 Task: Create permission sets for the users.
Action: Mouse moved to (963, 67)
Screenshot: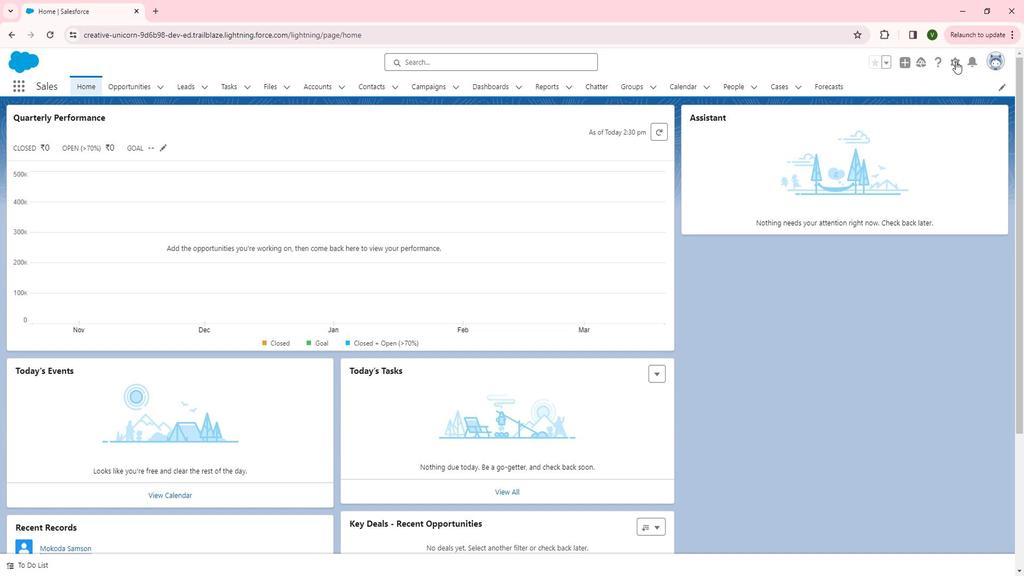 
Action: Mouse pressed left at (963, 67)
Screenshot: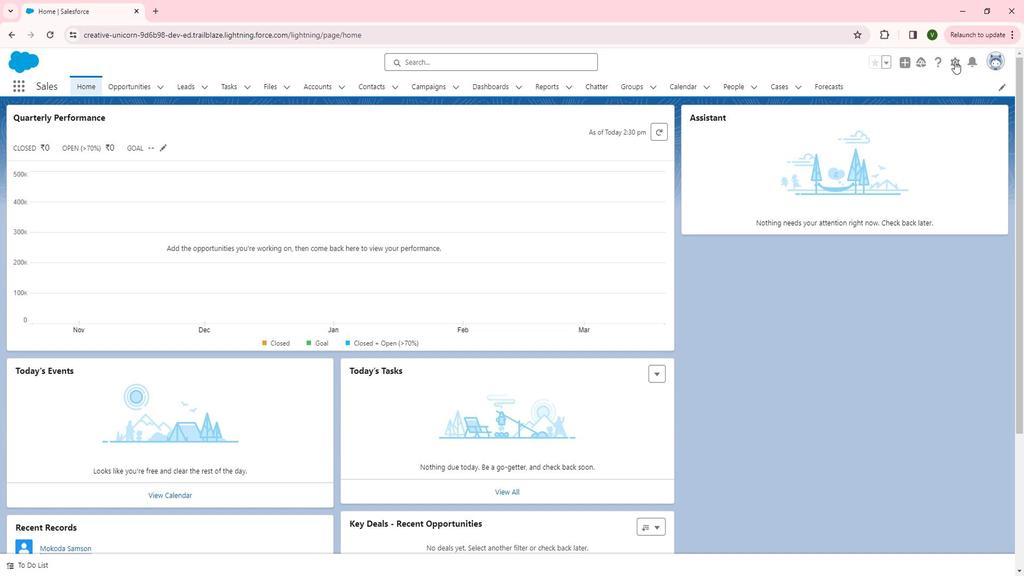 
Action: Mouse moved to (924, 140)
Screenshot: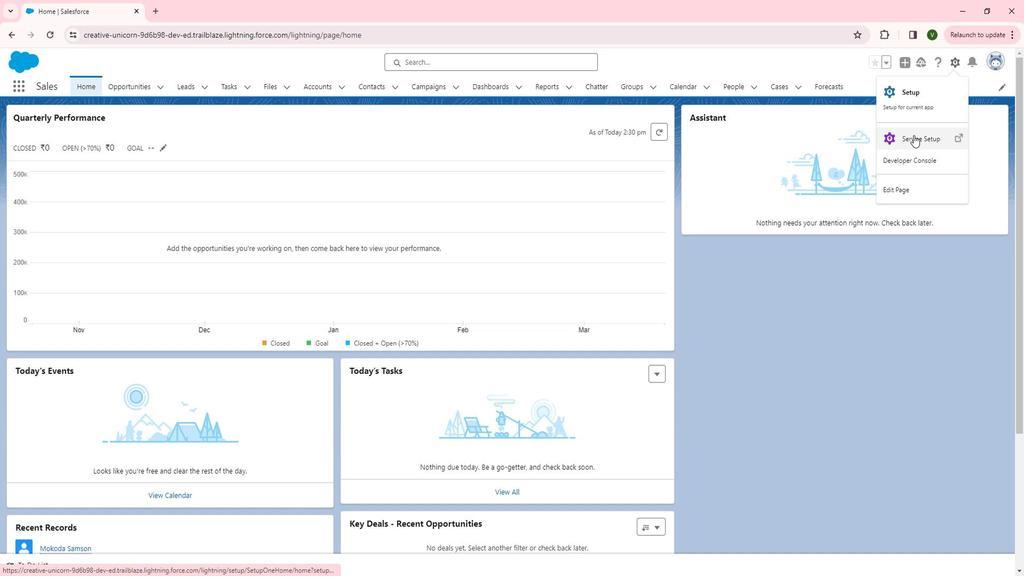 
Action: Mouse pressed left at (924, 140)
Screenshot: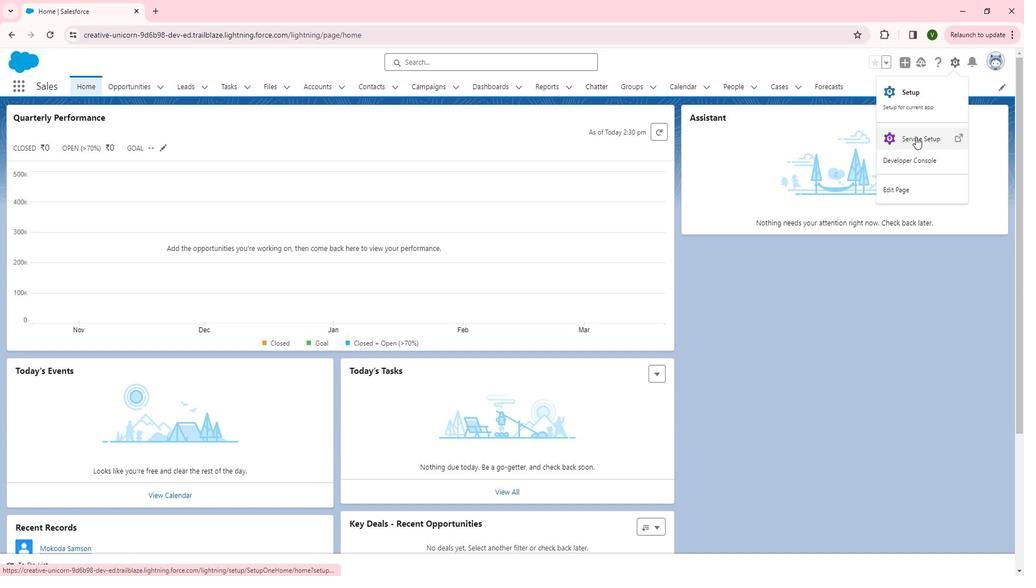 
Action: Mouse moved to (16, 218)
Screenshot: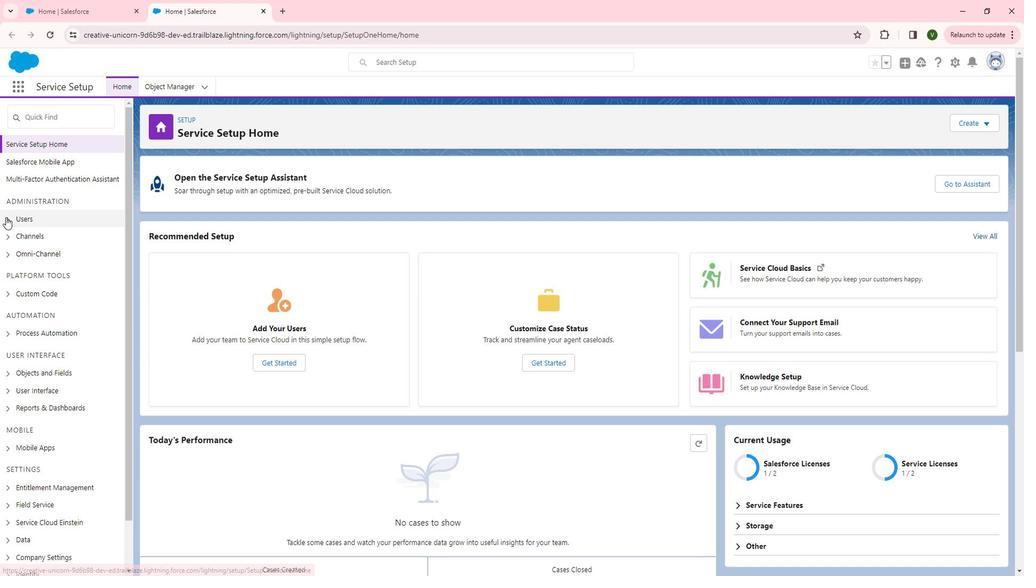 
Action: Mouse pressed left at (16, 218)
Screenshot: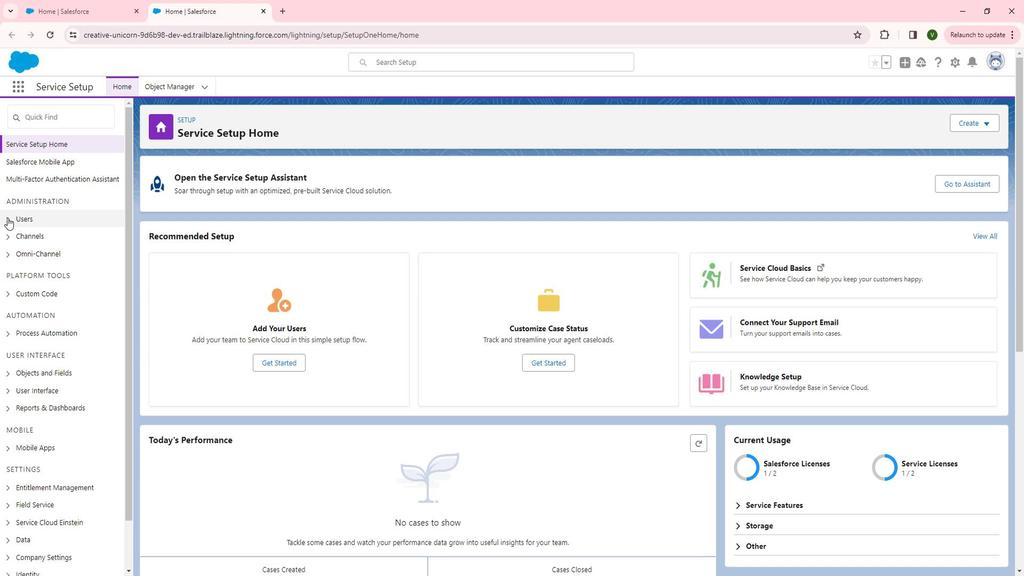 
Action: Mouse moved to (60, 252)
Screenshot: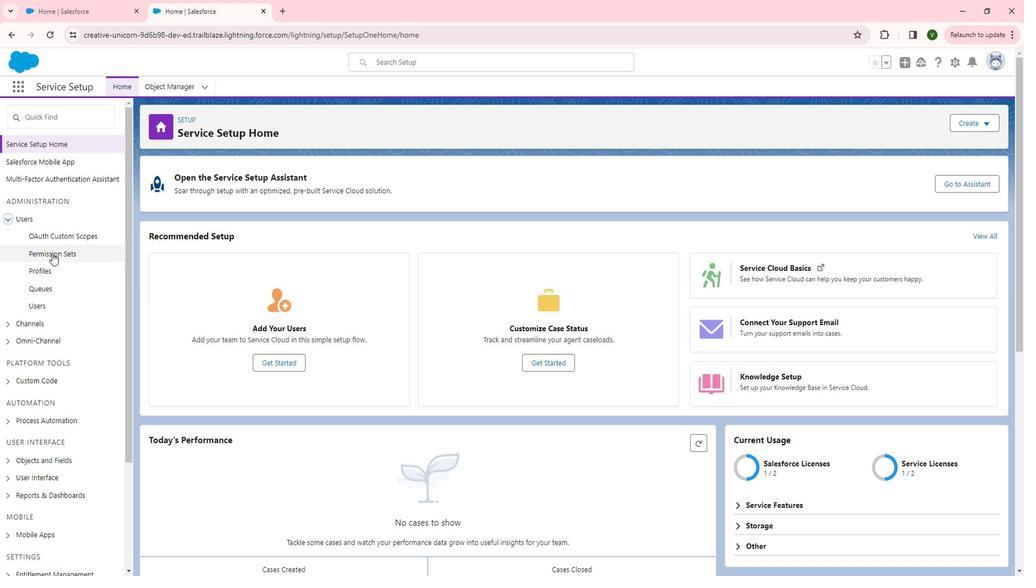 
Action: Mouse pressed left at (60, 252)
Screenshot: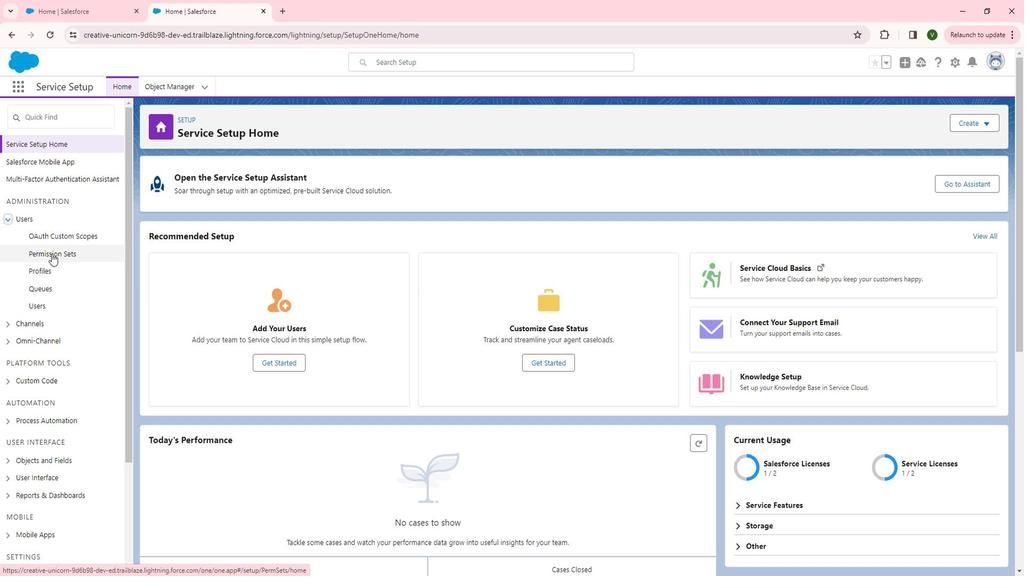 
Action: Mouse moved to (168, 233)
Screenshot: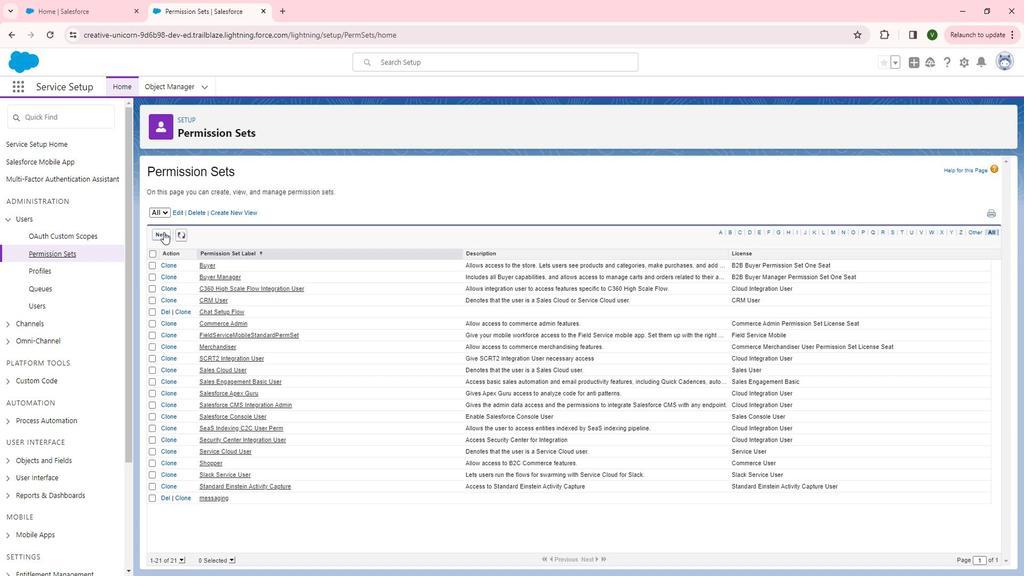 
Action: Mouse pressed left at (168, 233)
Screenshot: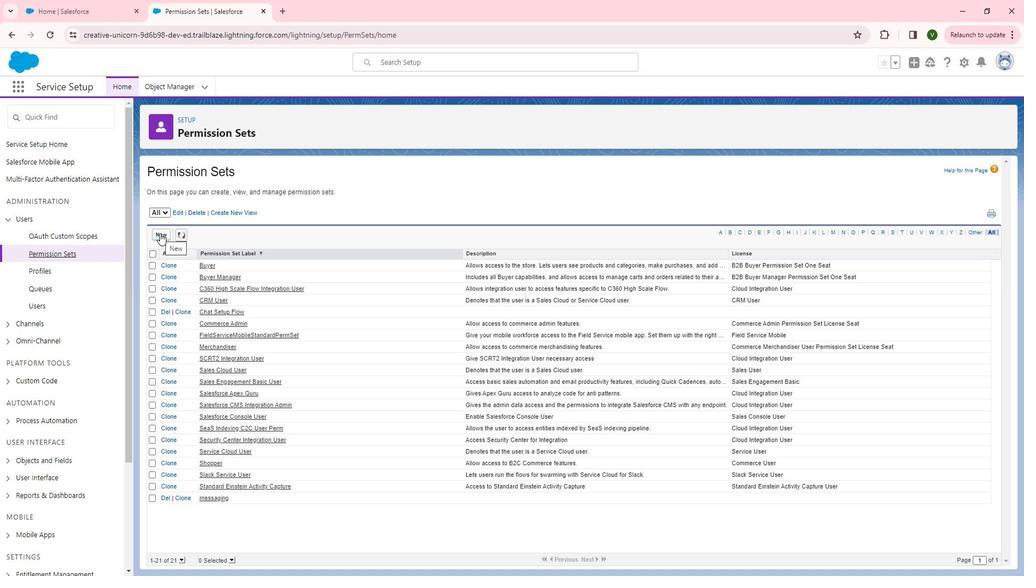 
Action: Mouse moved to (377, 250)
Screenshot: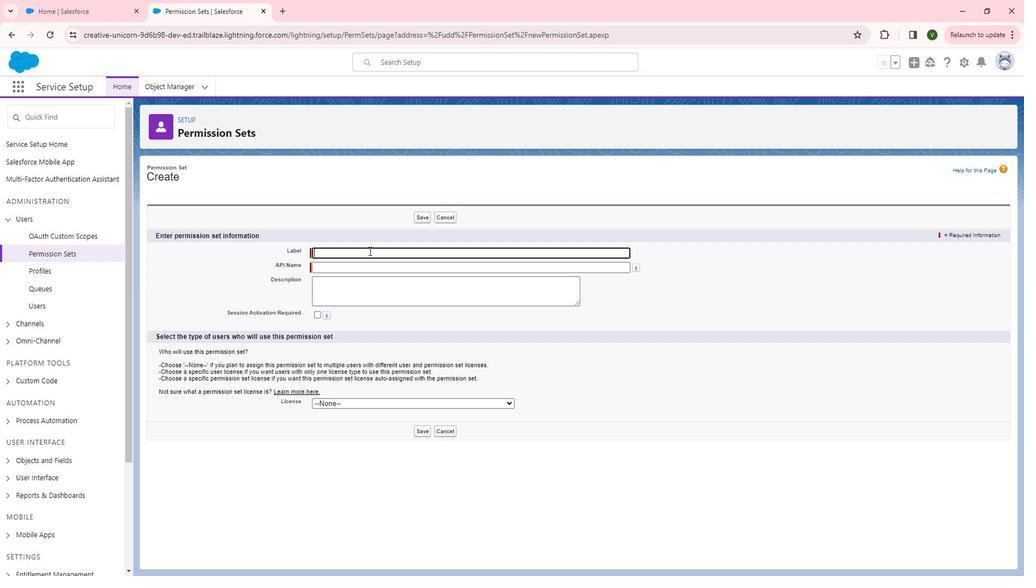 
Action: Mouse pressed left at (377, 250)
Screenshot: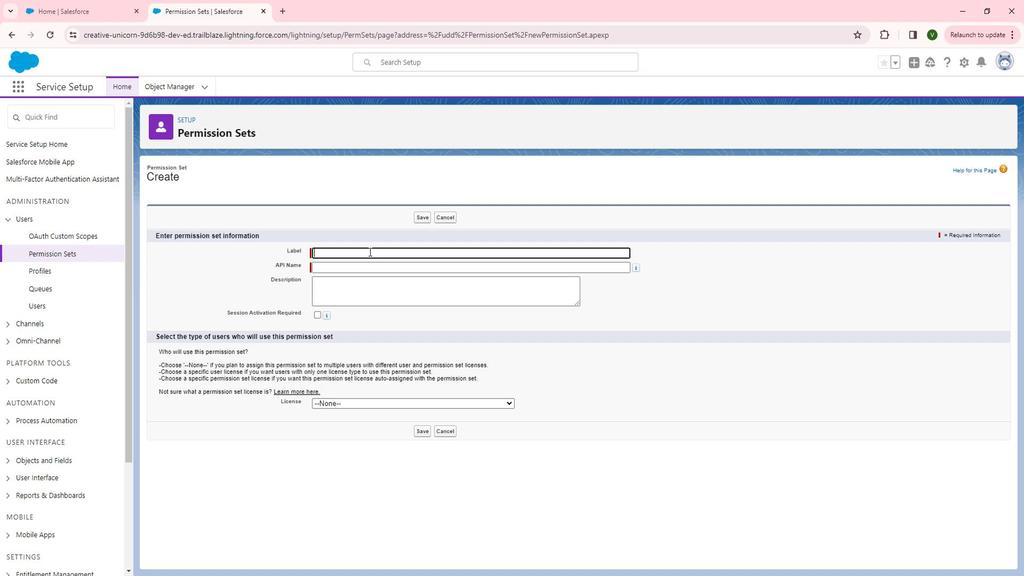 
Action: Key pressed <Key.shift>Key<Key.space><Key.shift>Enscription
Screenshot: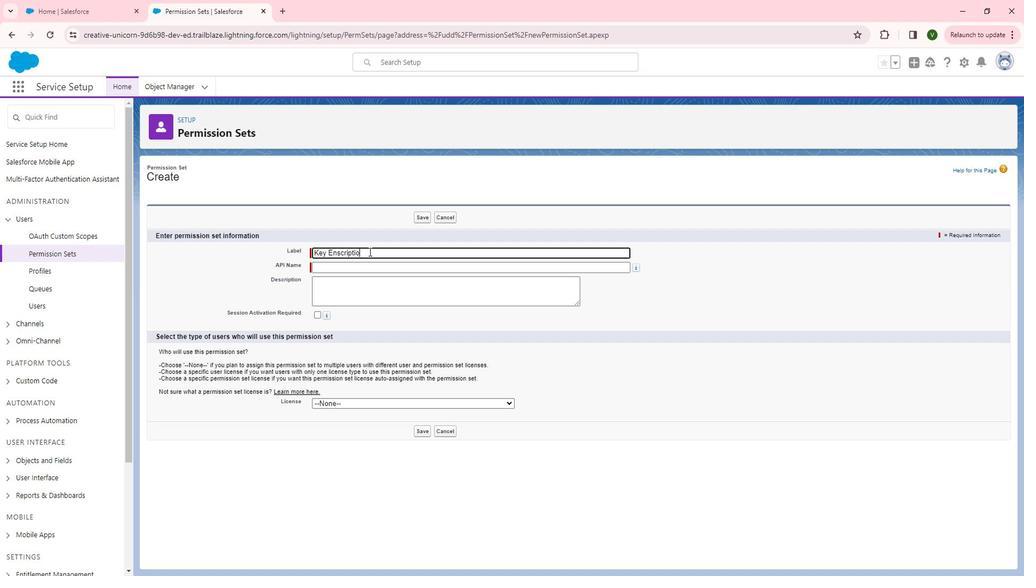 
Action: Mouse moved to (591, 309)
Screenshot: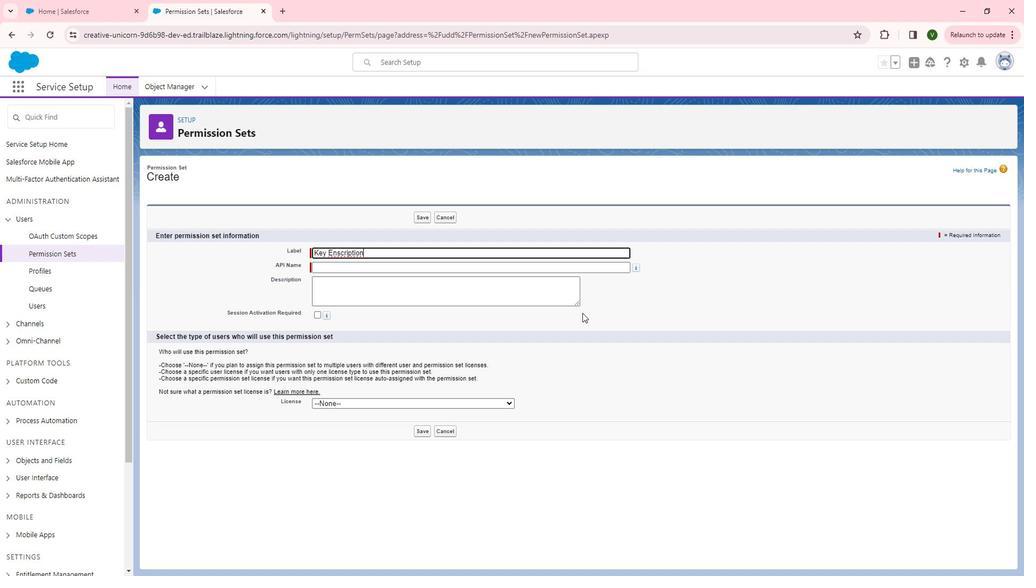 
Action: Mouse pressed left at (591, 309)
Screenshot: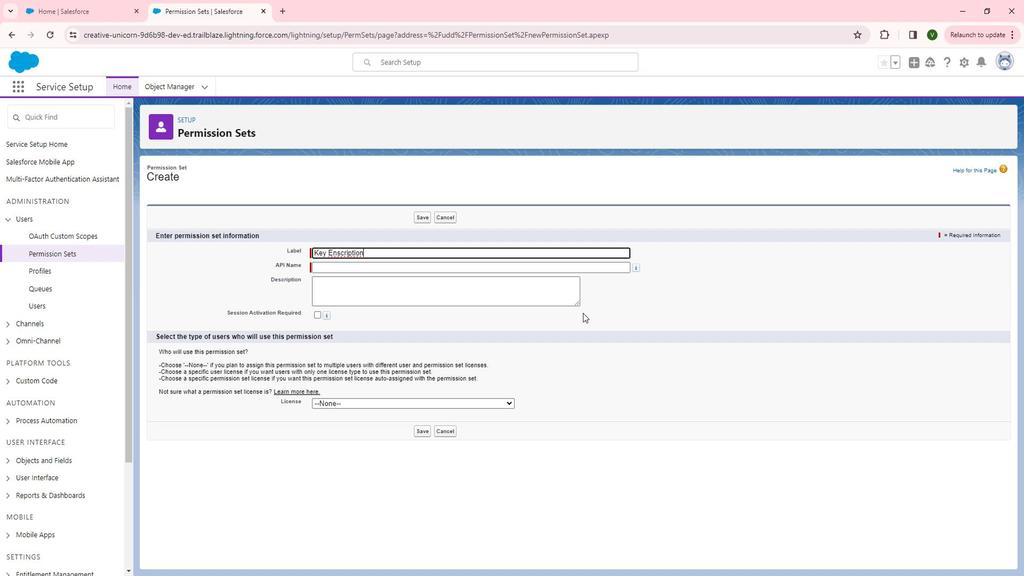 
Action: Mouse moved to (431, 217)
Screenshot: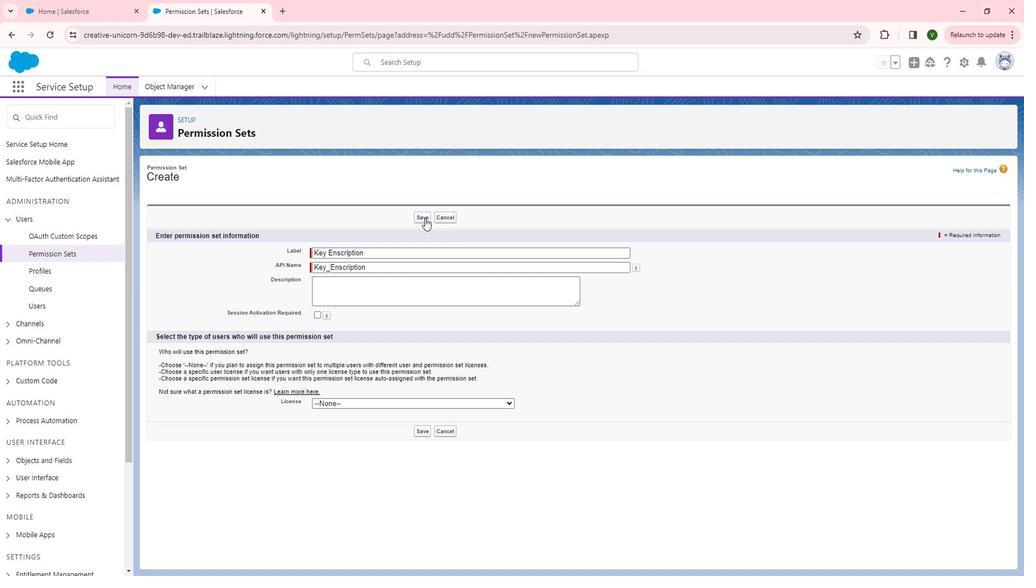 
Action: Mouse pressed left at (431, 217)
Screenshot: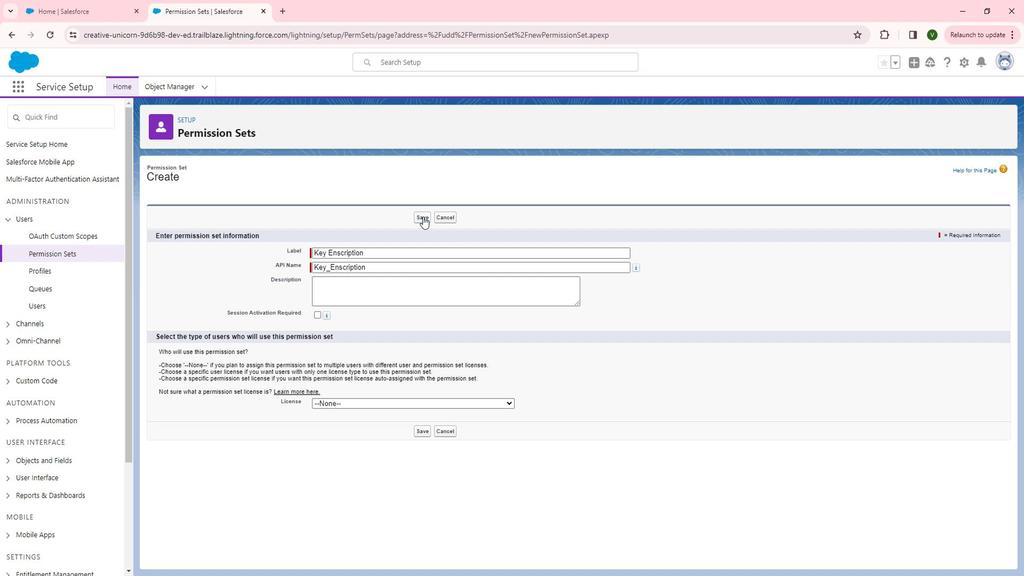 
Action: Mouse moved to (403, 263)
Screenshot: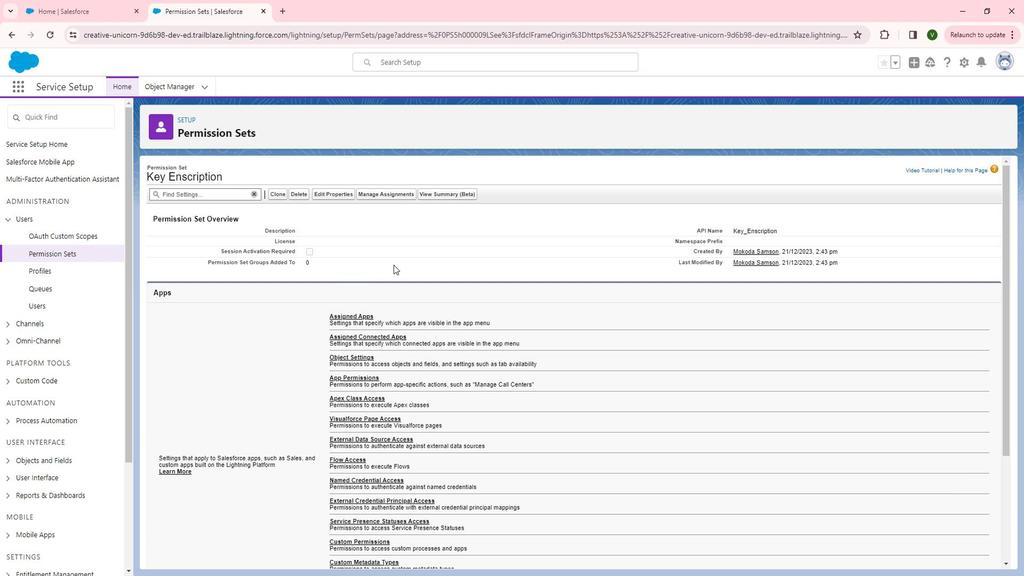 
Action: Mouse scrolled (403, 262) with delta (0, 0)
Screenshot: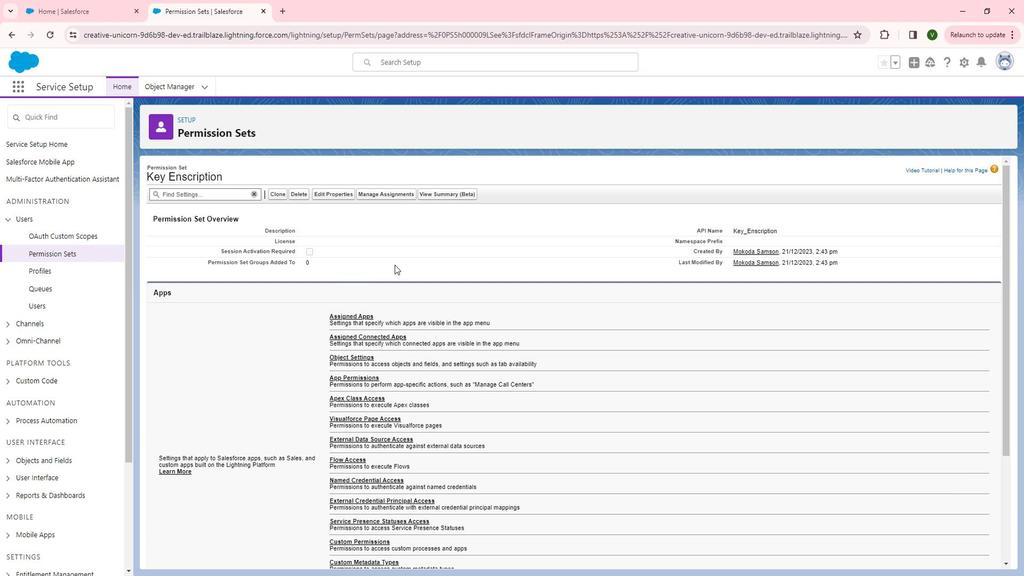
Action: Mouse moved to (403, 263)
Screenshot: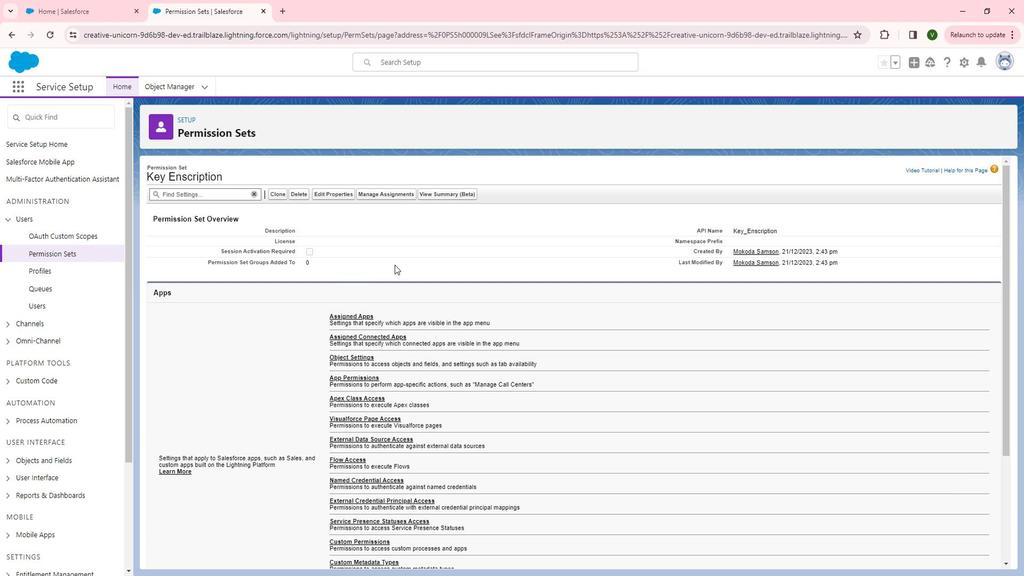 
Action: Mouse scrolled (403, 262) with delta (0, 0)
Screenshot: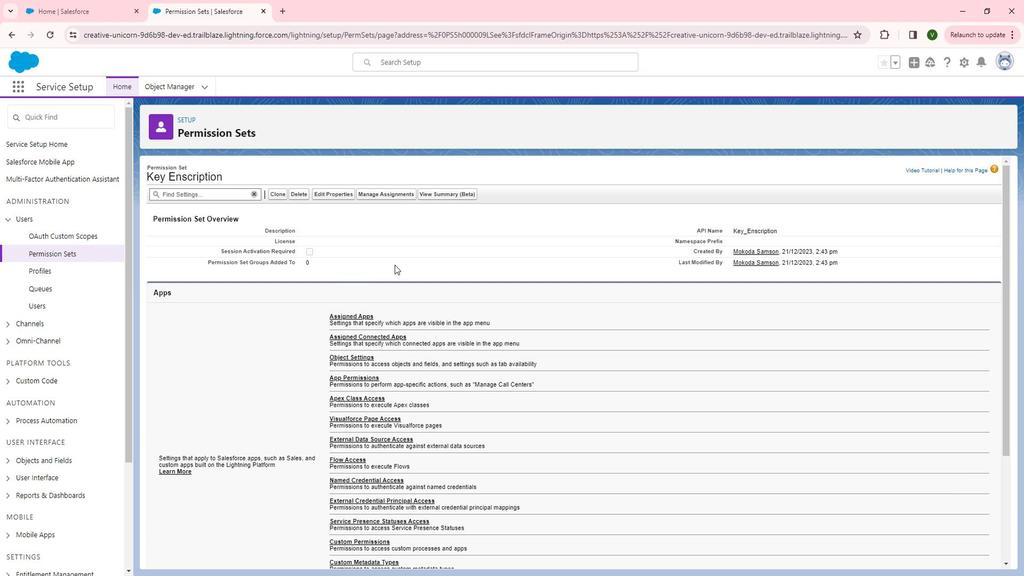 
Action: Mouse moved to (404, 263)
Screenshot: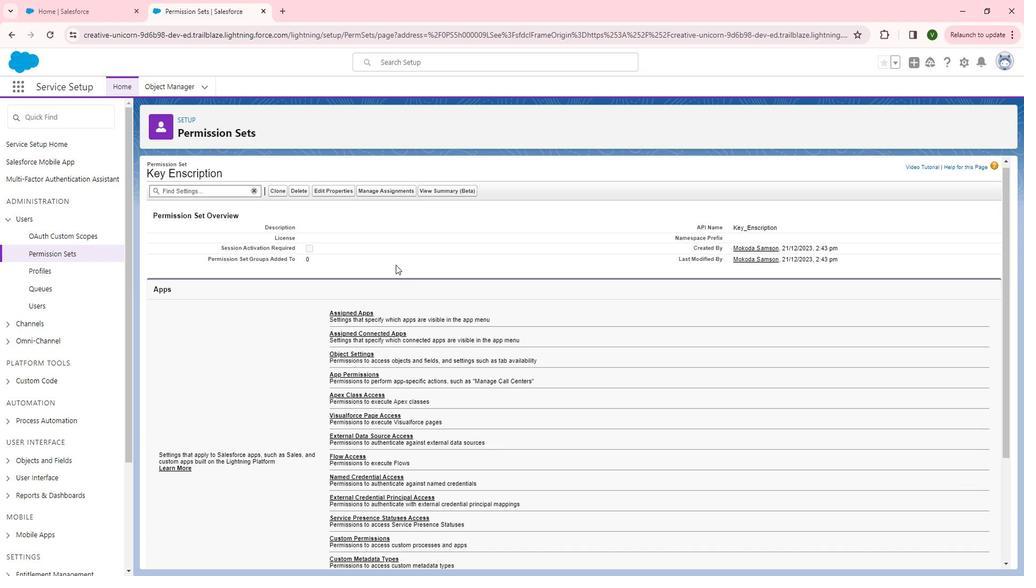 
Action: Mouse scrolled (404, 262) with delta (0, 0)
Screenshot: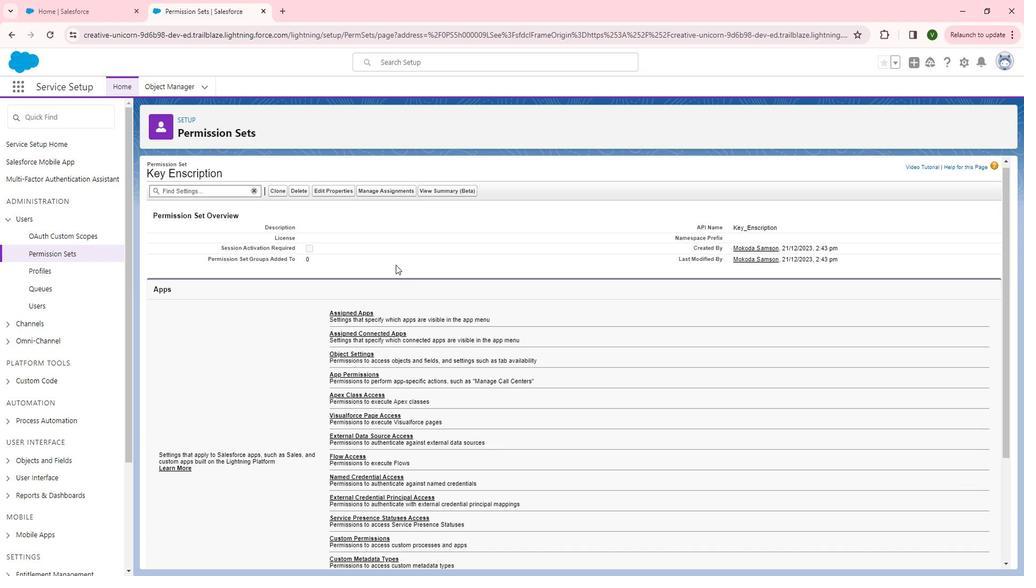 
Action: Mouse scrolled (404, 262) with delta (0, 0)
Screenshot: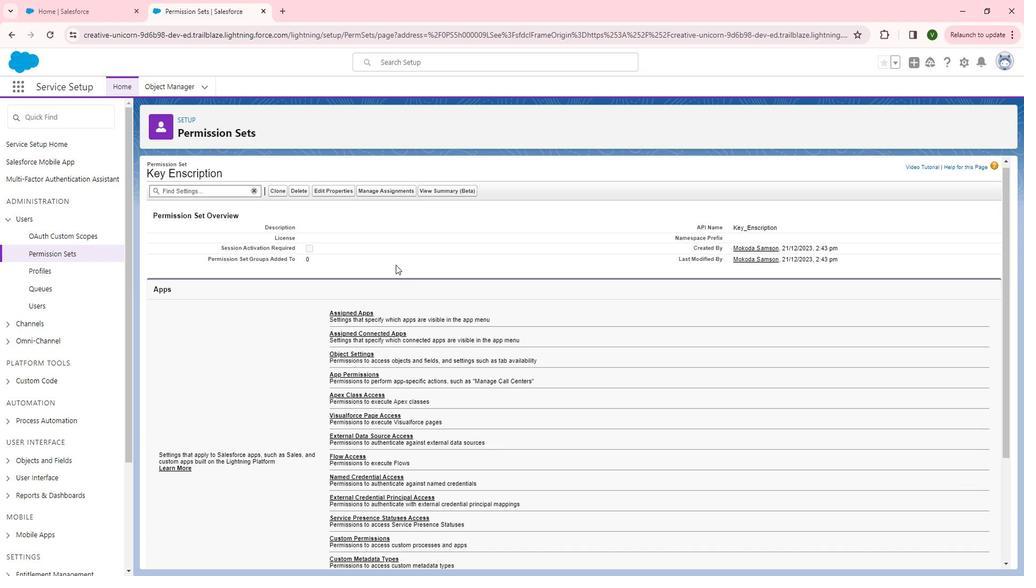 
Action: Mouse moved to (404, 263)
Screenshot: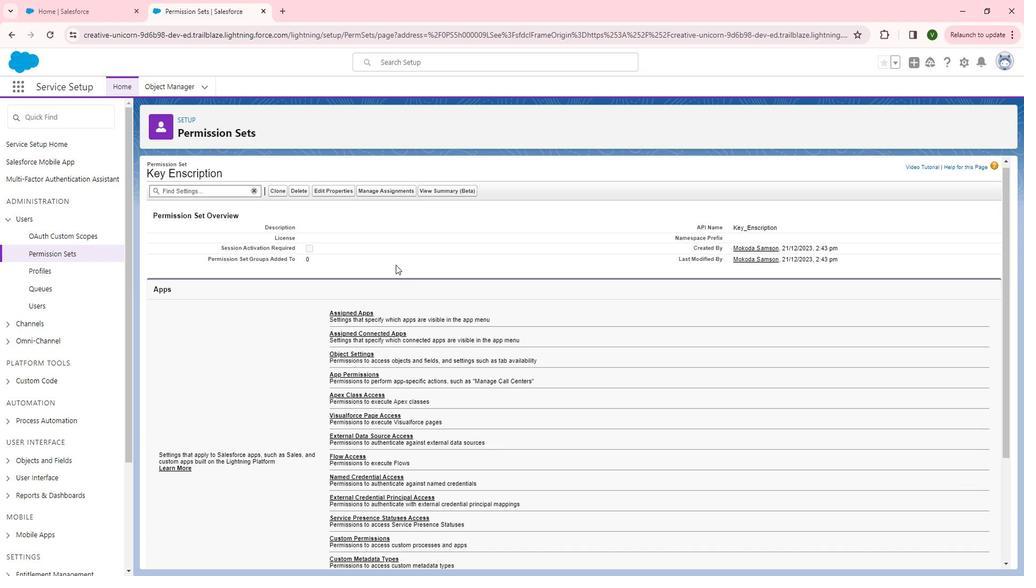 
Action: Mouse scrolled (404, 262) with delta (0, 0)
Screenshot: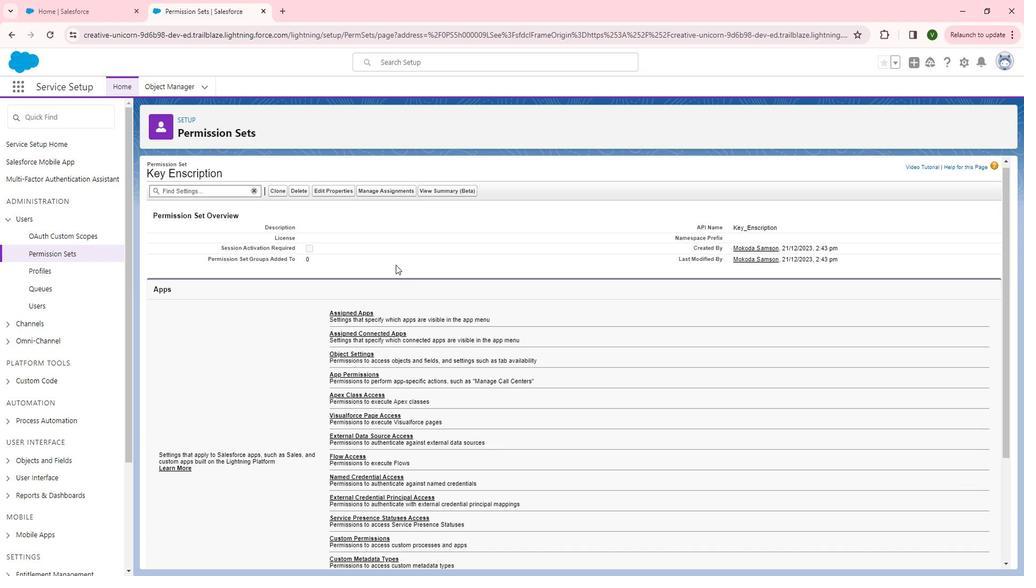 
Action: Mouse moved to (362, 506)
Screenshot: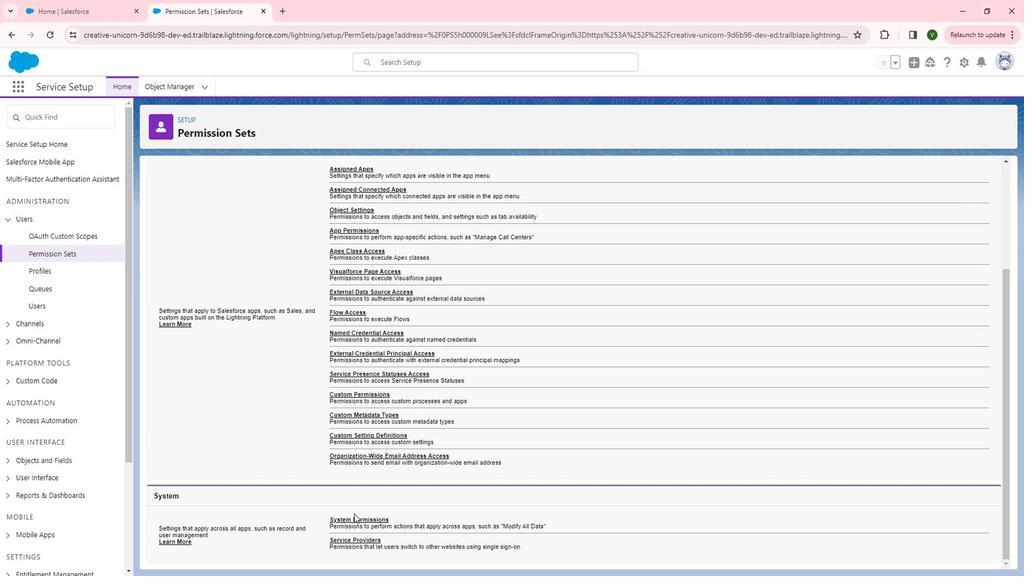 
Action: Mouse pressed left at (362, 506)
Screenshot: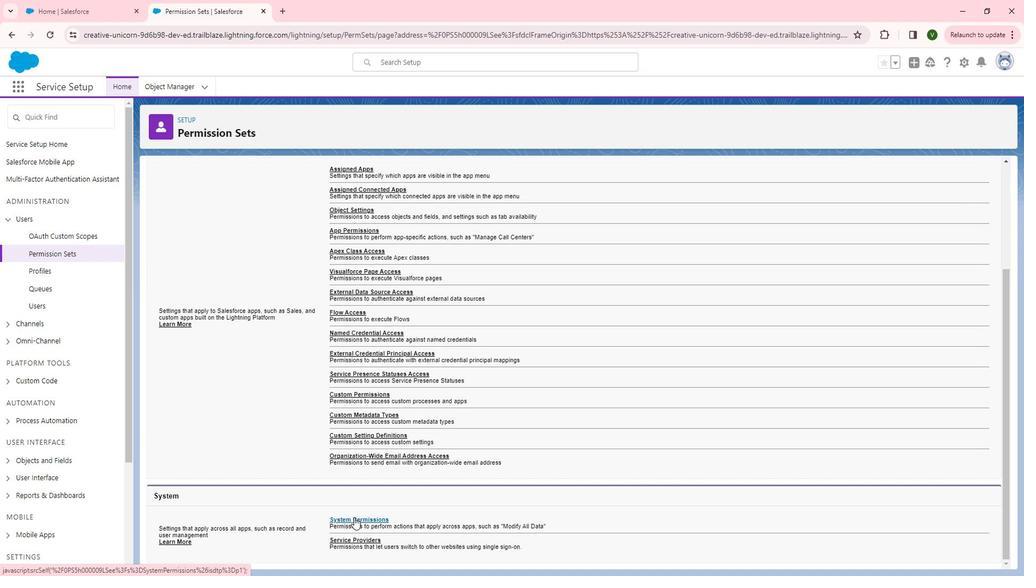 
Action: Mouse moved to (424, 239)
Screenshot: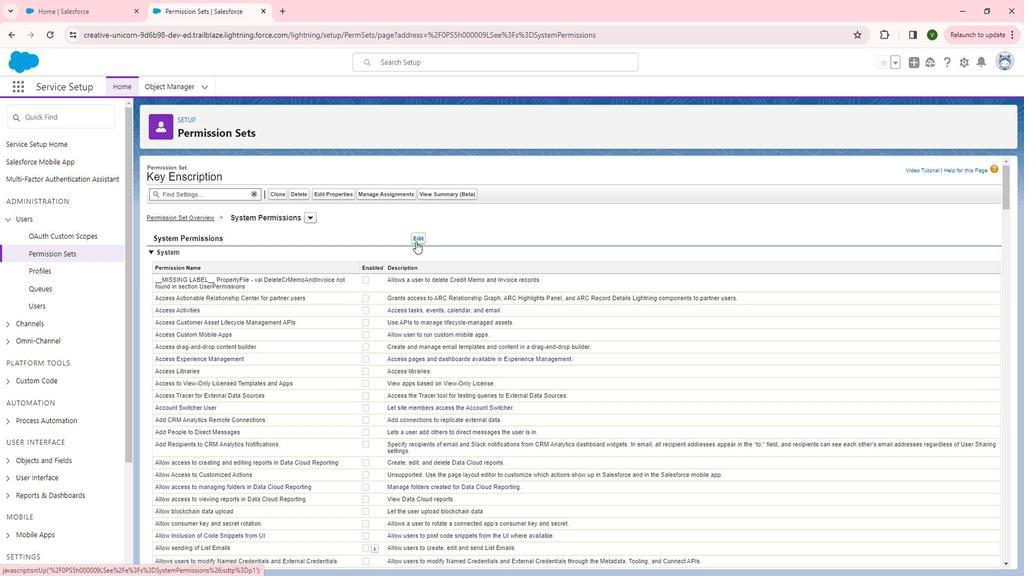 
Action: Mouse pressed left at (424, 239)
Screenshot: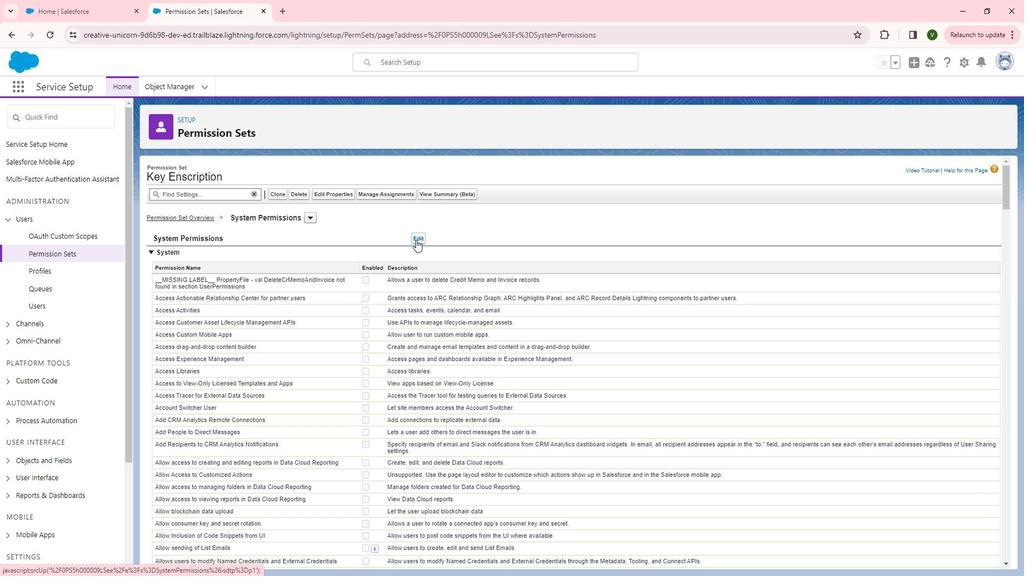 
Action: Mouse moved to (342, 419)
Screenshot: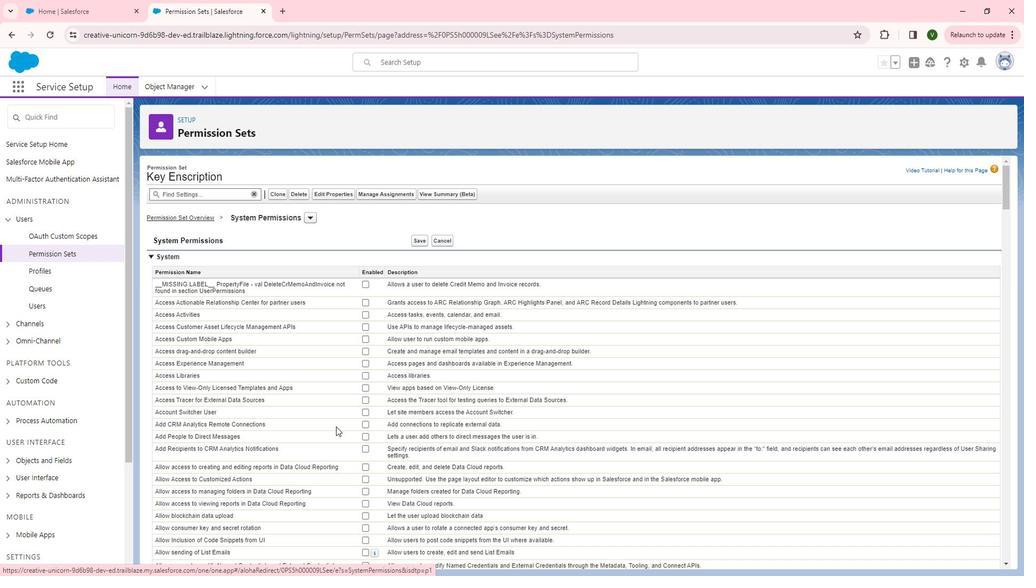 
Action: Mouse scrolled (342, 419) with delta (0, 0)
Screenshot: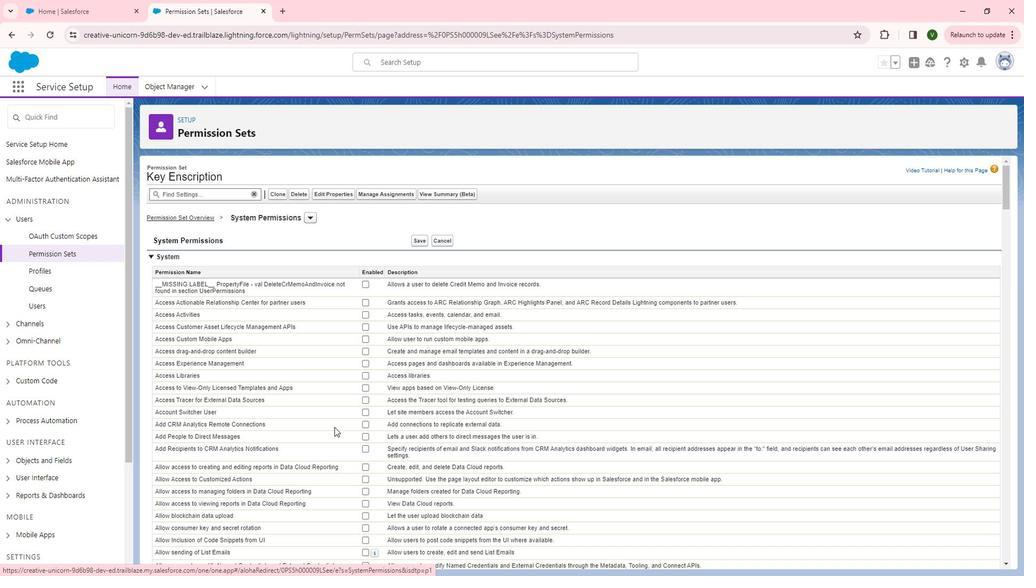 
Action: Mouse scrolled (342, 419) with delta (0, 0)
Screenshot: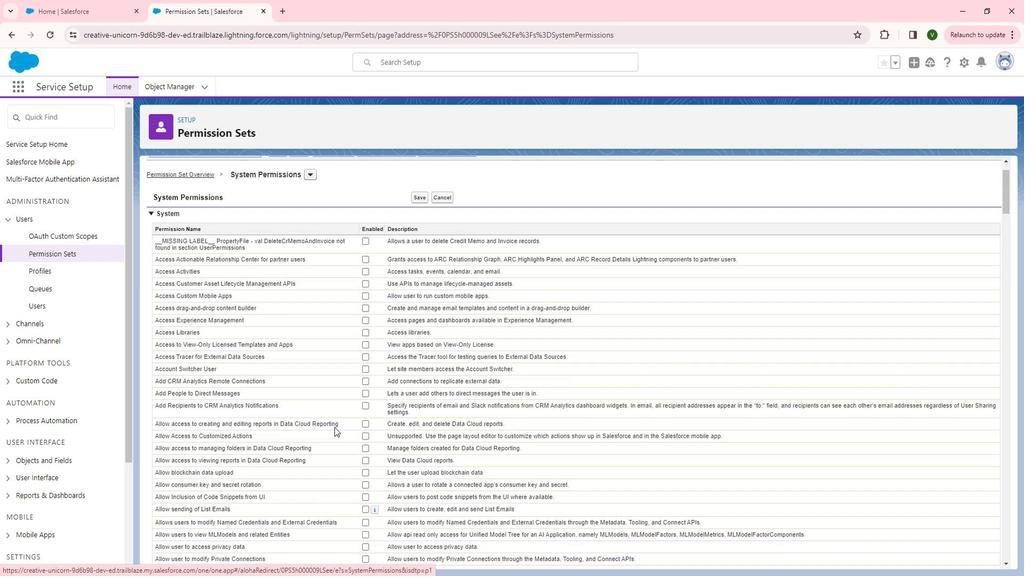 
Action: Mouse moved to (315, 328)
Screenshot: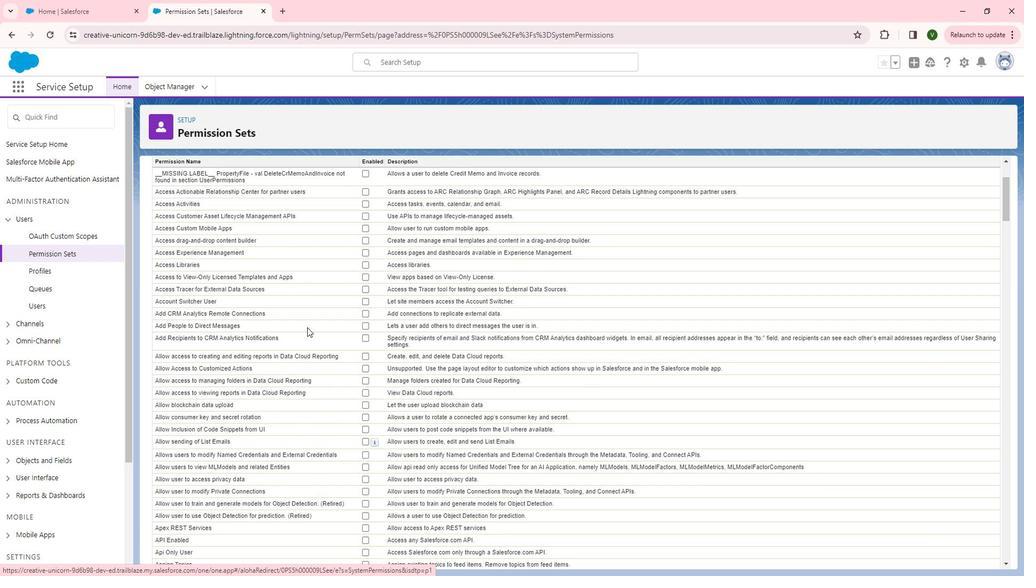 
Action: Mouse scrolled (315, 327) with delta (0, 0)
Screenshot: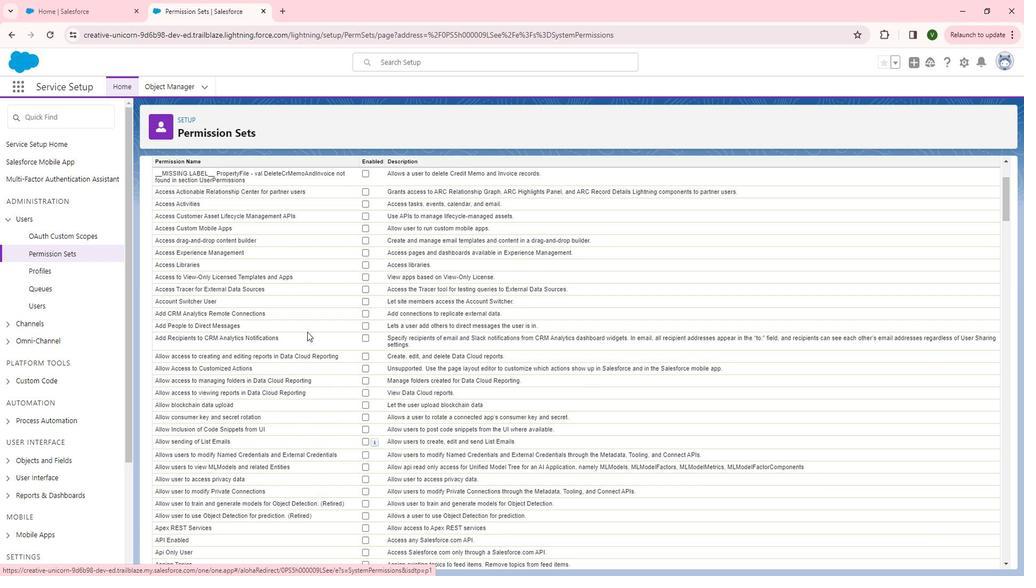 
Action: Mouse scrolled (315, 327) with delta (0, 0)
Screenshot: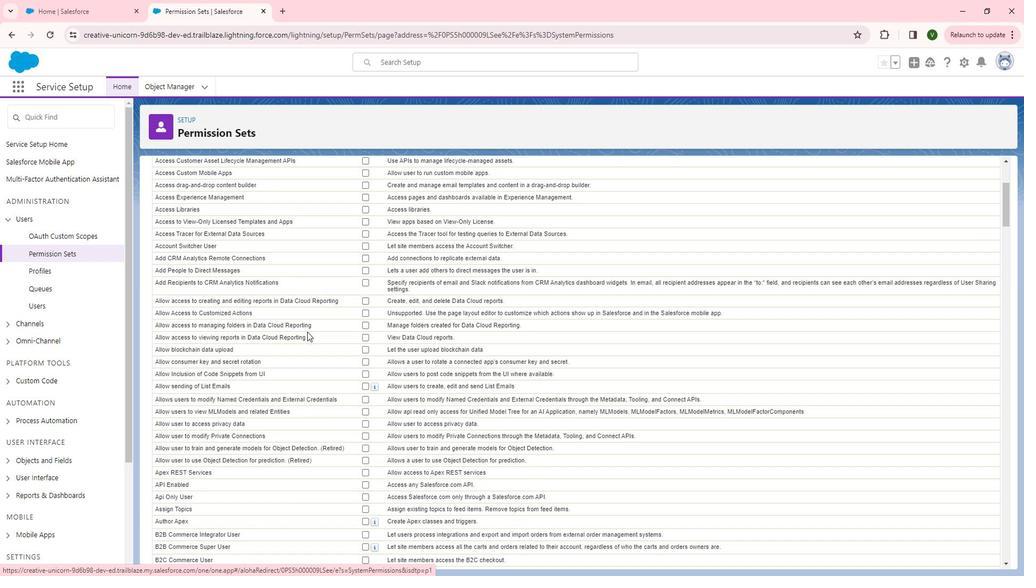 
Action: Mouse moved to (320, 332)
Screenshot: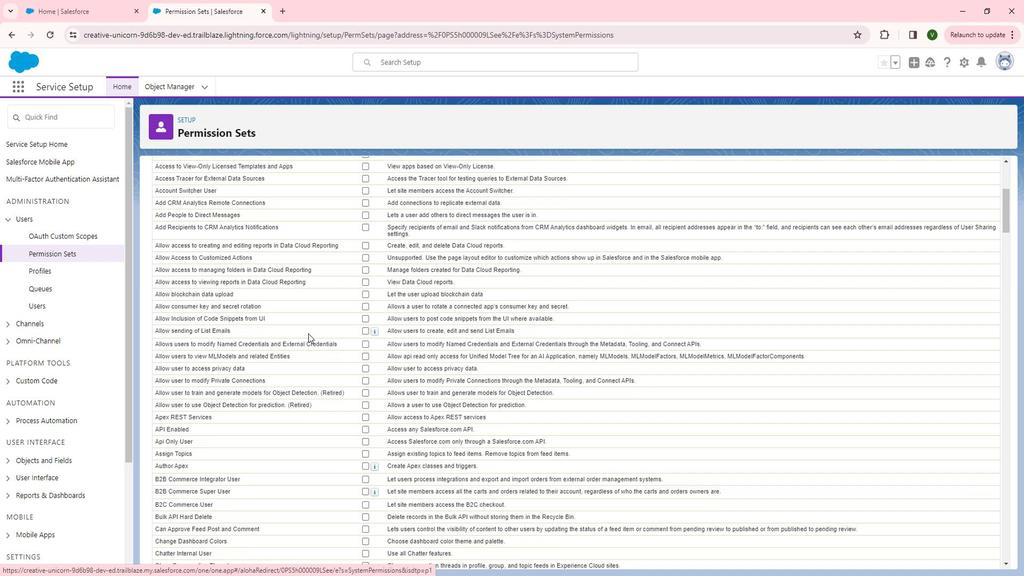 
Action: Mouse scrolled (320, 332) with delta (0, 0)
Screenshot: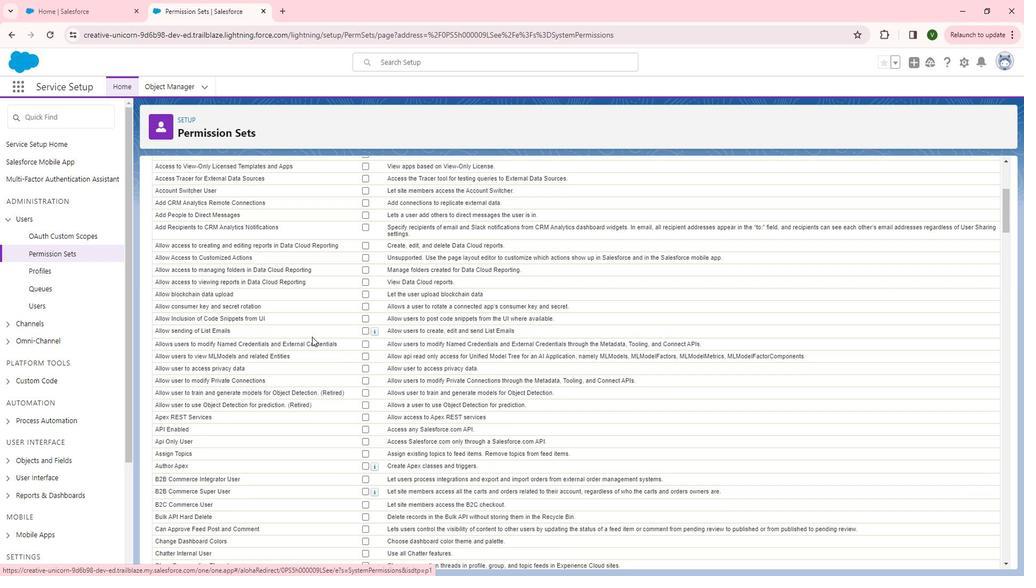 
Action: Mouse scrolled (320, 332) with delta (0, 0)
Screenshot: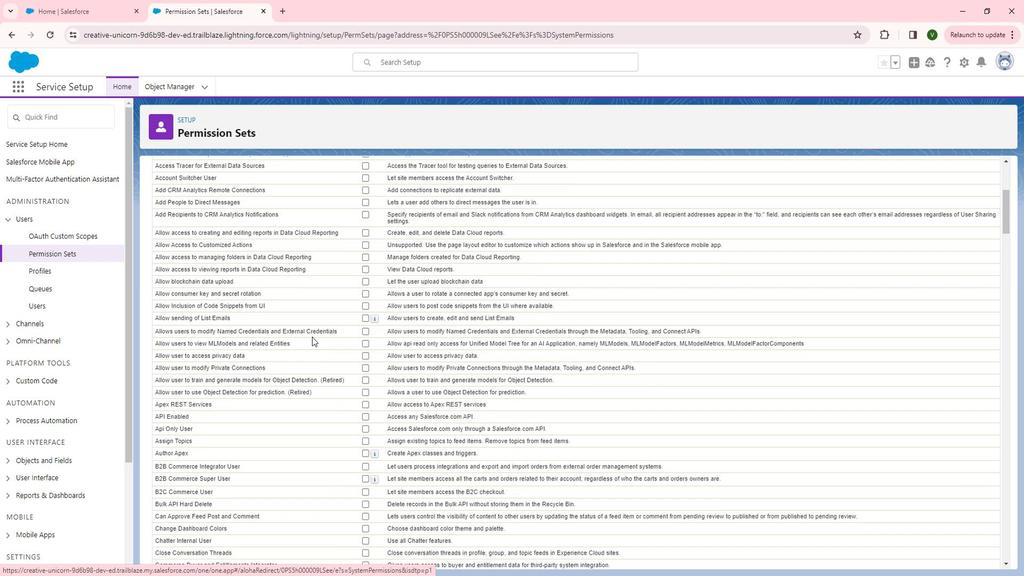 
Action: Mouse scrolled (320, 332) with delta (0, 0)
Screenshot: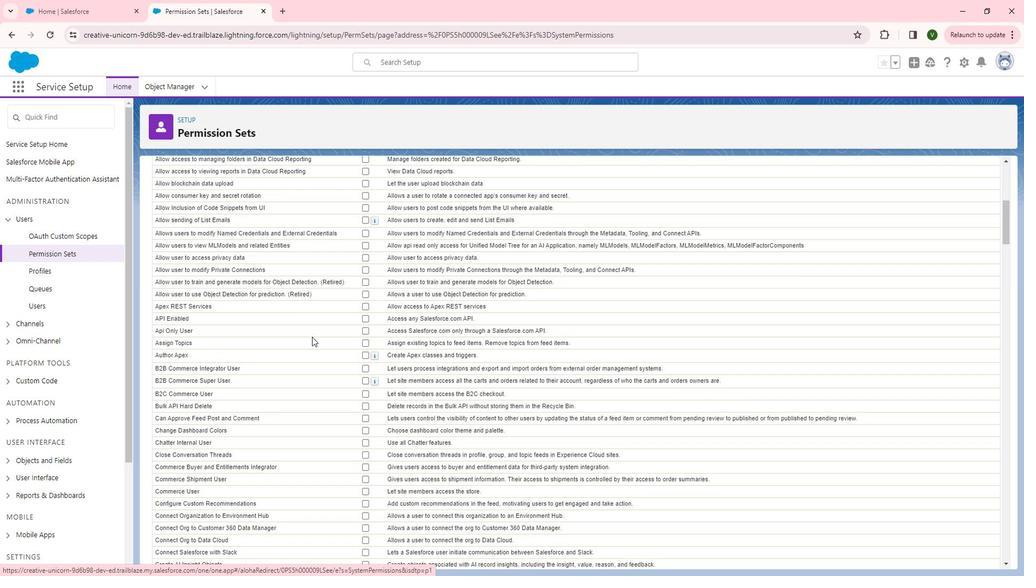 
Action: Mouse scrolled (320, 332) with delta (0, 0)
Screenshot: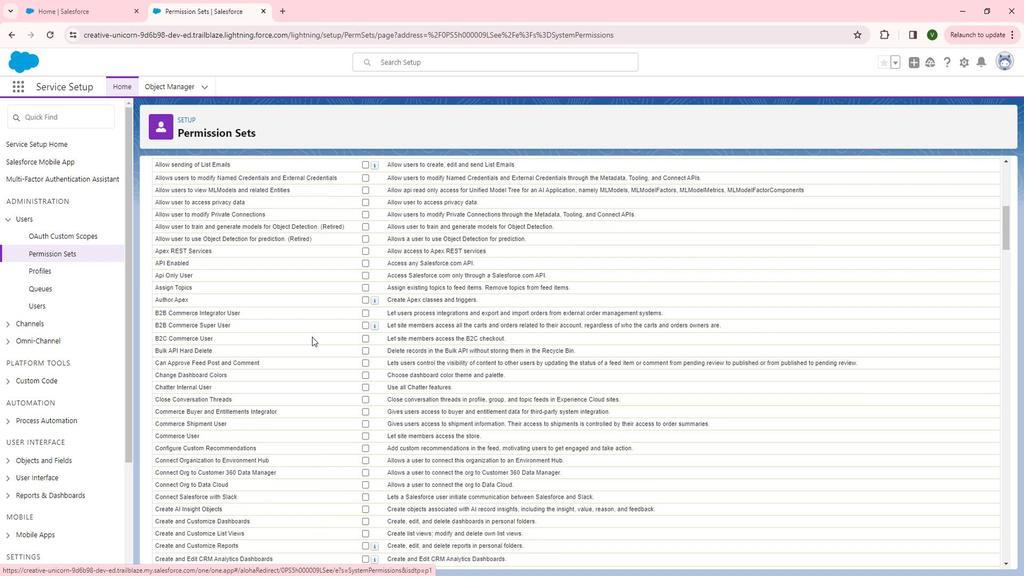 
Action: Mouse moved to (321, 332)
Screenshot: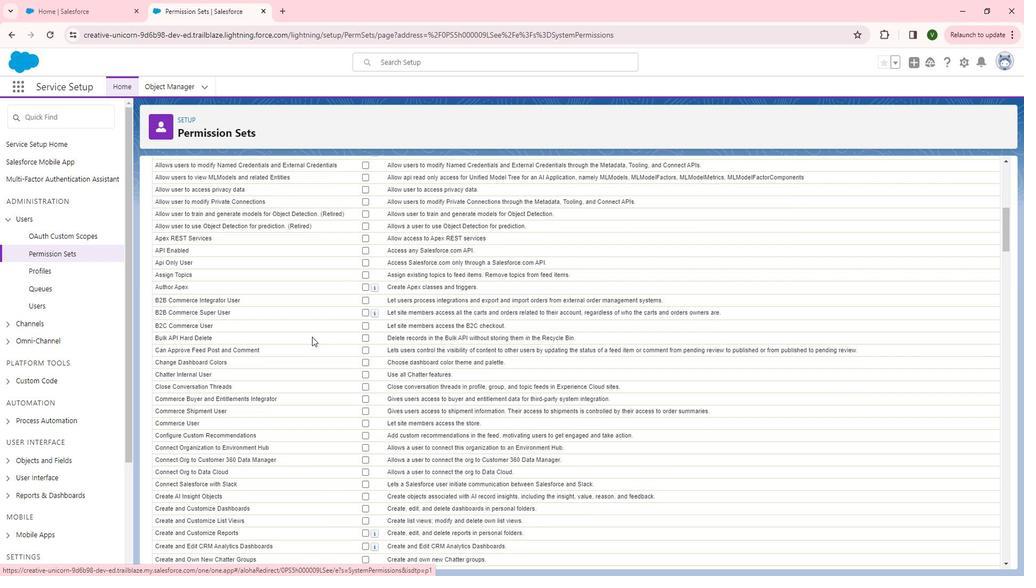 
Action: Mouse scrolled (321, 332) with delta (0, 0)
Screenshot: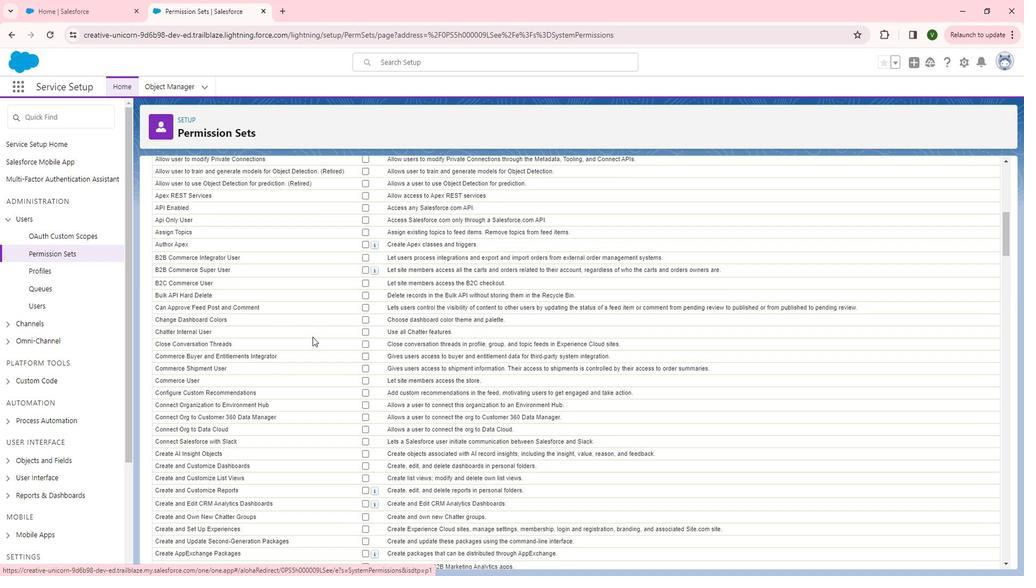 
Action: Mouse moved to (271, 369)
Screenshot: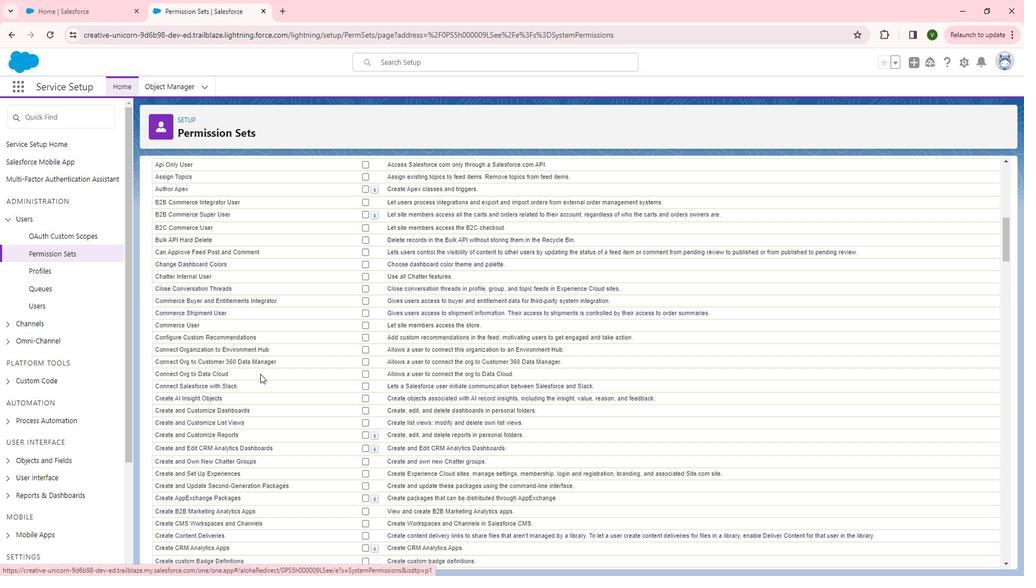 
Action: Mouse scrolled (271, 369) with delta (0, 0)
Screenshot: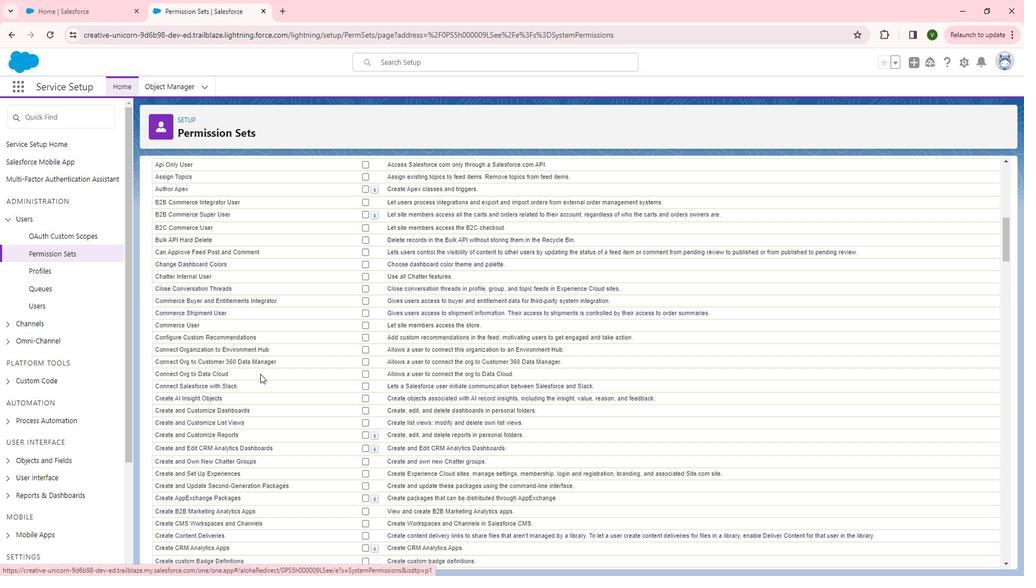 
Action: Mouse moved to (273, 369)
Screenshot: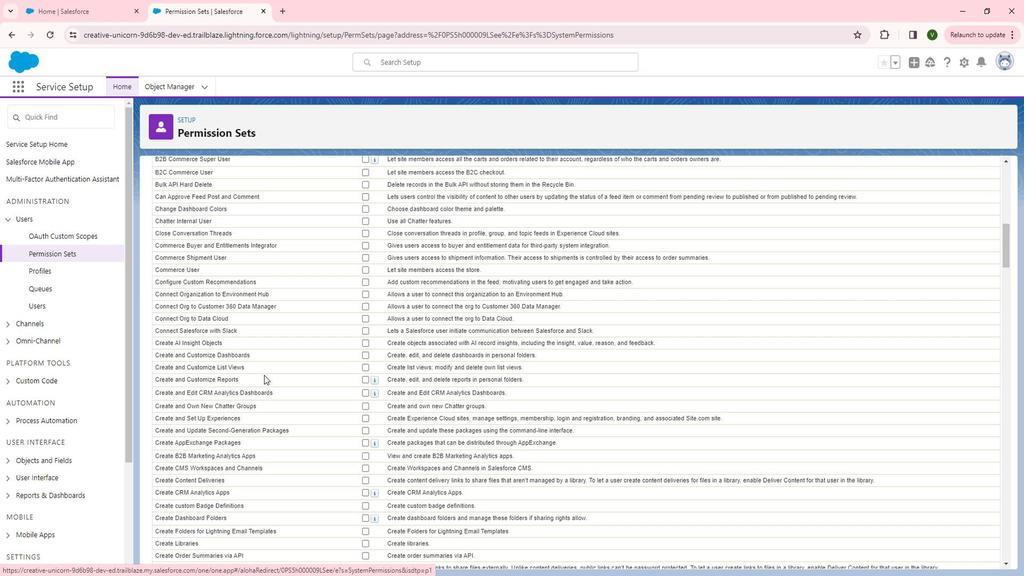 
Action: Mouse scrolled (273, 369) with delta (0, 0)
Screenshot: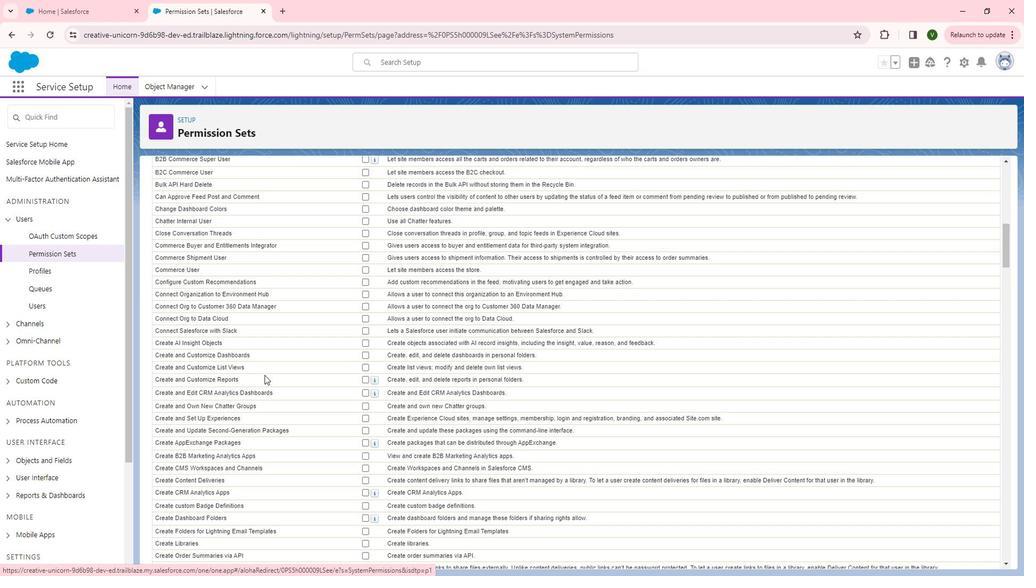 
Action: Mouse scrolled (273, 369) with delta (0, 0)
Screenshot: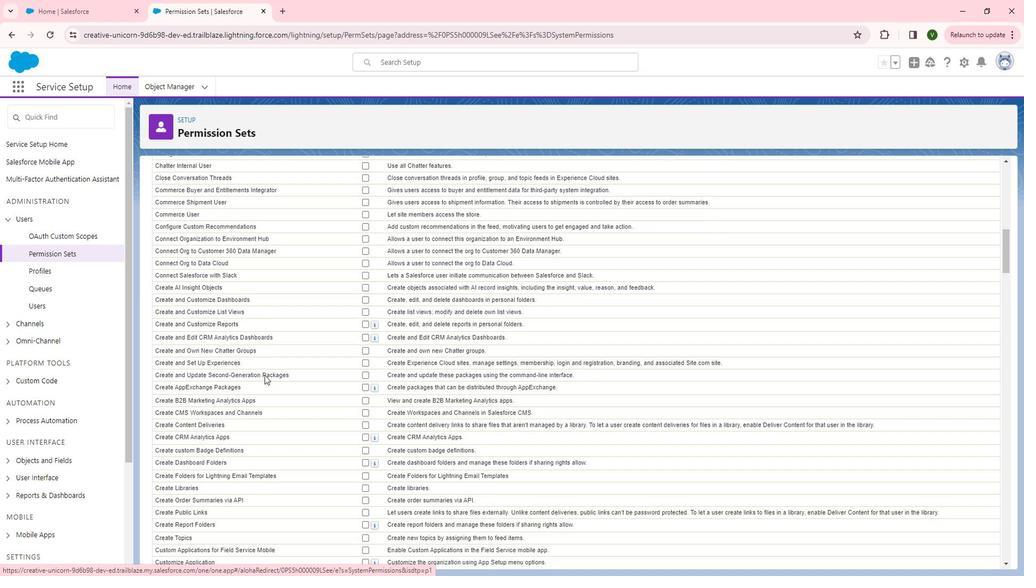 
Action: Mouse scrolled (273, 369) with delta (0, 0)
Screenshot: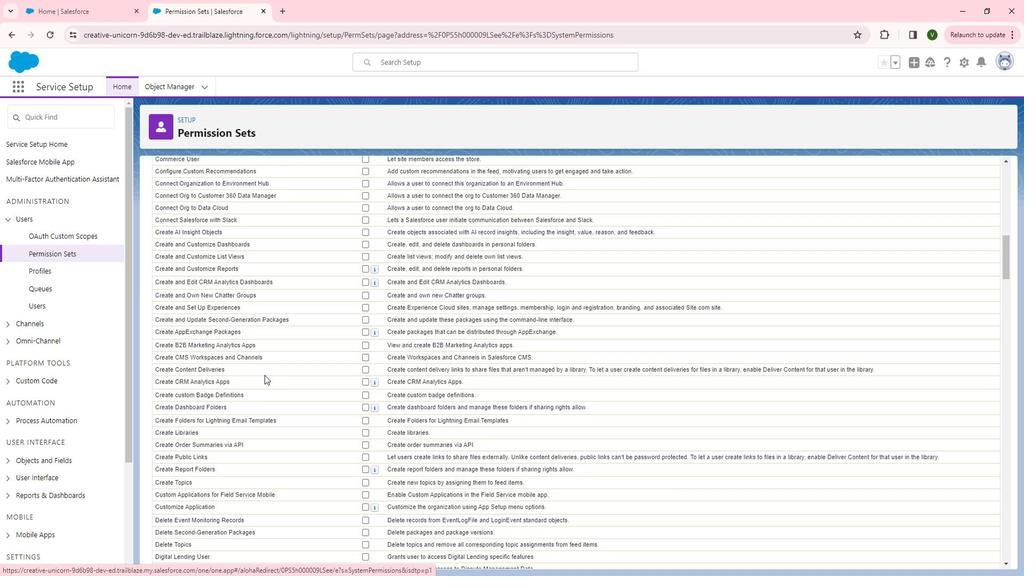 
Action: Mouse moved to (323, 386)
Screenshot: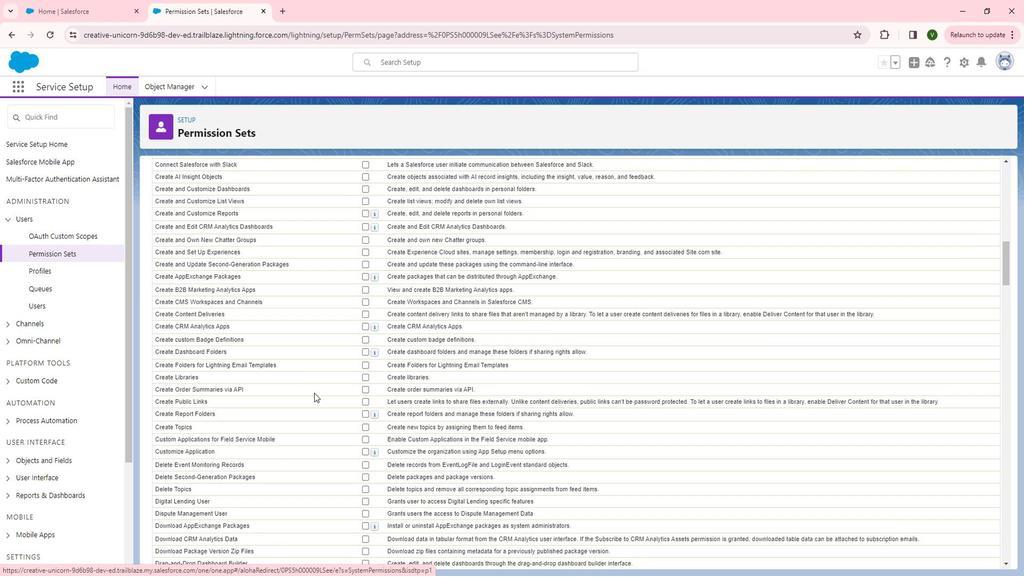 
Action: Mouse scrolled (323, 386) with delta (0, 0)
Screenshot: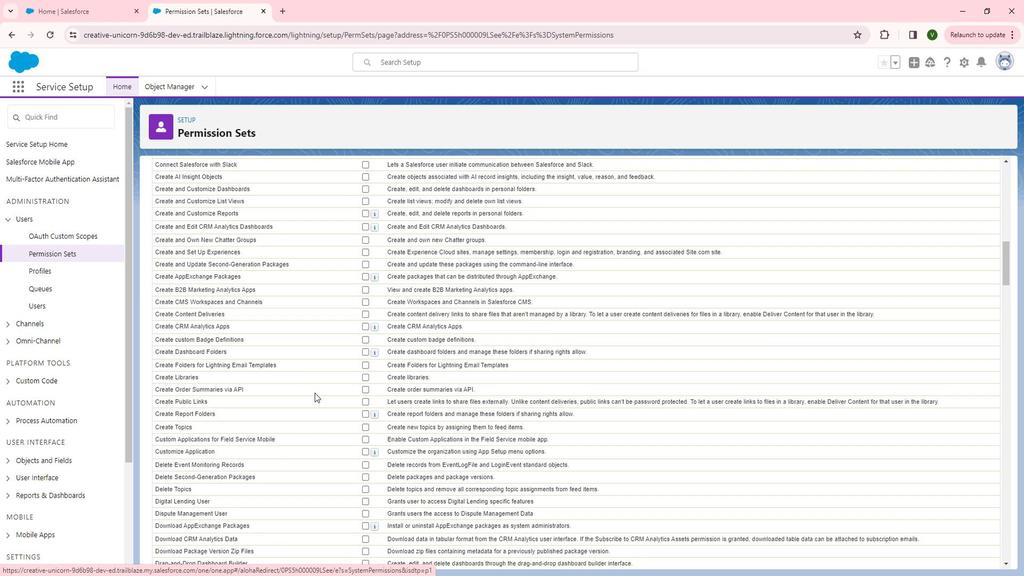 
Action: Mouse moved to (372, 353)
Screenshot: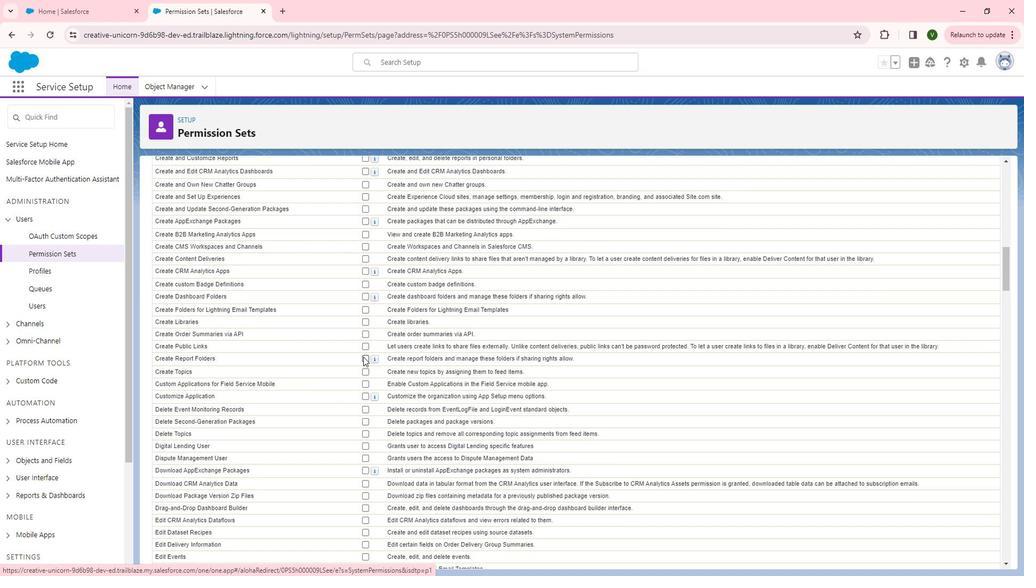 
Action: Mouse pressed left at (372, 353)
Screenshot: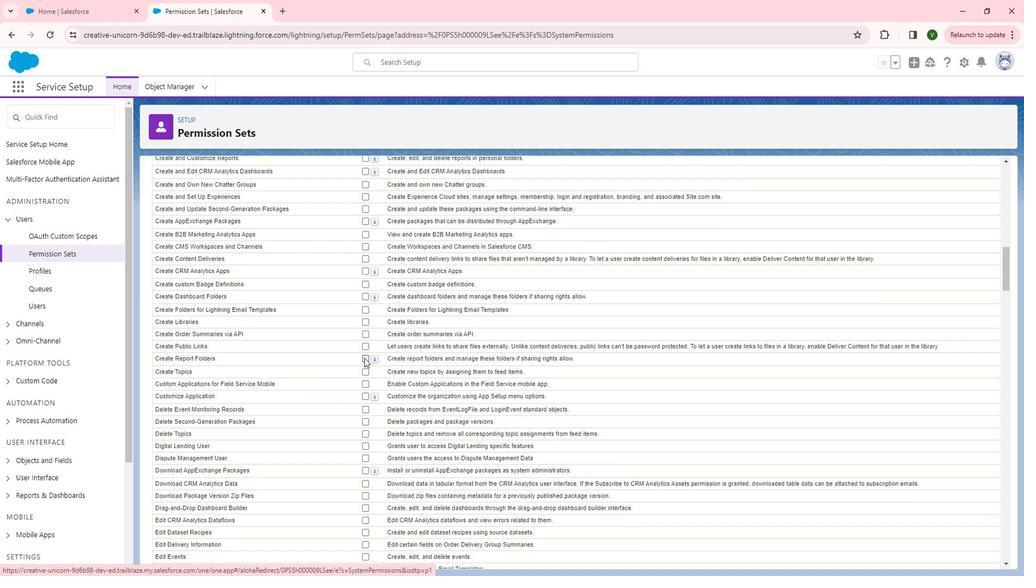 
Action: Mouse moved to (357, 371)
Screenshot: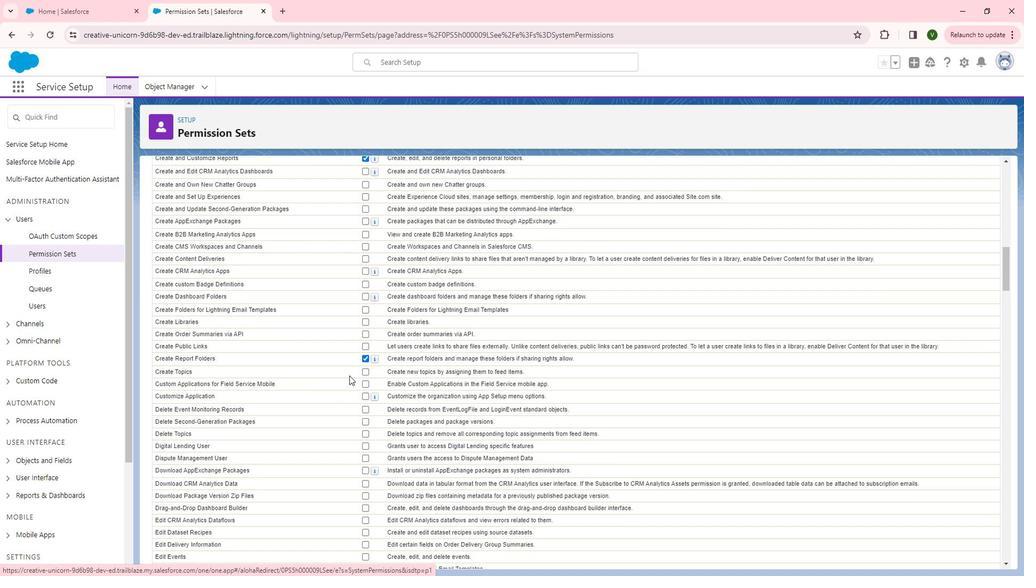 
Action: Mouse scrolled (357, 371) with delta (0, 0)
Screenshot: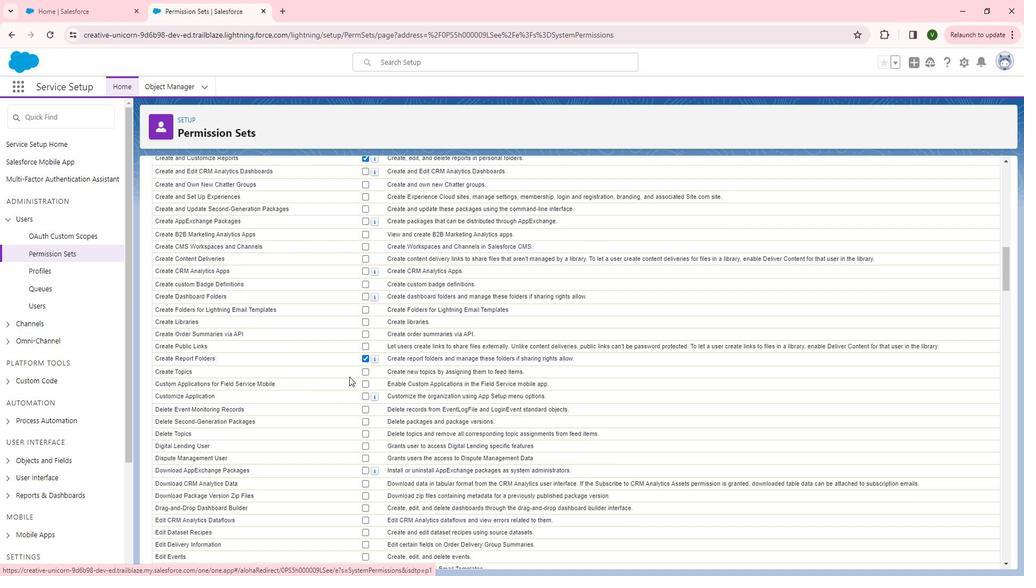 
Action: Mouse scrolled (357, 371) with delta (0, 0)
Screenshot: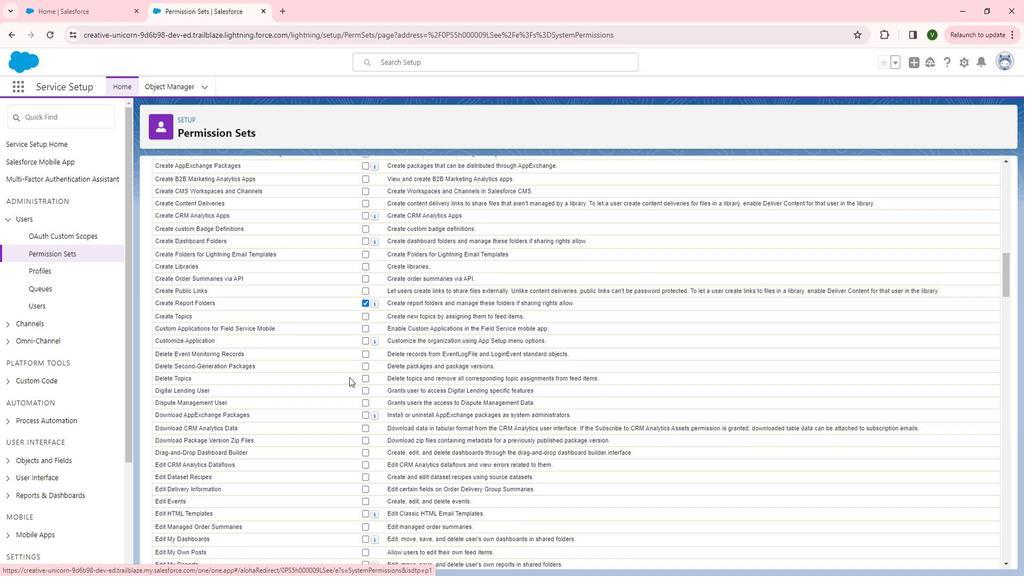 
Action: Mouse moved to (314, 377)
Screenshot: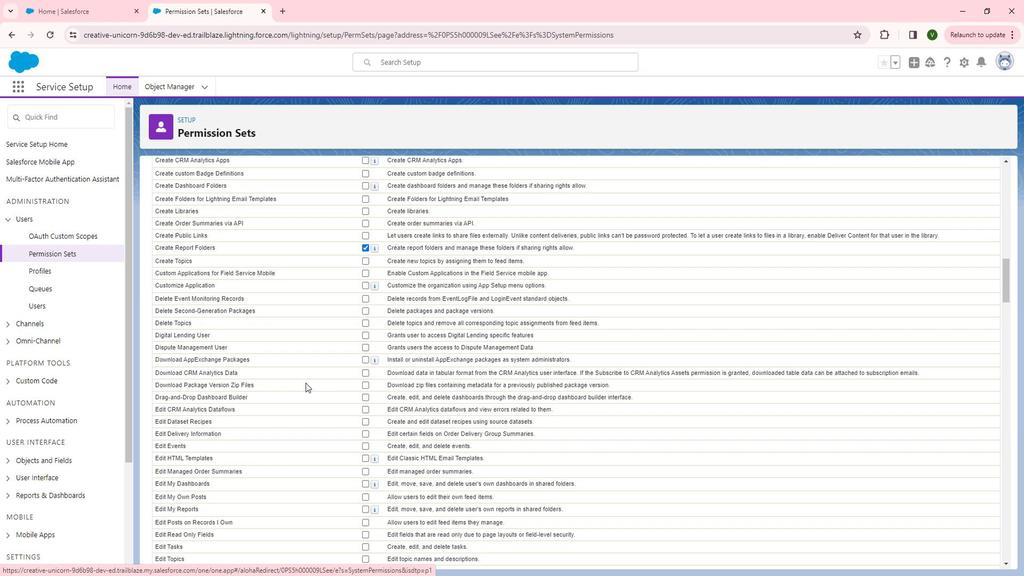 
Action: Mouse scrolled (314, 377) with delta (0, 0)
Screenshot: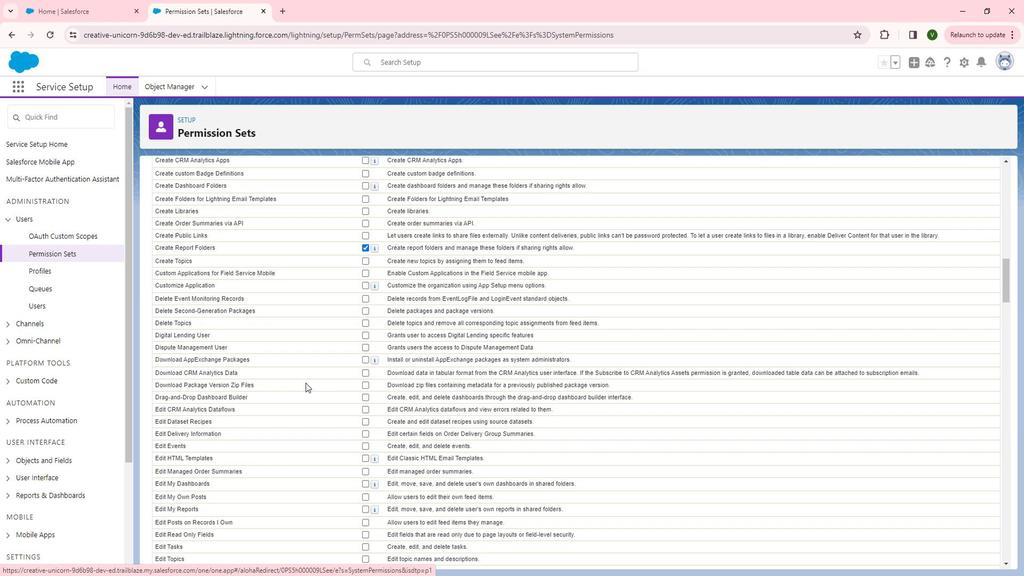
Action: Mouse scrolled (314, 377) with delta (0, 0)
Screenshot: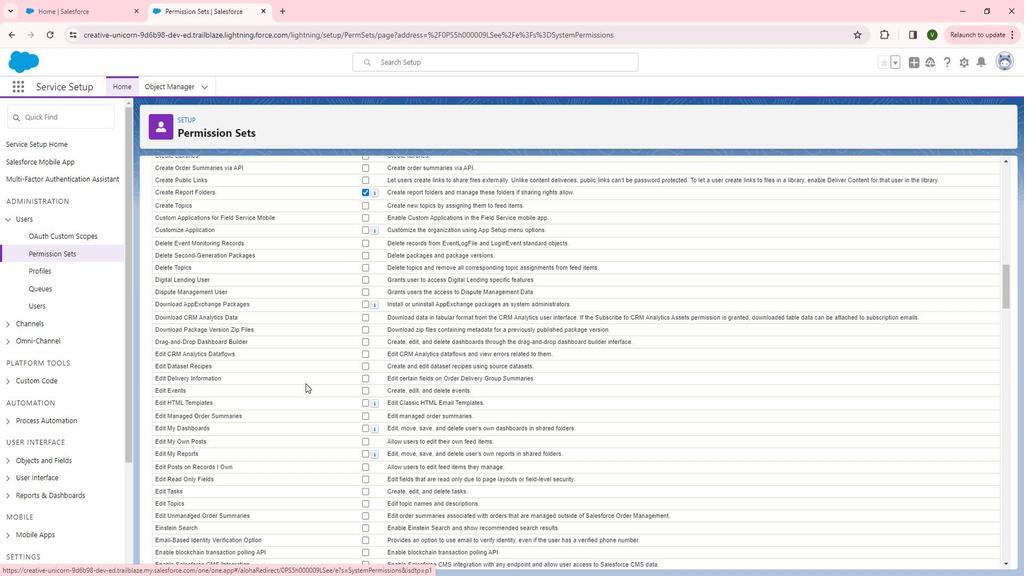 
Action: Mouse moved to (313, 330)
Screenshot: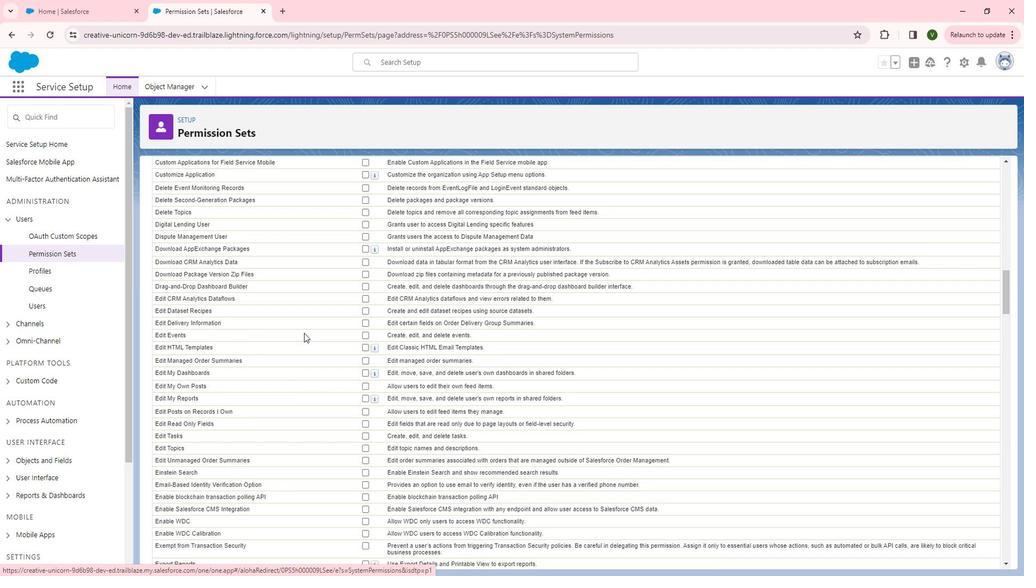 
Action: Mouse scrolled (313, 330) with delta (0, 0)
Screenshot: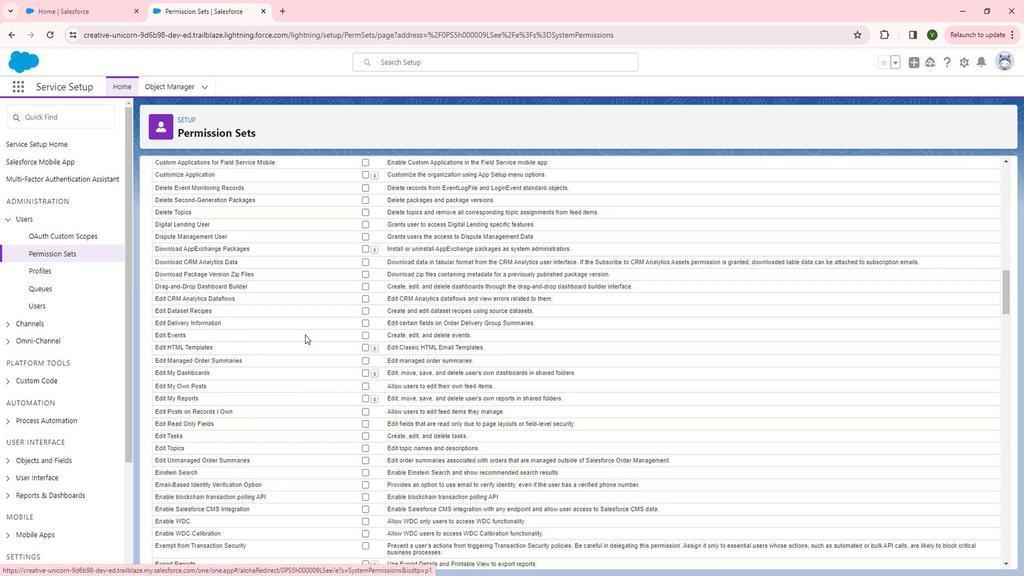 
Action: Mouse moved to (313, 331)
Screenshot: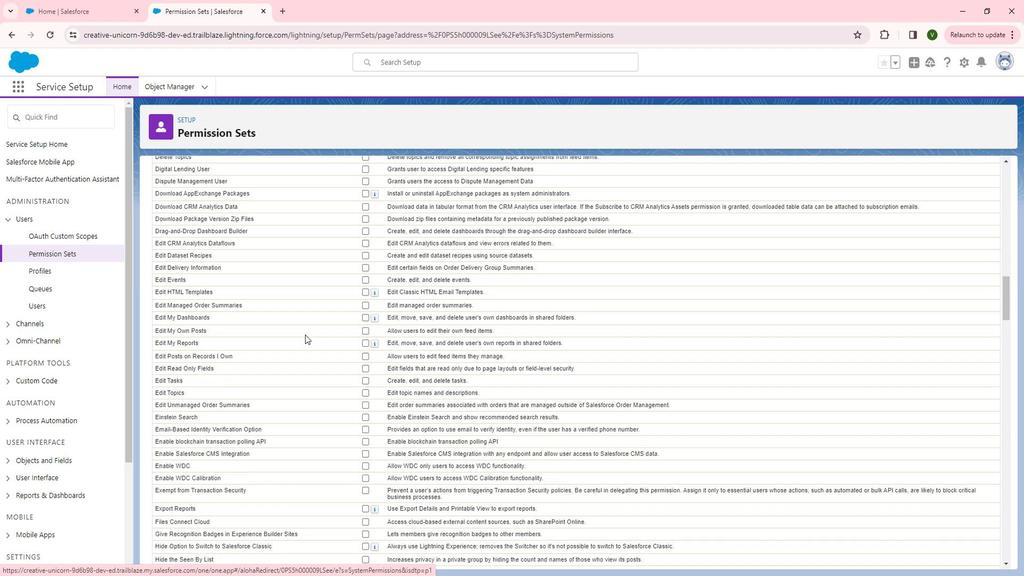 
Action: Mouse scrolled (313, 331) with delta (0, 0)
Screenshot: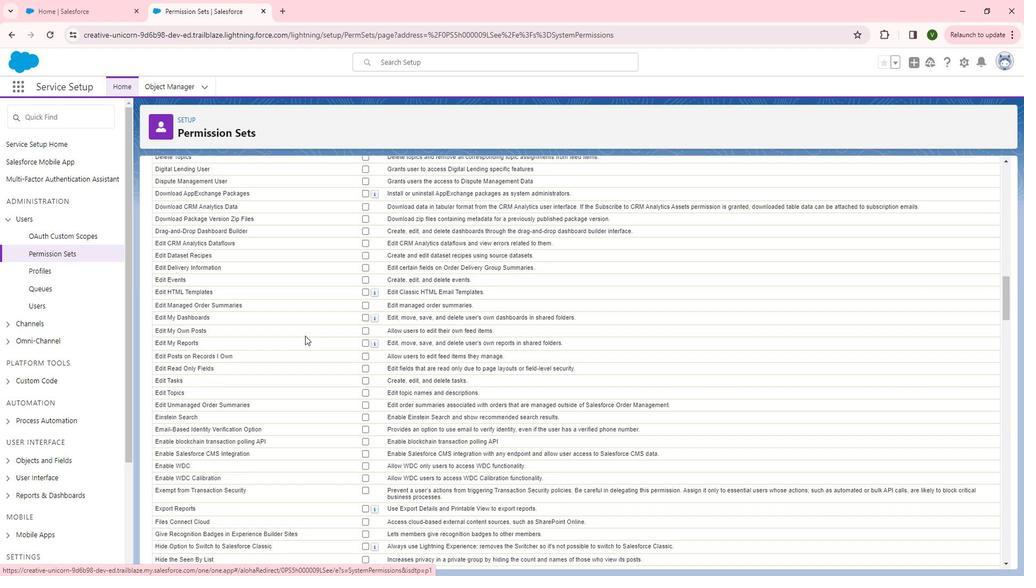 
Action: Mouse moved to (359, 331)
Screenshot: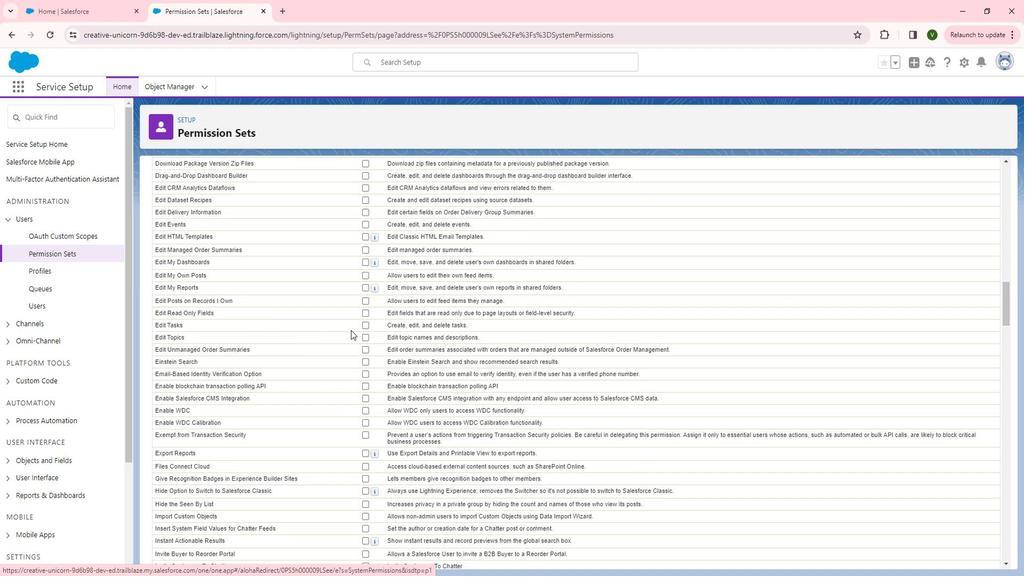 
Action: Mouse scrolled (359, 330) with delta (0, 0)
Screenshot: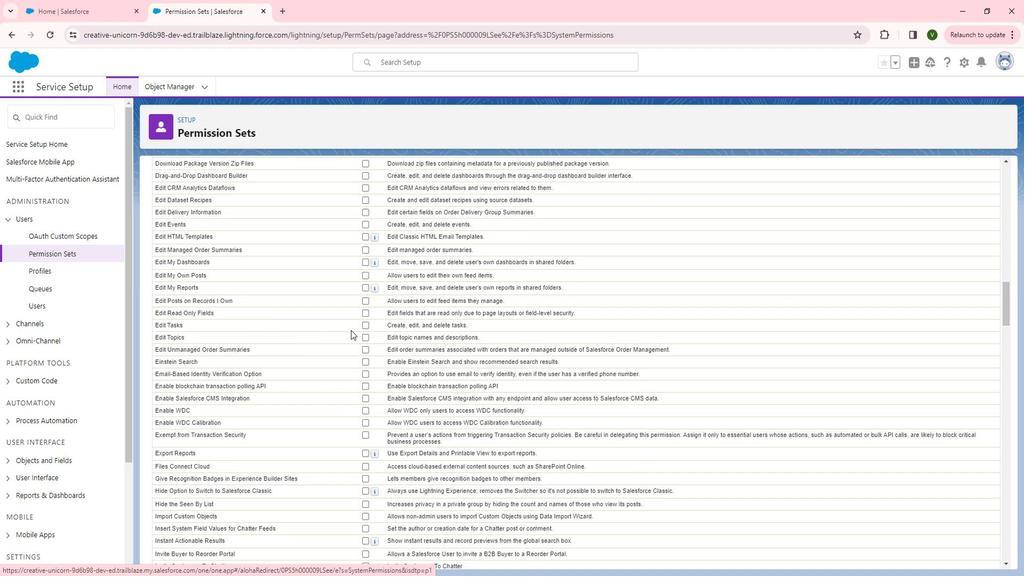 
Action: Mouse moved to (347, 341)
Screenshot: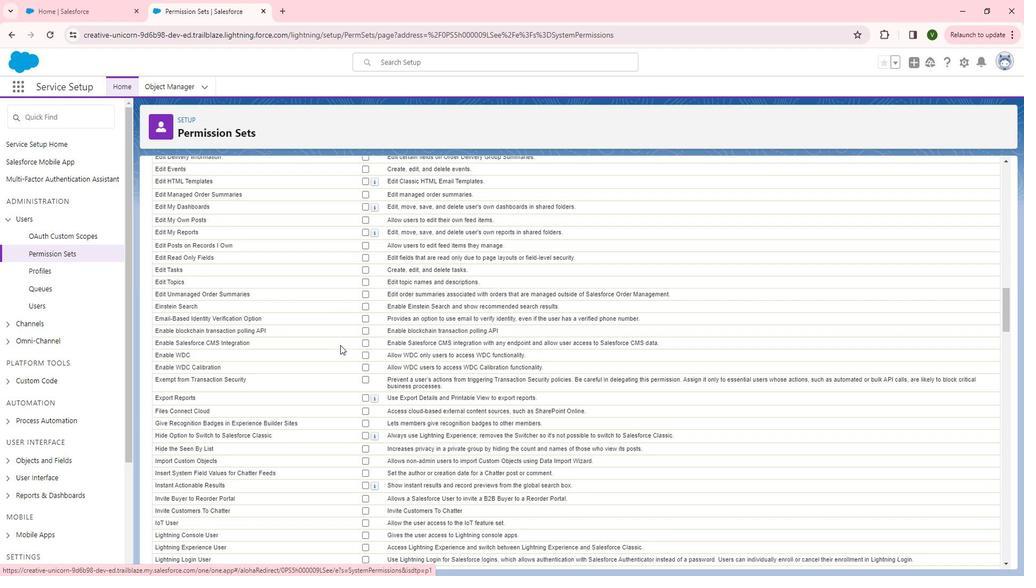 
Action: Mouse scrolled (347, 340) with delta (0, 0)
Screenshot: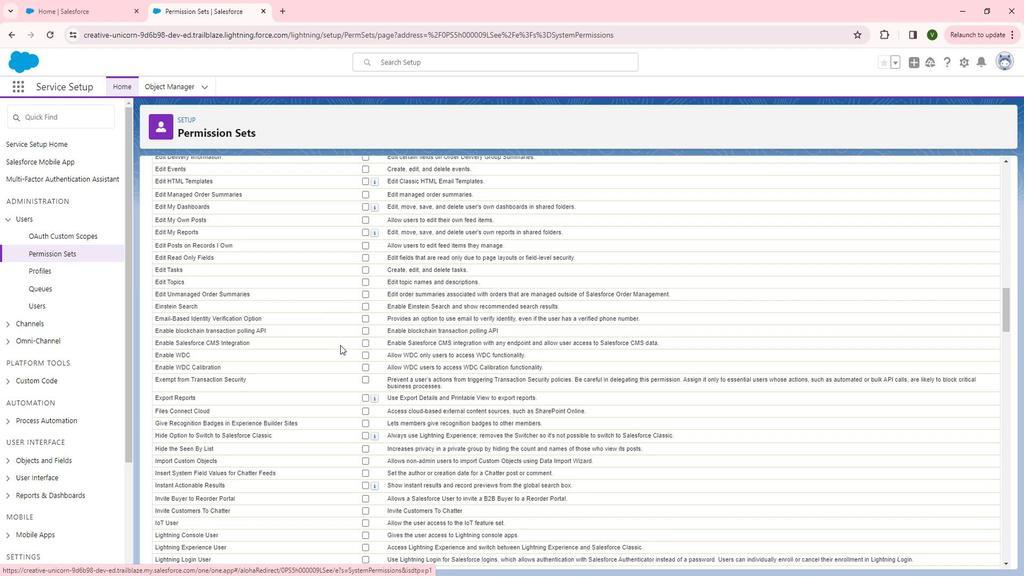 
Action: Mouse moved to (346, 342)
Screenshot: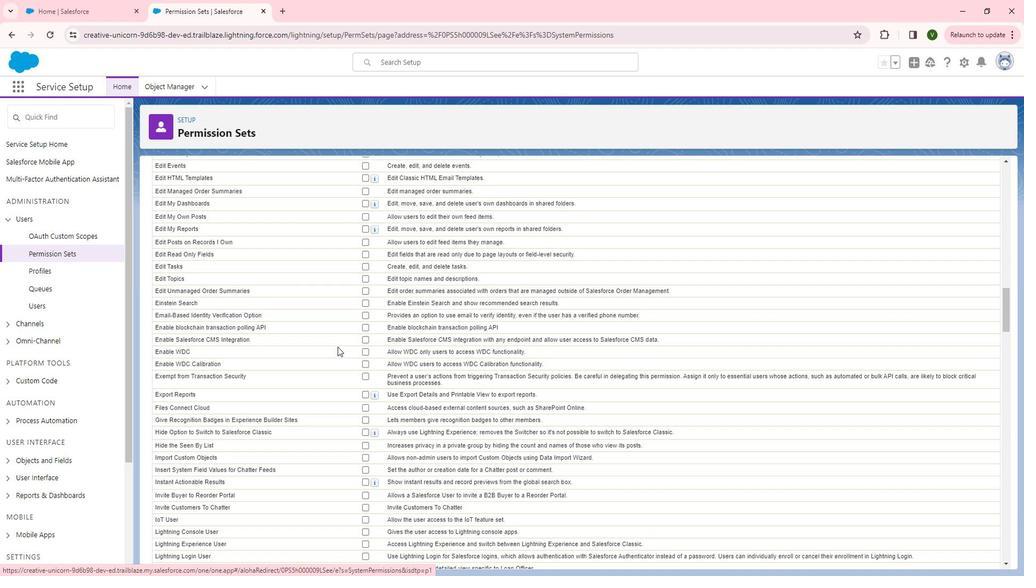 
Action: Mouse scrolled (346, 341) with delta (0, 0)
Screenshot: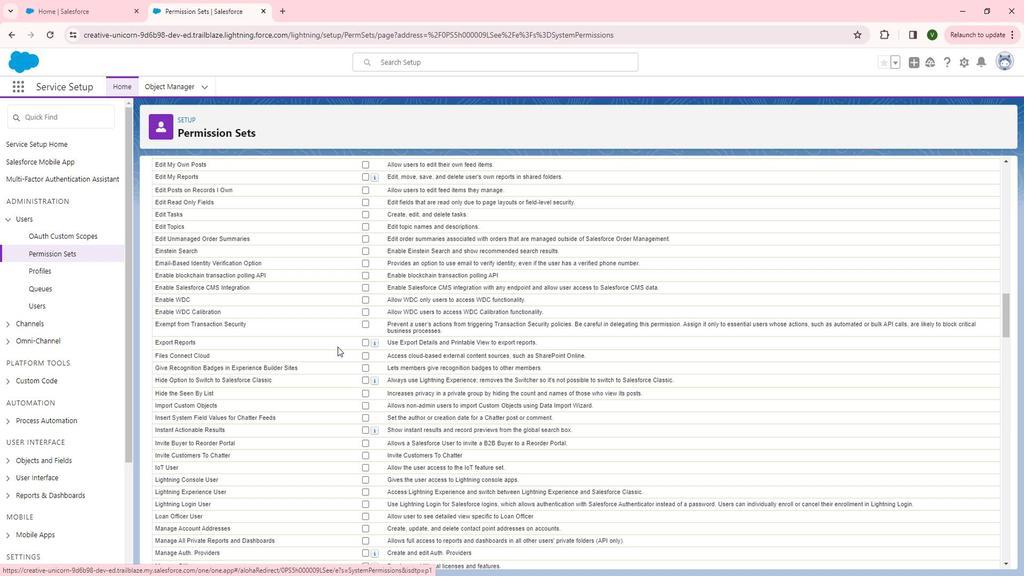 
Action: Mouse scrolled (346, 341) with delta (0, 0)
Screenshot: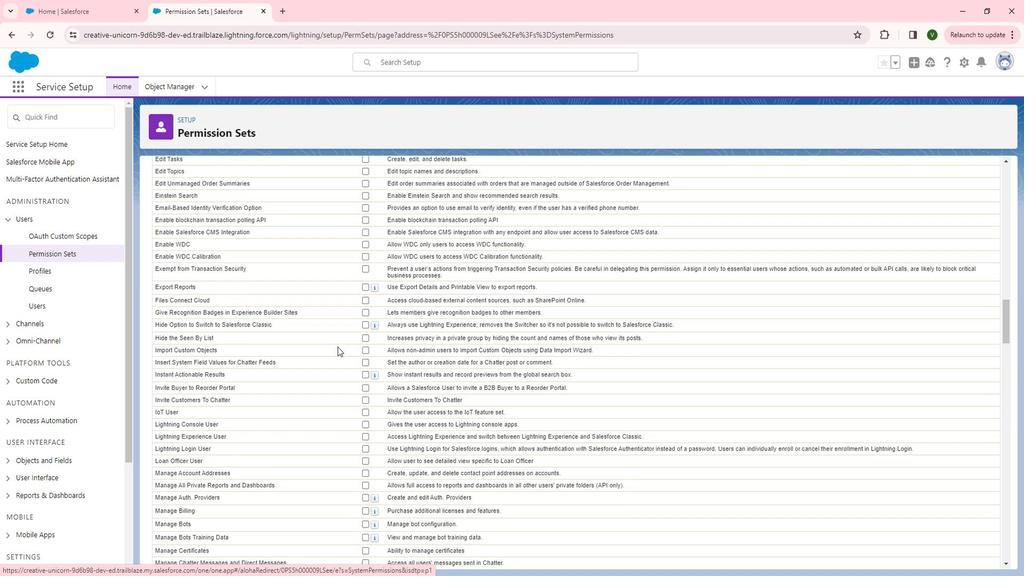 
Action: Mouse scrolled (346, 341) with delta (0, 0)
Screenshot: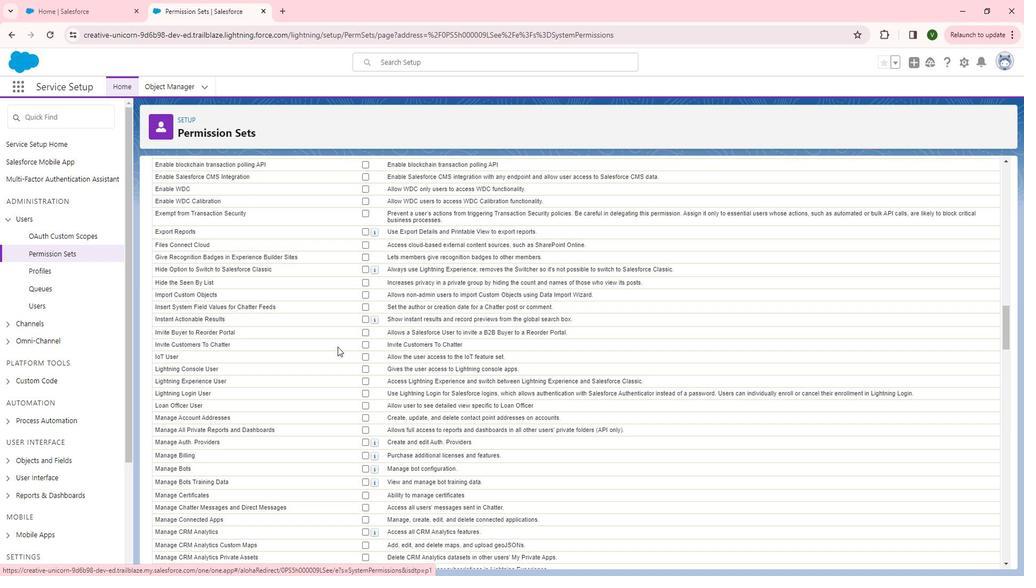 
Action: Mouse scrolled (346, 341) with delta (0, 0)
Screenshot: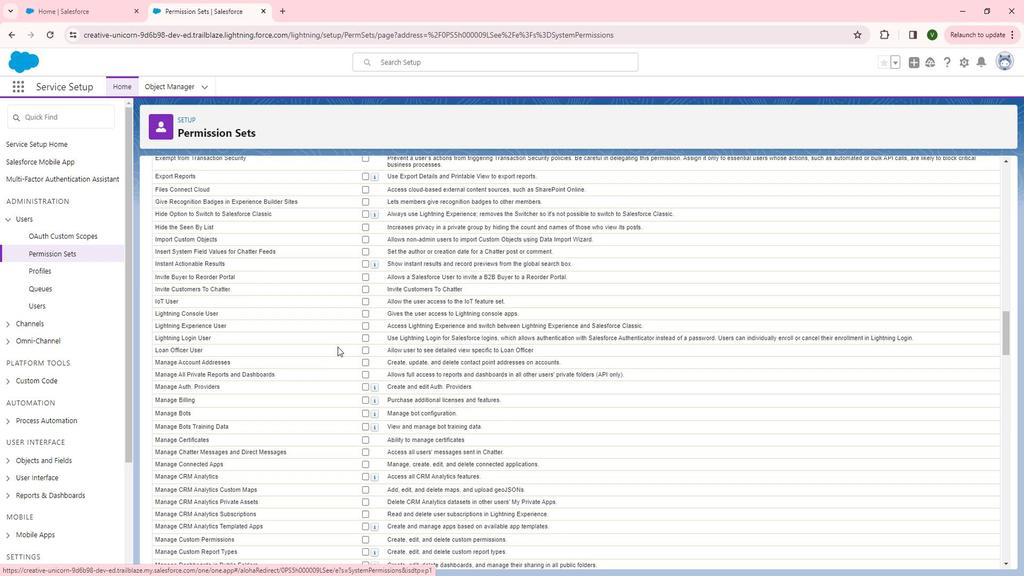 
Action: Mouse scrolled (346, 341) with delta (0, 0)
Screenshot: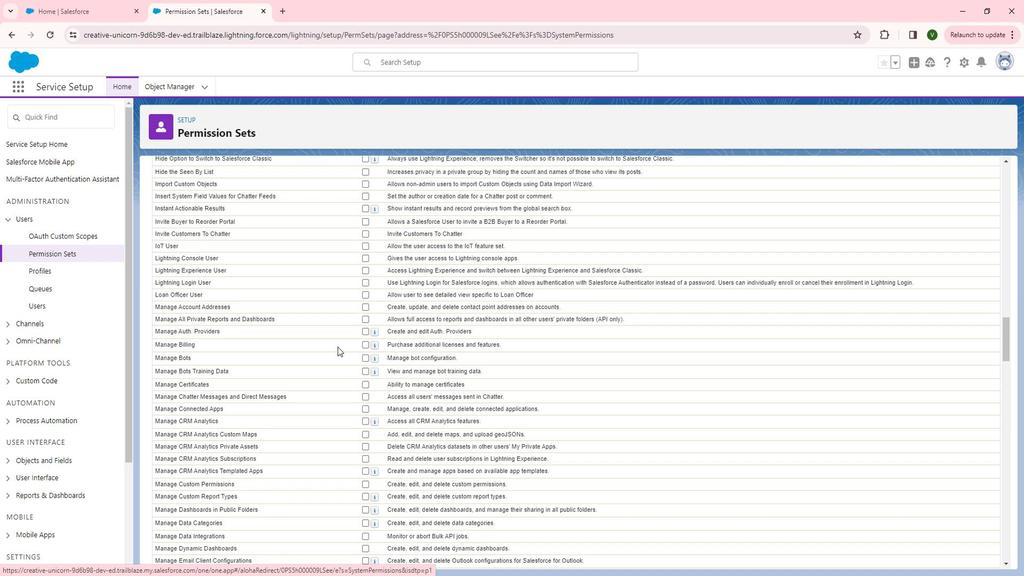 
Action: Mouse moved to (372, 320)
Screenshot: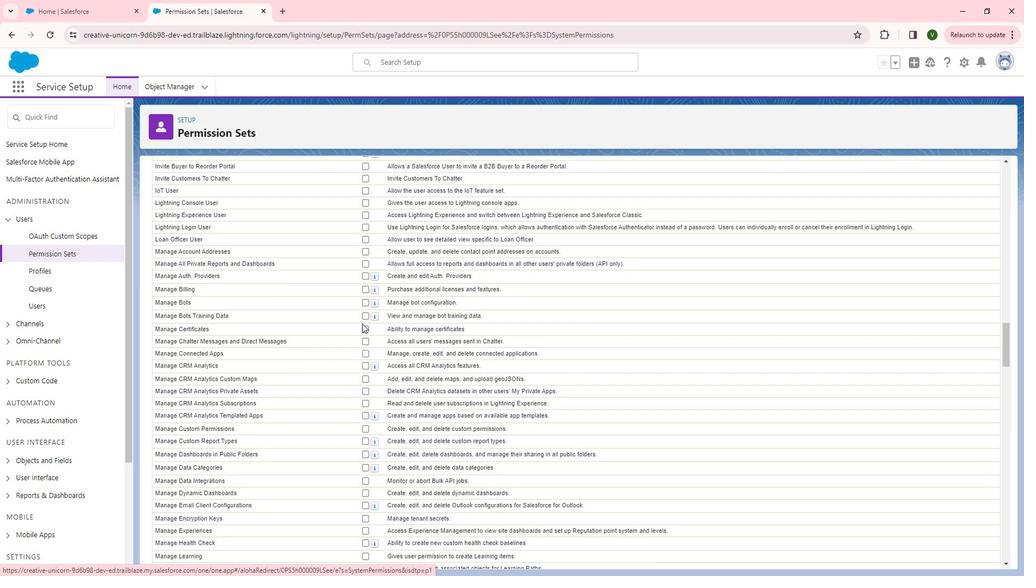 
Action: Mouse pressed left at (372, 320)
Screenshot: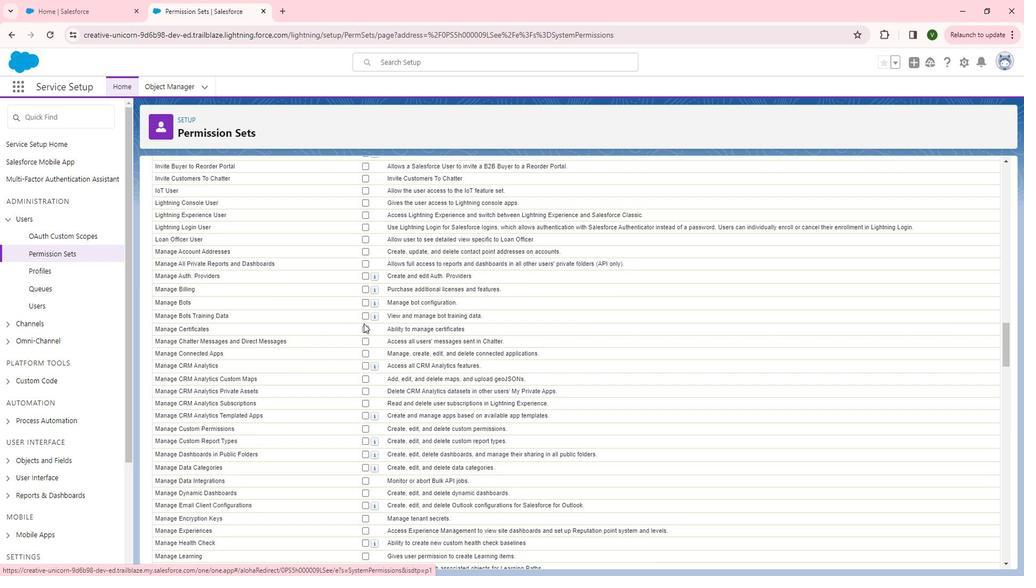 
Action: Mouse moved to (374, 325)
Screenshot: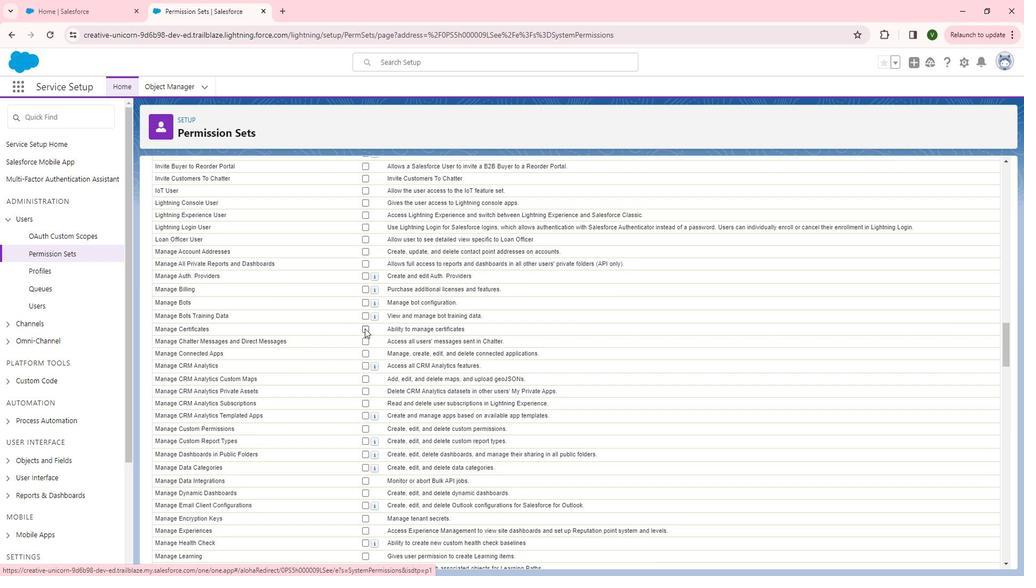 
Action: Mouse pressed left at (374, 325)
Screenshot: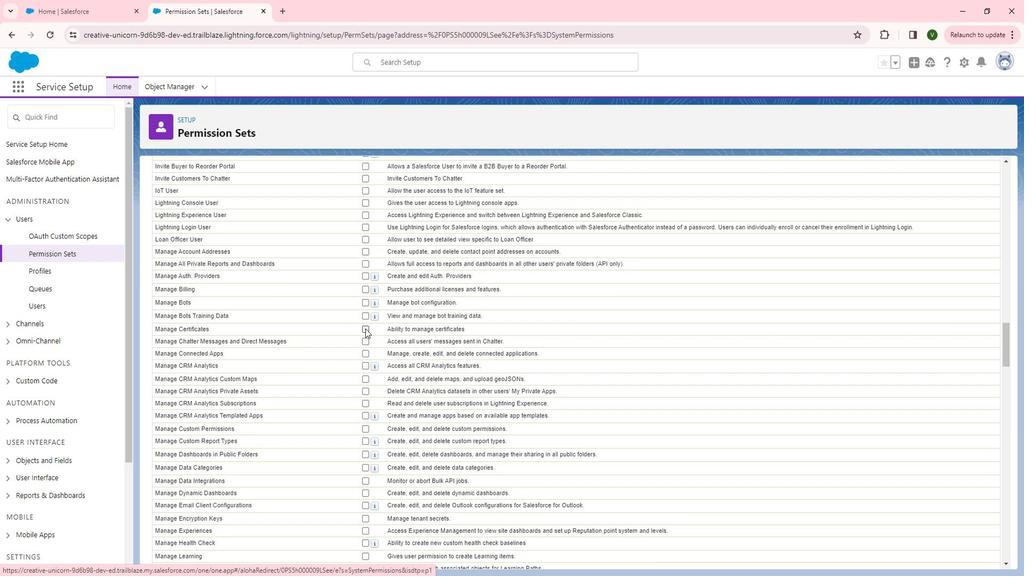 
Action: Mouse moved to (339, 345)
Screenshot: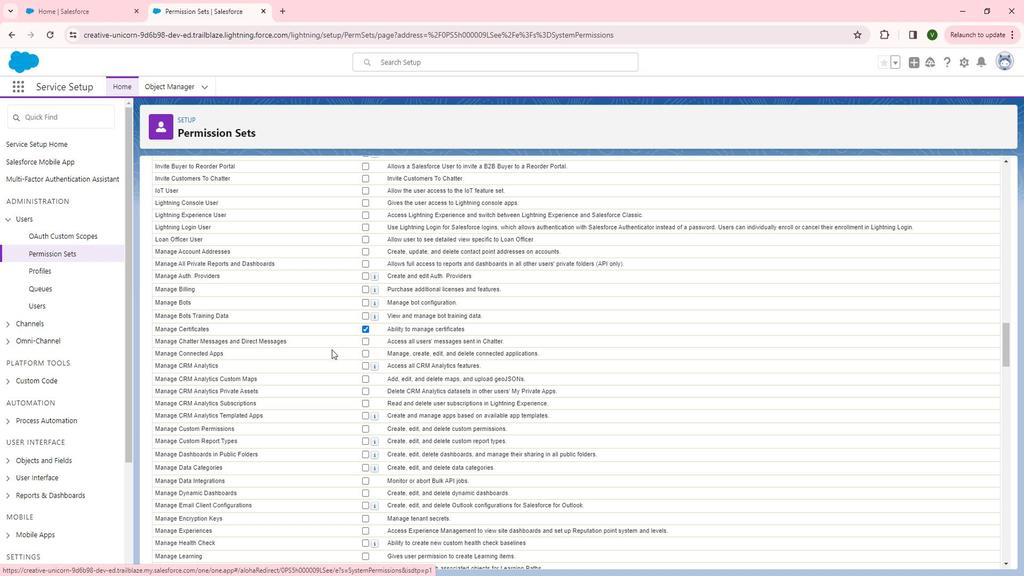 
Action: Mouse scrolled (339, 345) with delta (0, 0)
Screenshot: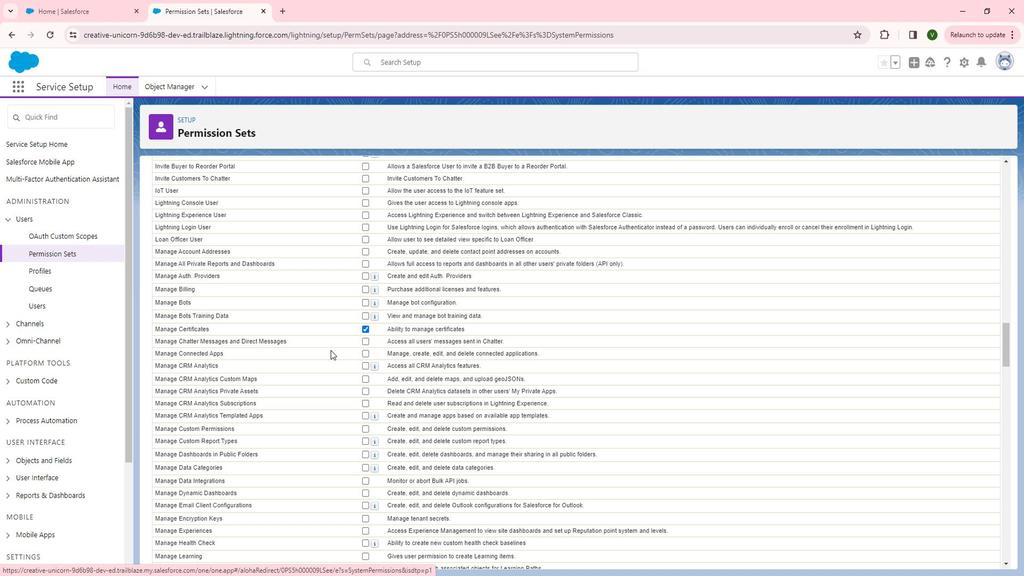 
Action: Mouse scrolled (339, 345) with delta (0, 0)
Screenshot: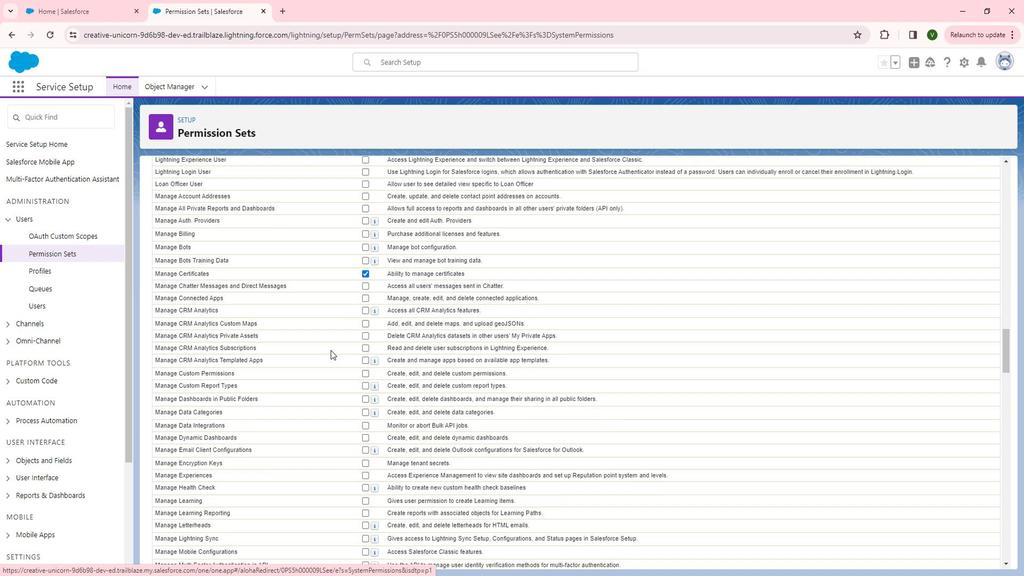
Action: Mouse scrolled (339, 345) with delta (0, 0)
Screenshot: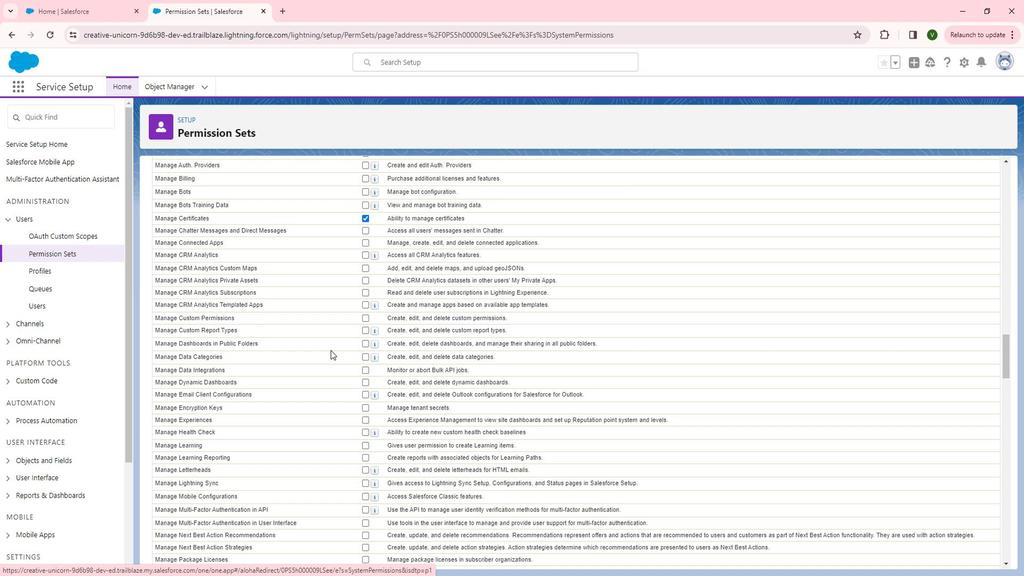 
Action: Mouse scrolled (339, 345) with delta (0, 0)
Screenshot: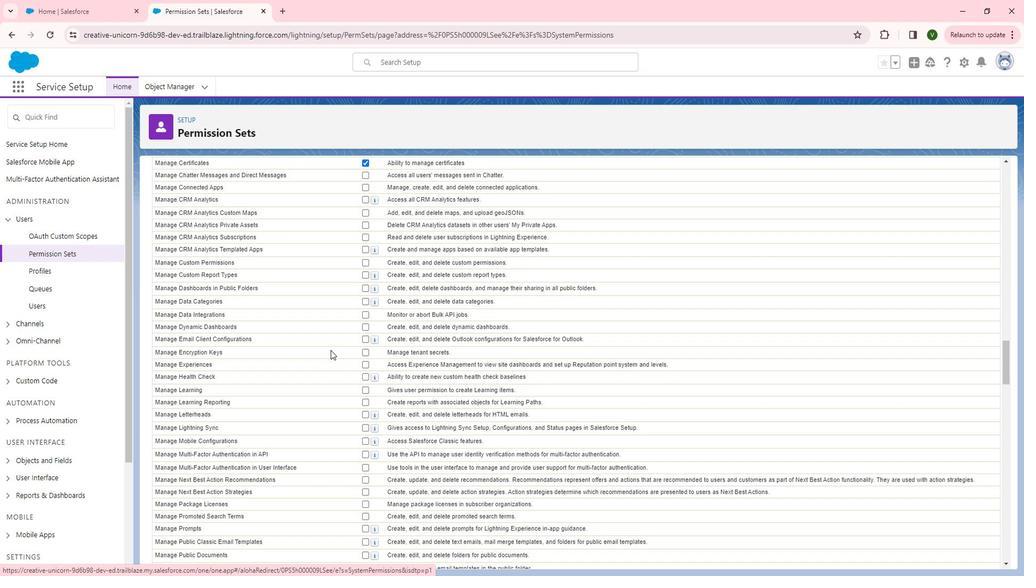 
Action: Mouse moved to (375, 295)
Screenshot: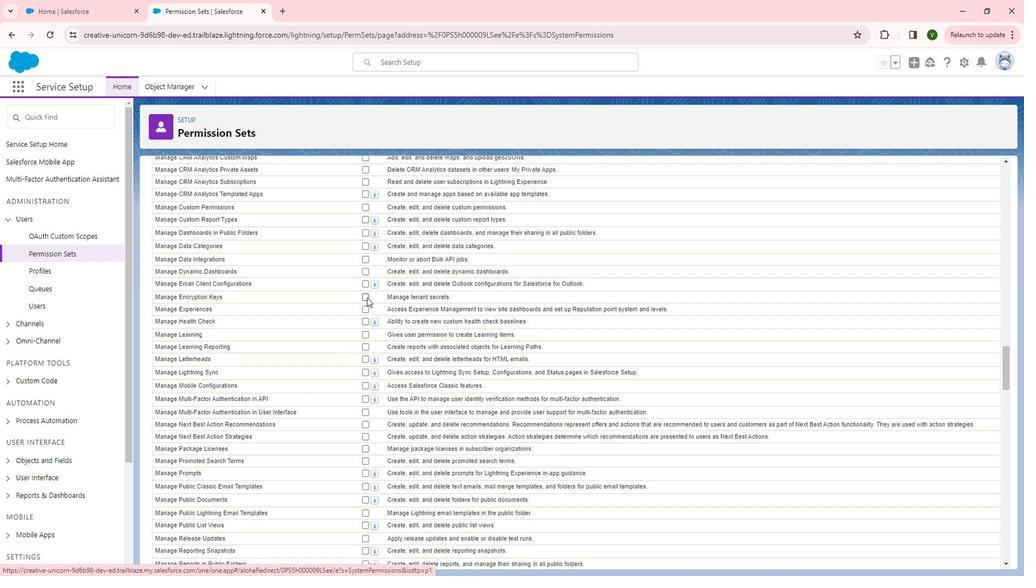 
Action: Mouse pressed left at (375, 295)
Screenshot: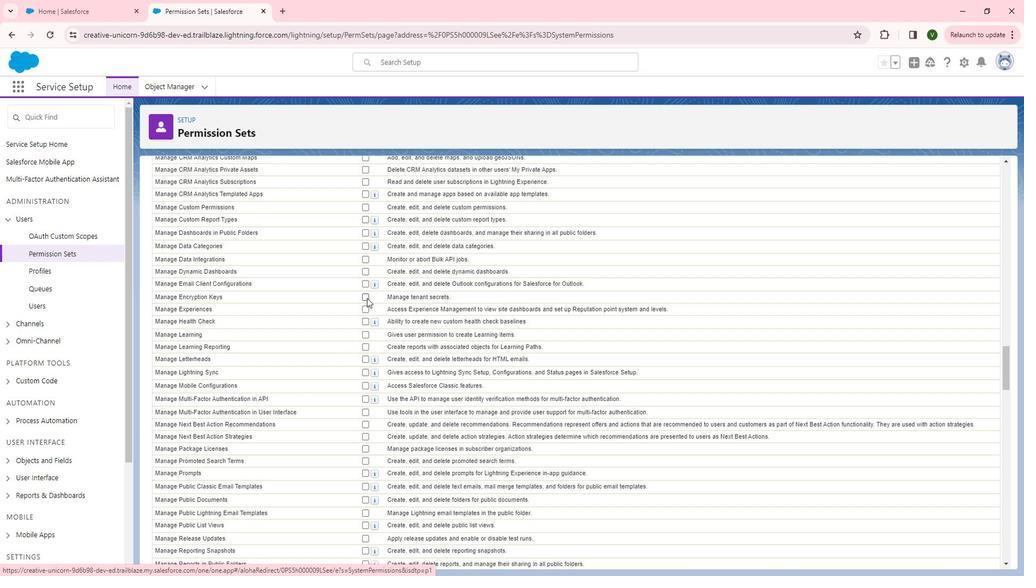 
Action: Mouse moved to (320, 362)
Screenshot: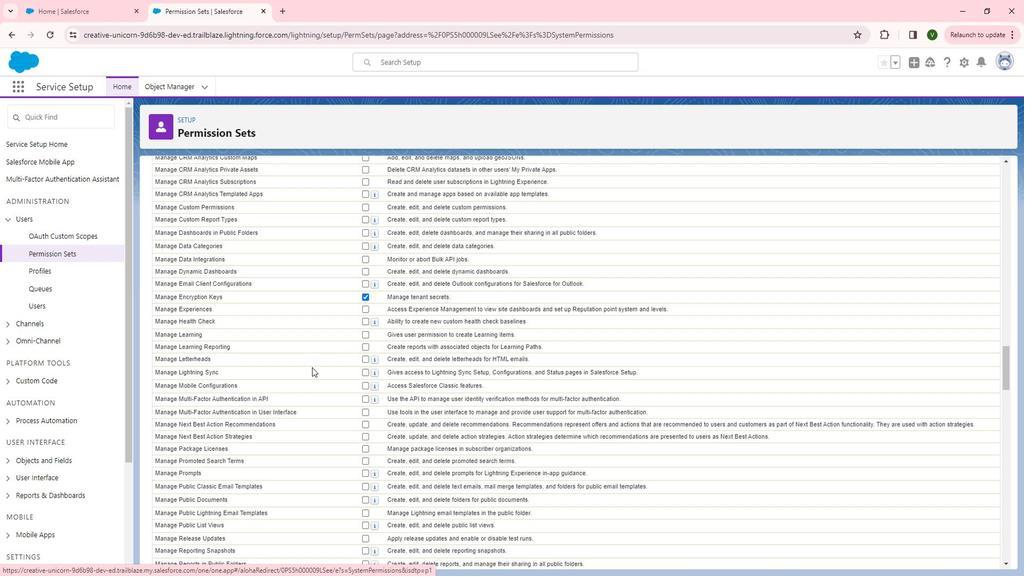 
Action: Mouse scrolled (320, 362) with delta (0, 0)
Screenshot: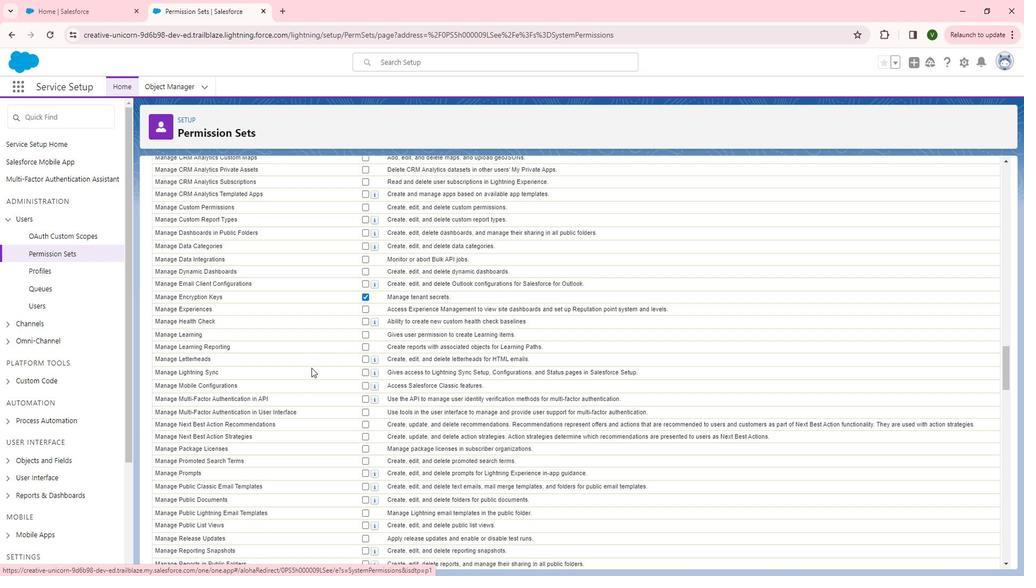 
Action: Mouse scrolled (320, 362) with delta (0, 0)
Screenshot: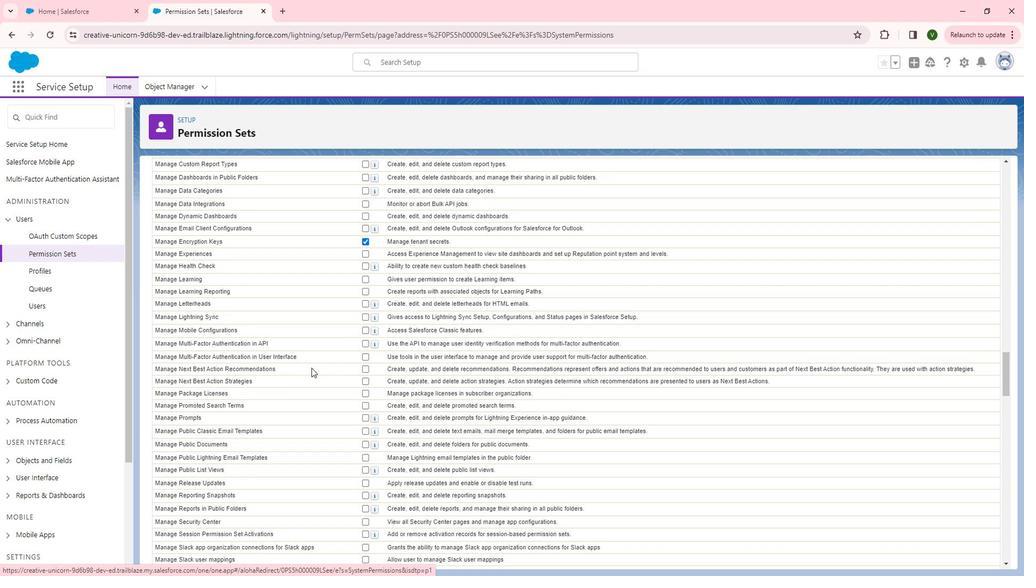 
Action: Mouse scrolled (320, 362) with delta (0, 0)
Screenshot: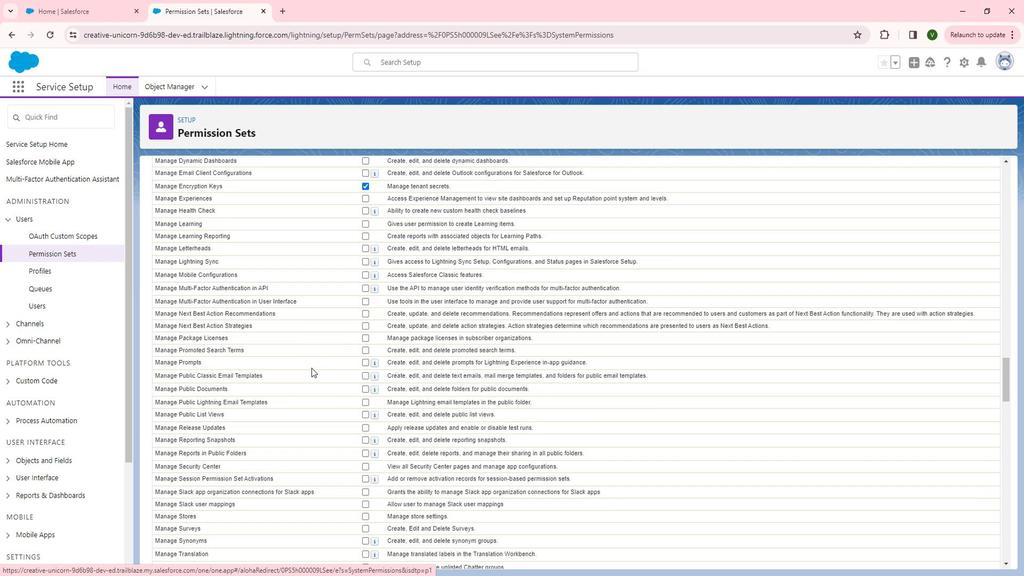 
Action: Mouse moved to (319, 363)
Screenshot: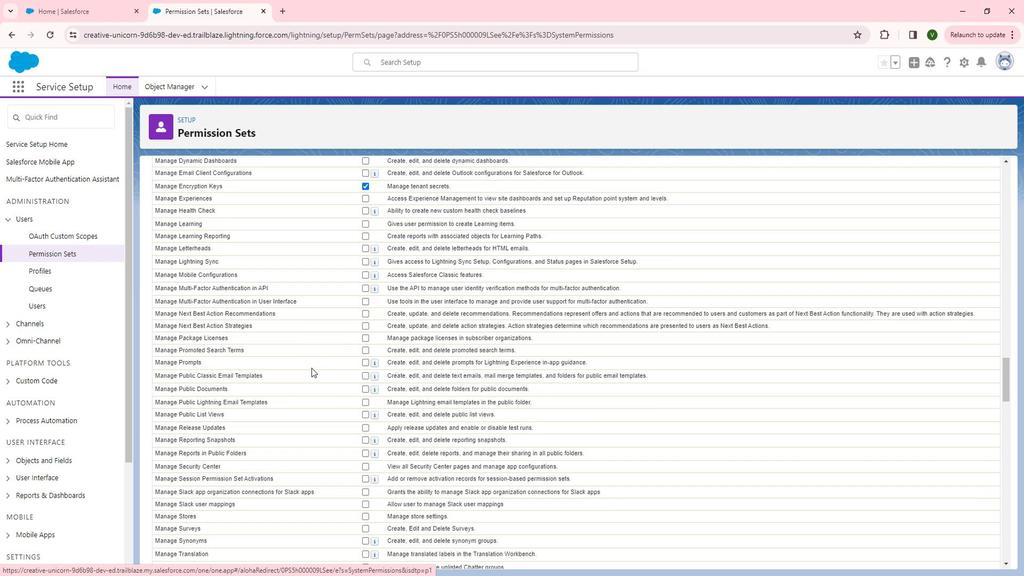 
Action: Mouse scrolled (319, 362) with delta (0, 0)
Screenshot: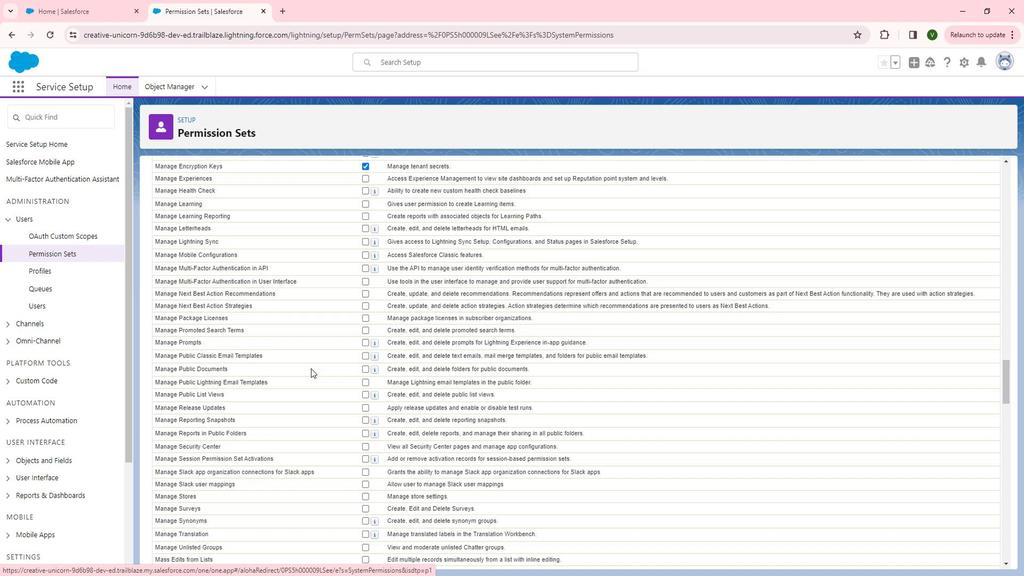 
Action: Mouse scrolled (319, 362) with delta (0, 0)
Screenshot: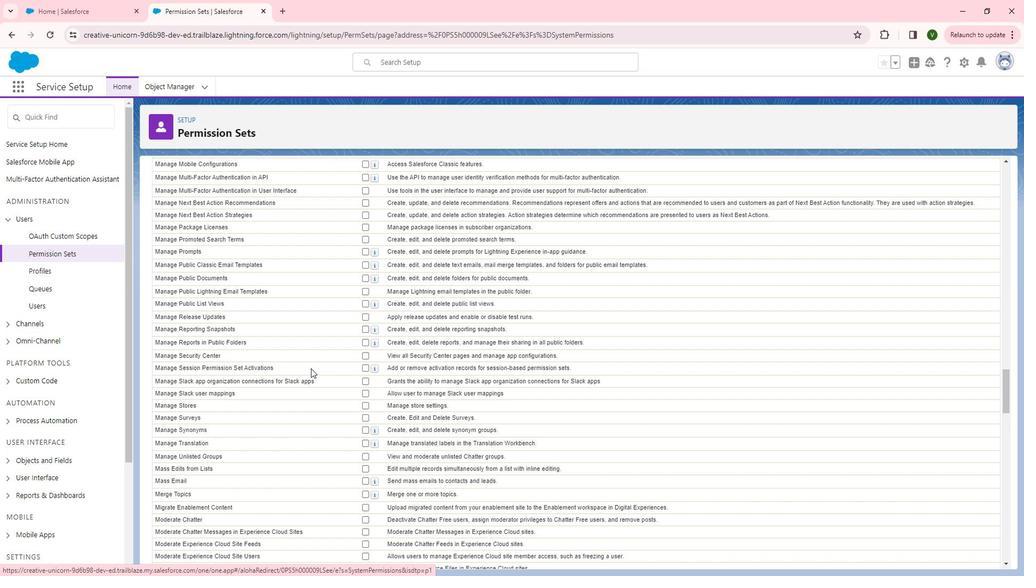 
Action: Mouse scrolled (319, 362) with delta (0, 0)
Screenshot: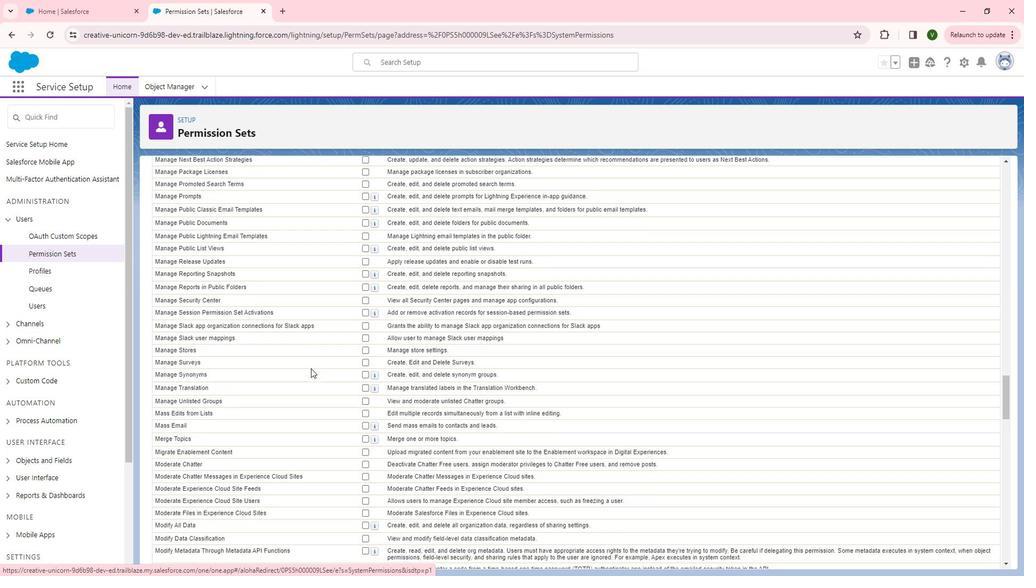
Action: Mouse scrolled (319, 362) with delta (0, 0)
Screenshot: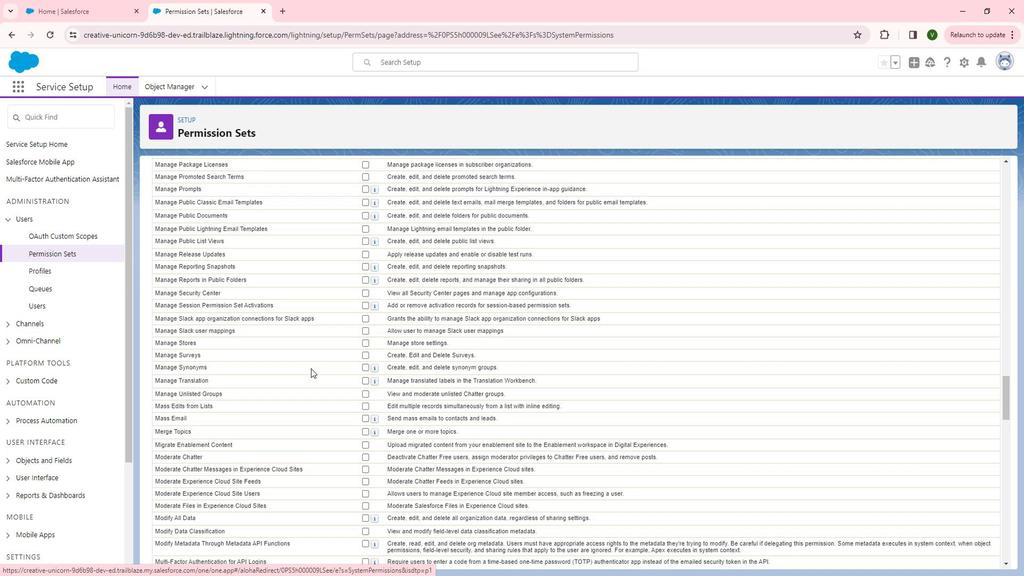 
Action: Mouse scrolled (319, 362) with delta (0, 0)
Screenshot: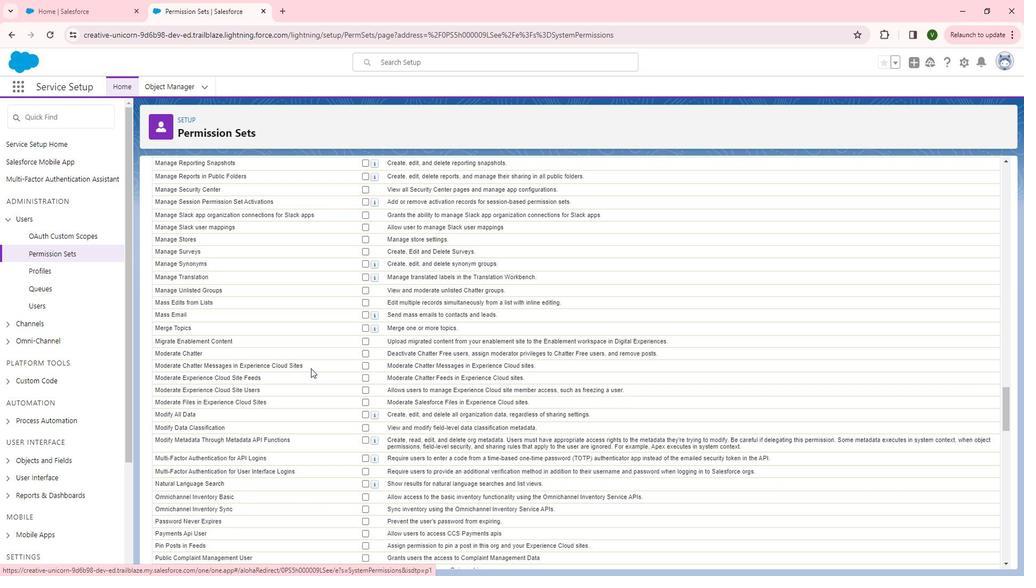 
Action: Mouse scrolled (319, 362) with delta (0, 0)
Screenshot: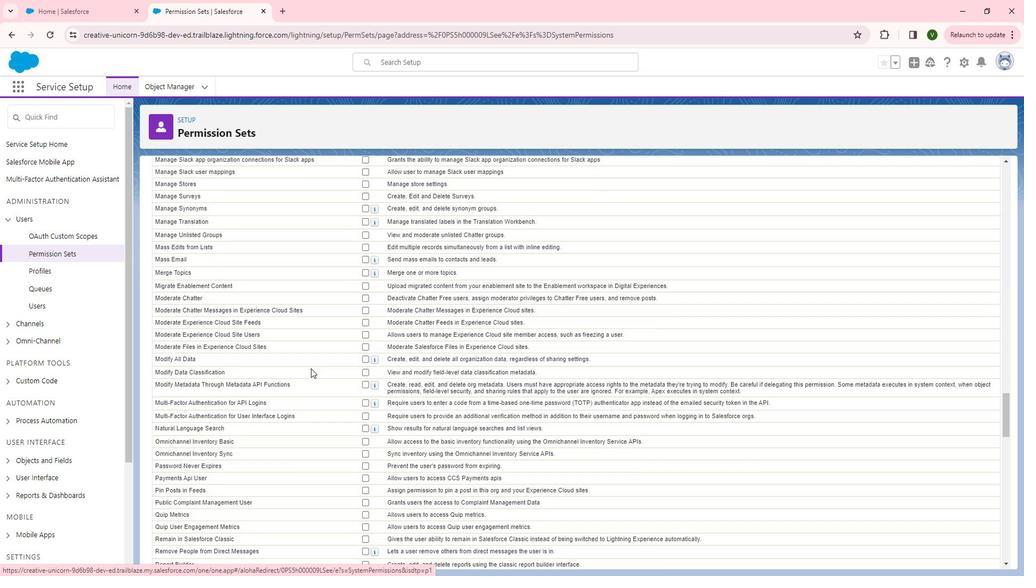 
Action: Mouse scrolled (319, 362) with delta (0, 0)
Screenshot: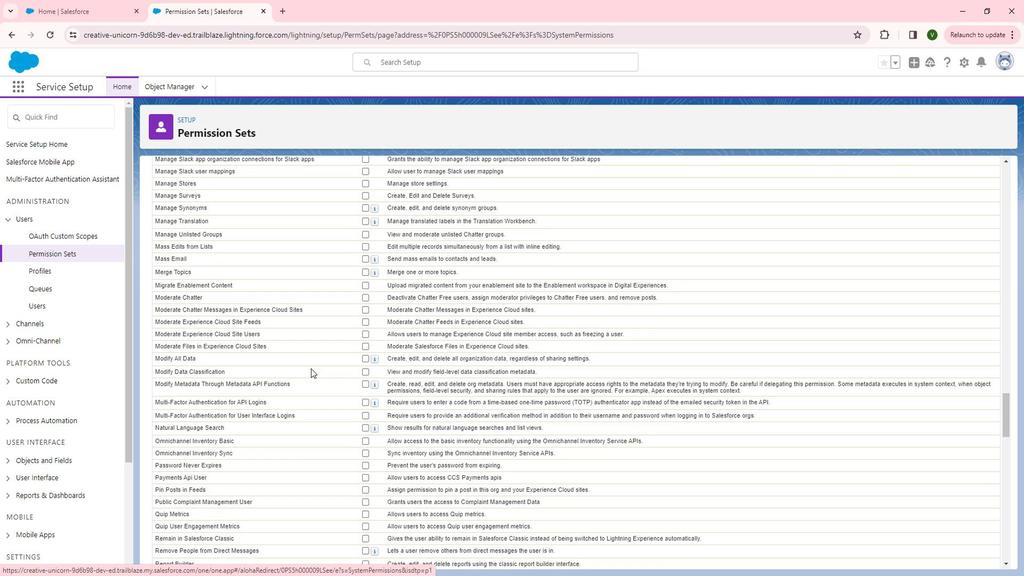 
Action: Mouse scrolled (319, 362) with delta (0, 0)
Screenshot: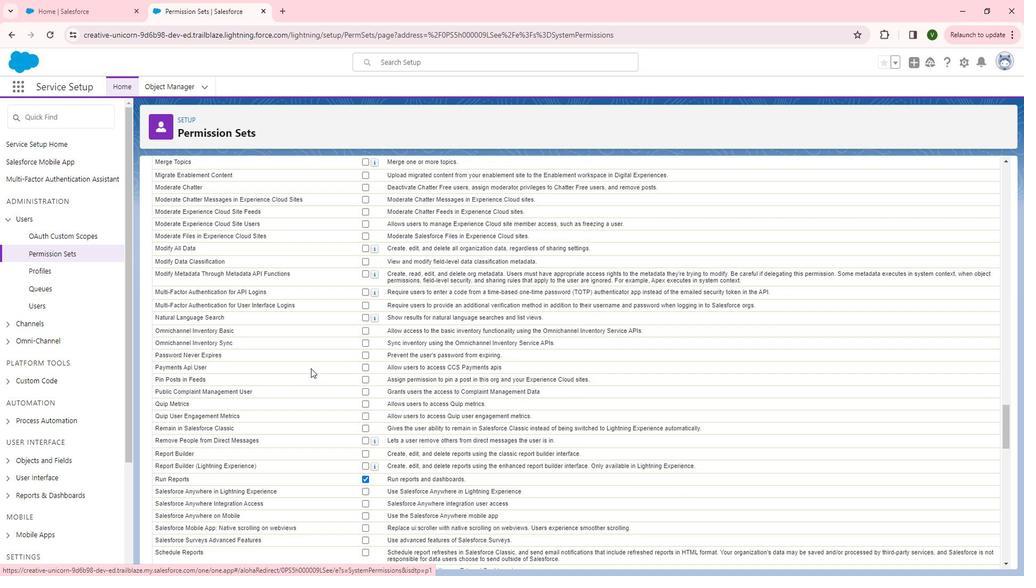 
Action: Mouse scrolled (319, 362) with delta (0, 0)
Screenshot: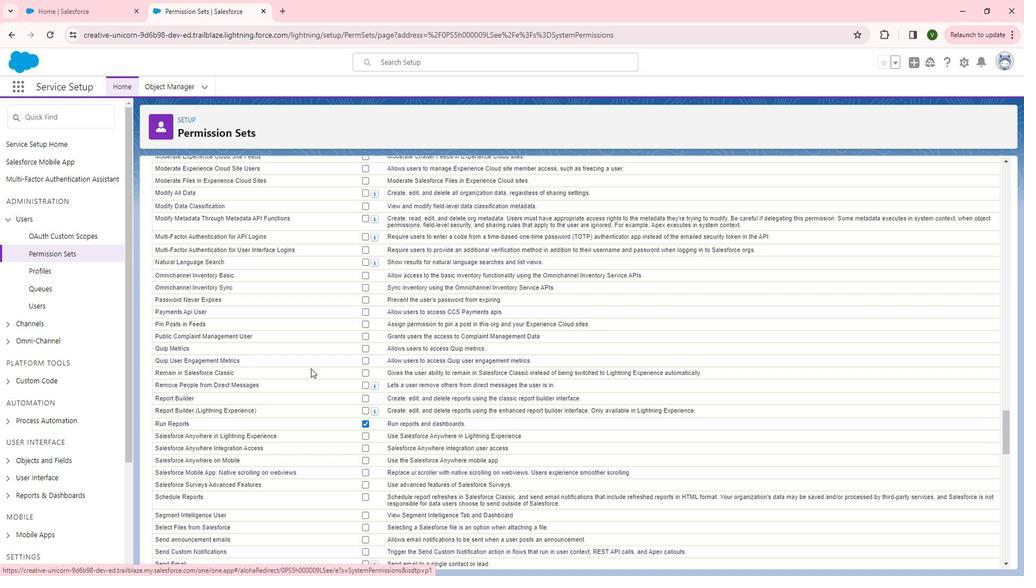 
Action: Mouse moved to (366, 364)
Screenshot: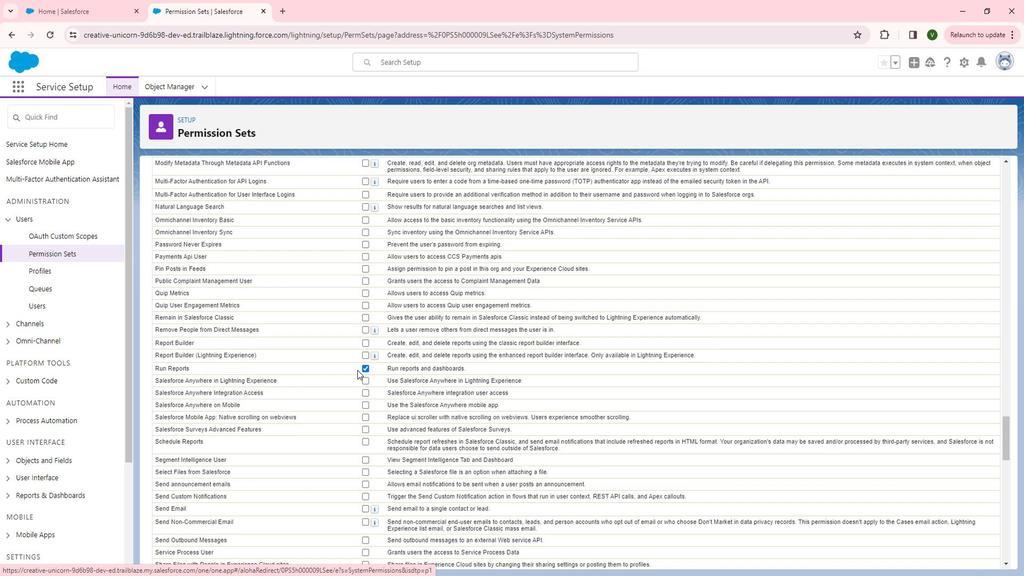
Action: Mouse scrolled (366, 364) with delta (0, 0)
Screenshot: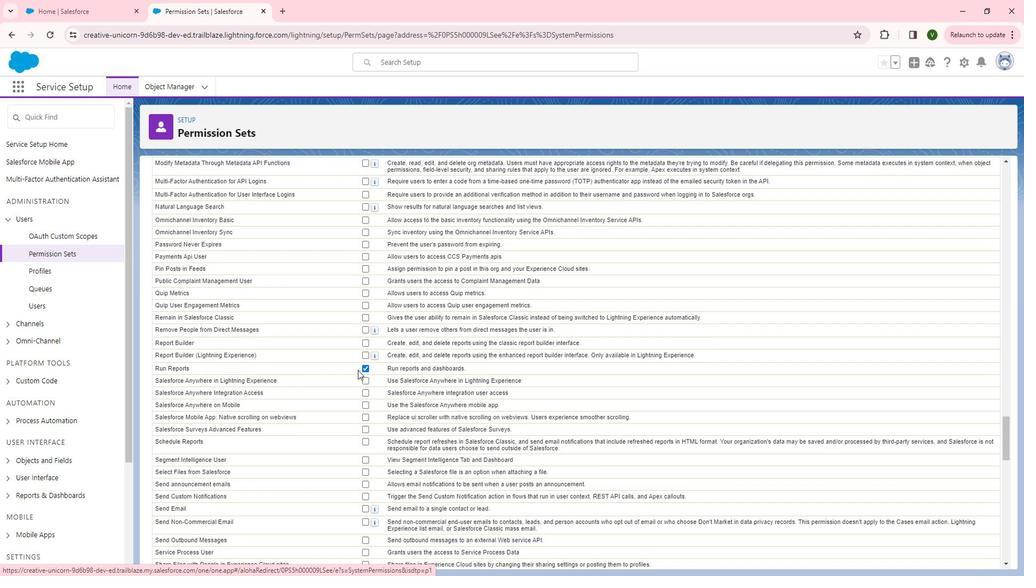 
Action: Mouse moved to (360, 365)
Screenshot: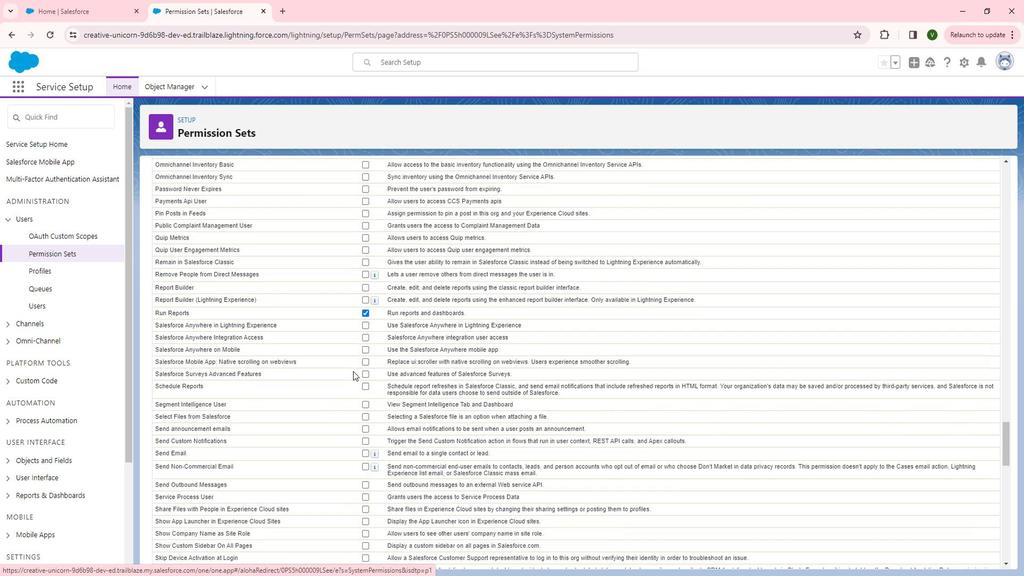 
Action: Mouse scrolled (360, 365) with delta (0, 0)
Screenshot: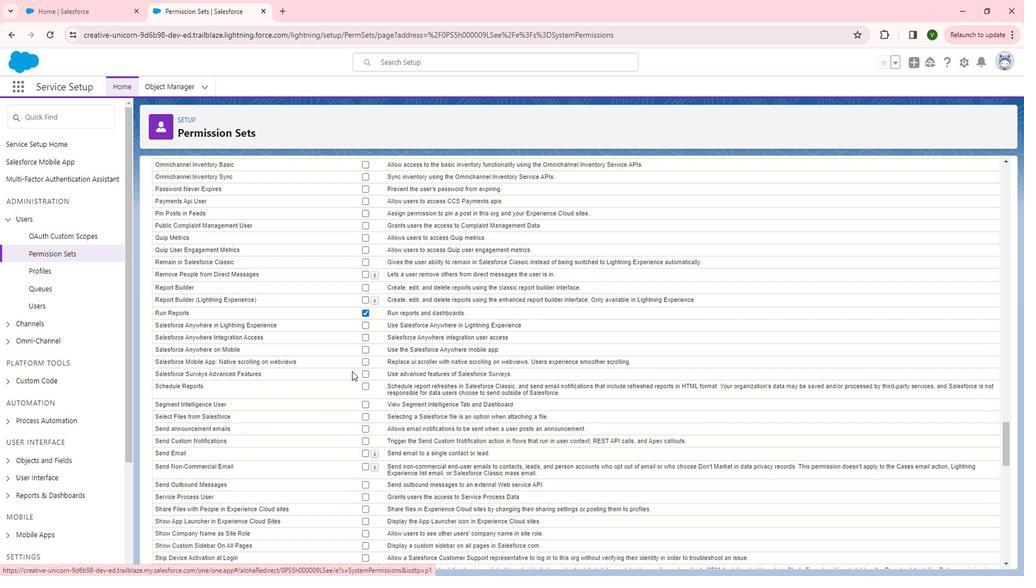 
Action: Mouse scrolled (360, 365) with delta (0, 0)
Screenshot: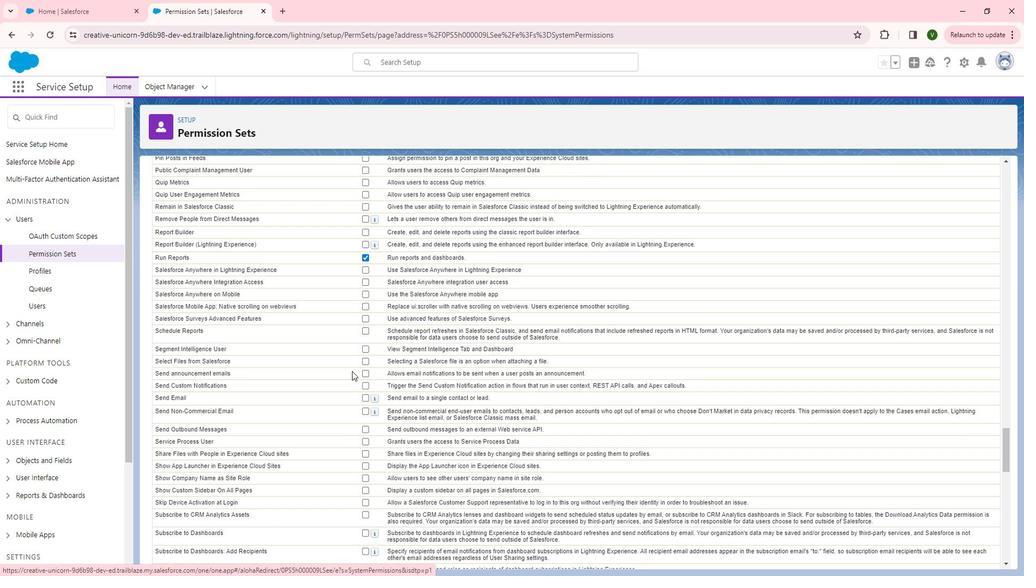 
Action: Mouse scrolled (360, 365) with delta (0, 0)
Screenshot: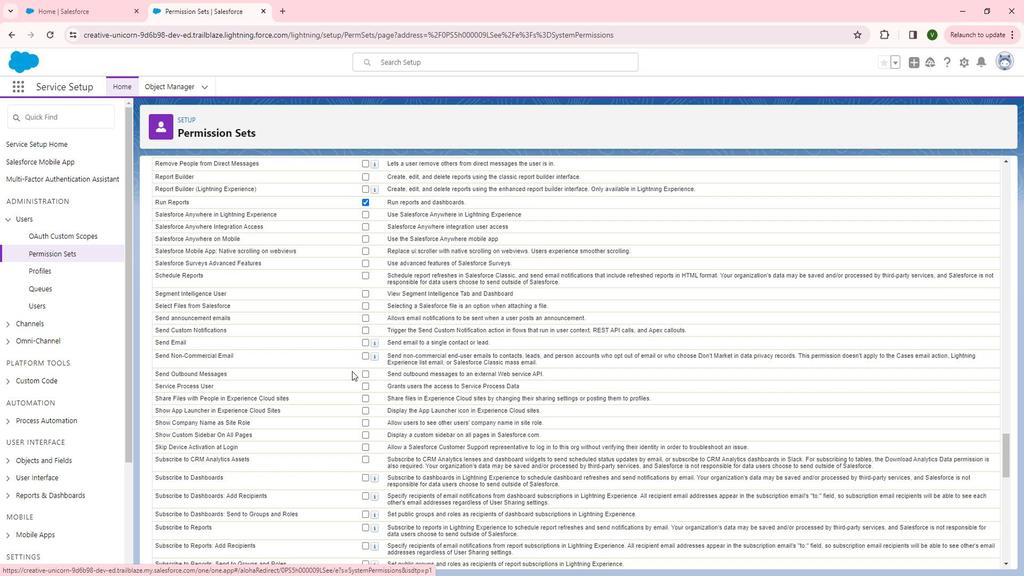 
Action: Mouse moved to (356, 345)
Screenshot: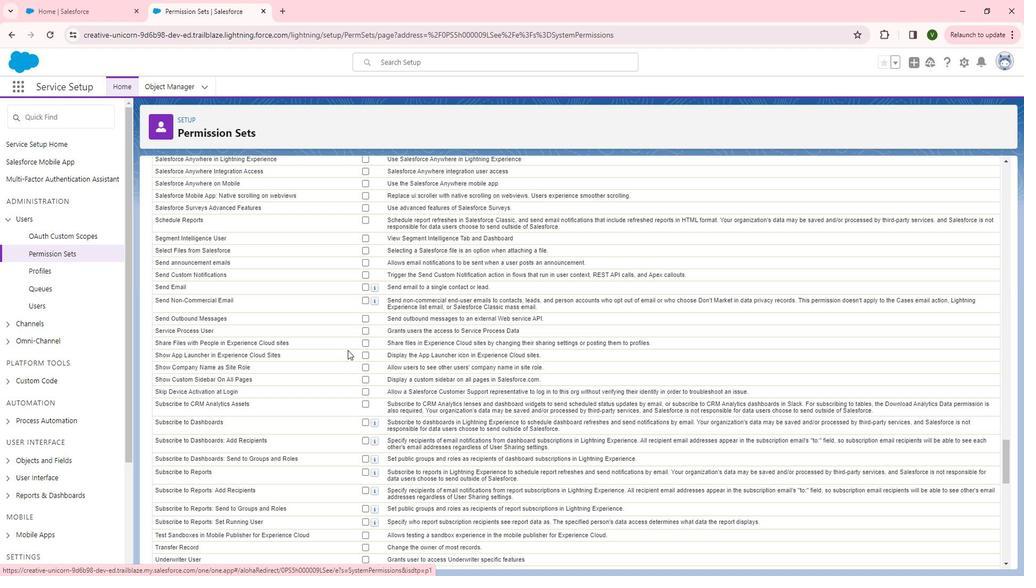 
Action: Mouse scrolled (356, 344) with delta (0, 0)
Screenshot: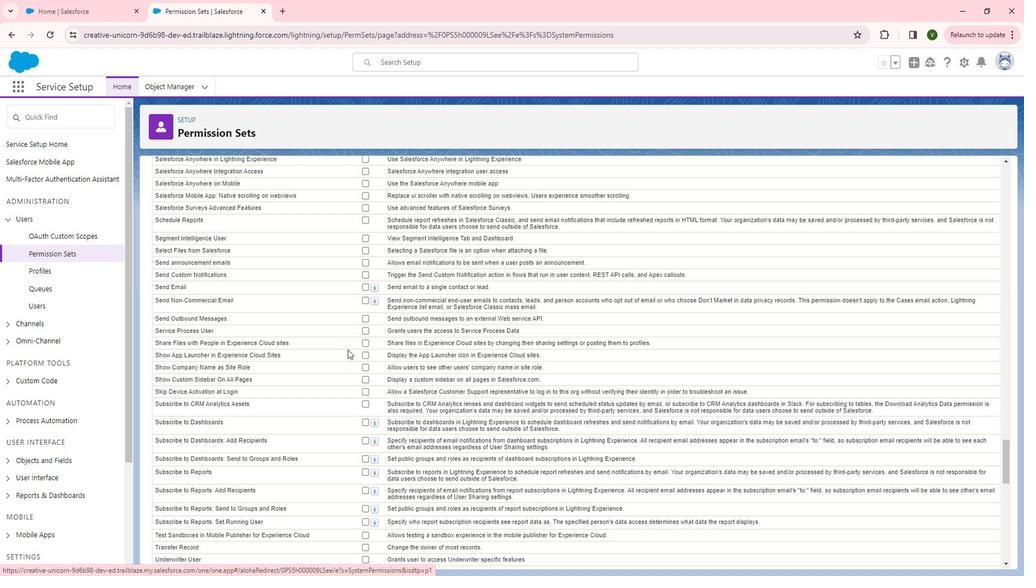 
Action: Mouse scrolled (356, 344) with delta (0, 0)
Screenshot: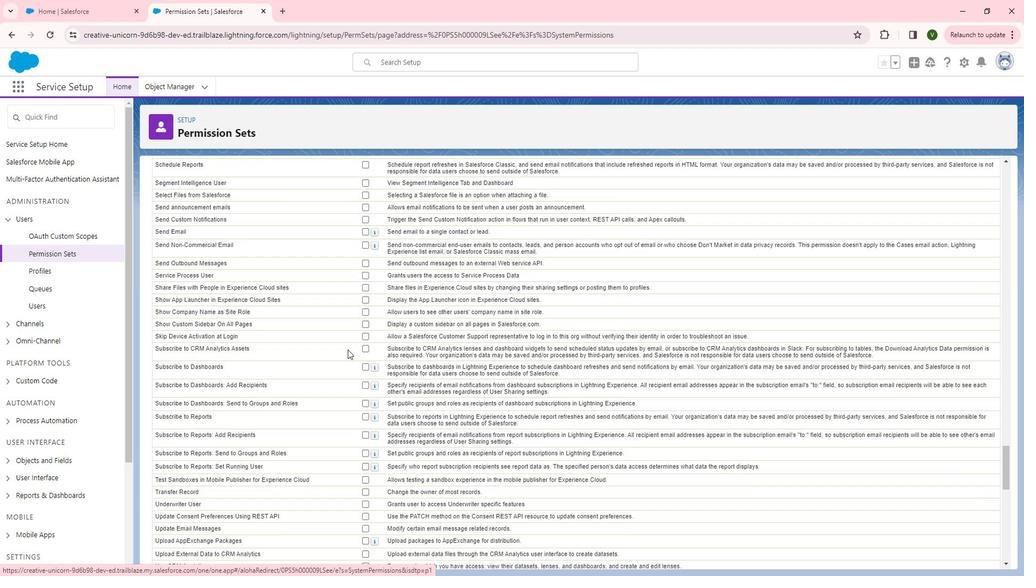 
Action: Mouse moved to (355, 345)
Screenshot: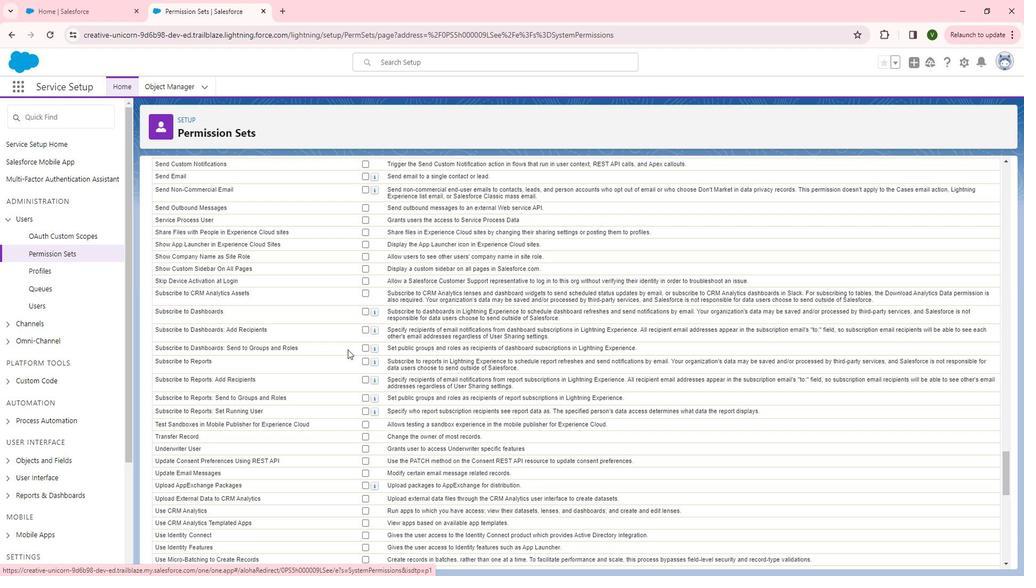 
Action: Mouse scrolled (355, 344) with delta (0, 0)
Screenshot: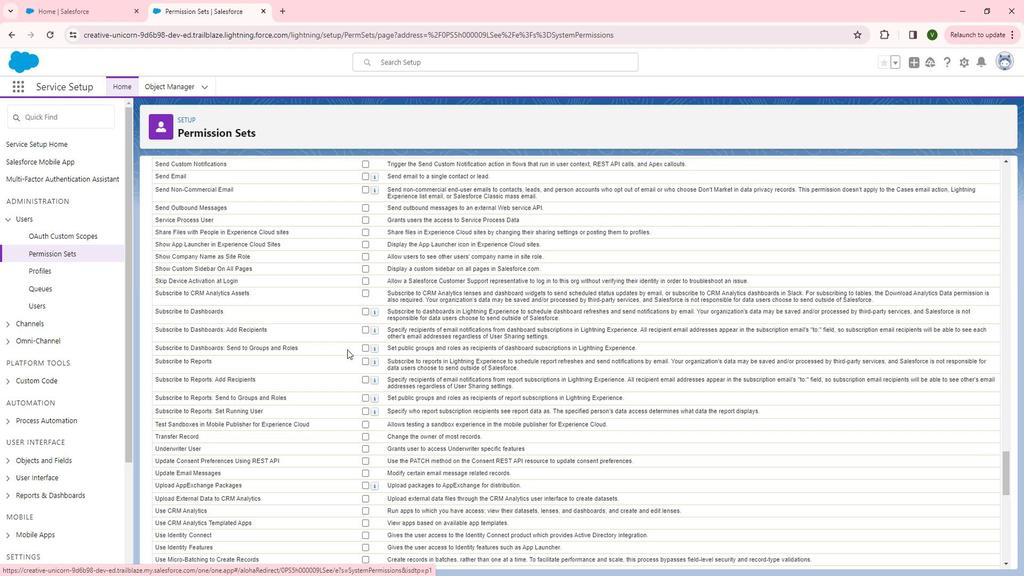 
Action: Mouse scrolled (355, 344) with delta (0, 0)
Screenshot: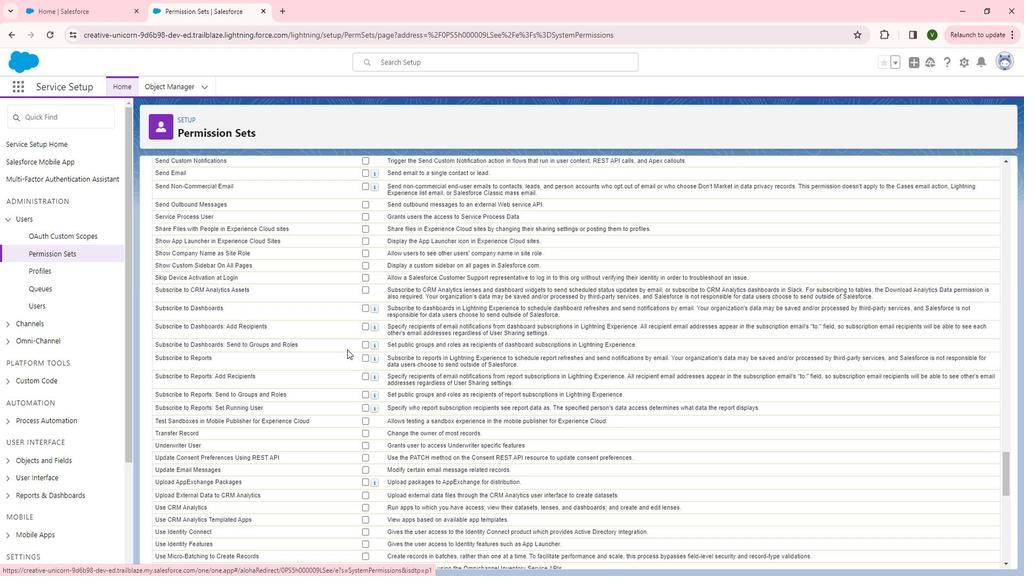 
Action: Mouse scrolled (355, 344) with delta (0, 0)
Screenshot: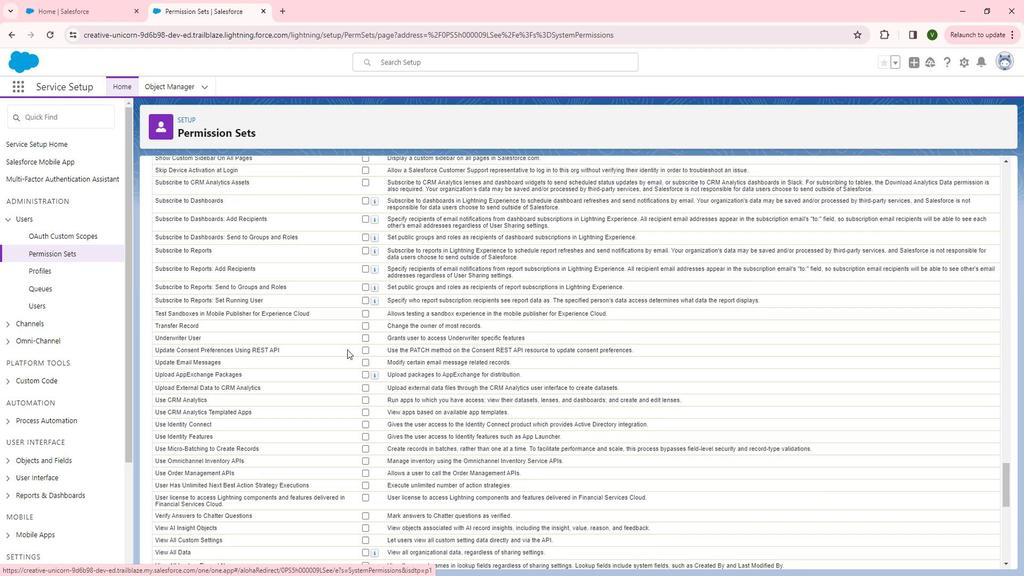 
Action: Mouse moved to (313, 409)
Screenshot: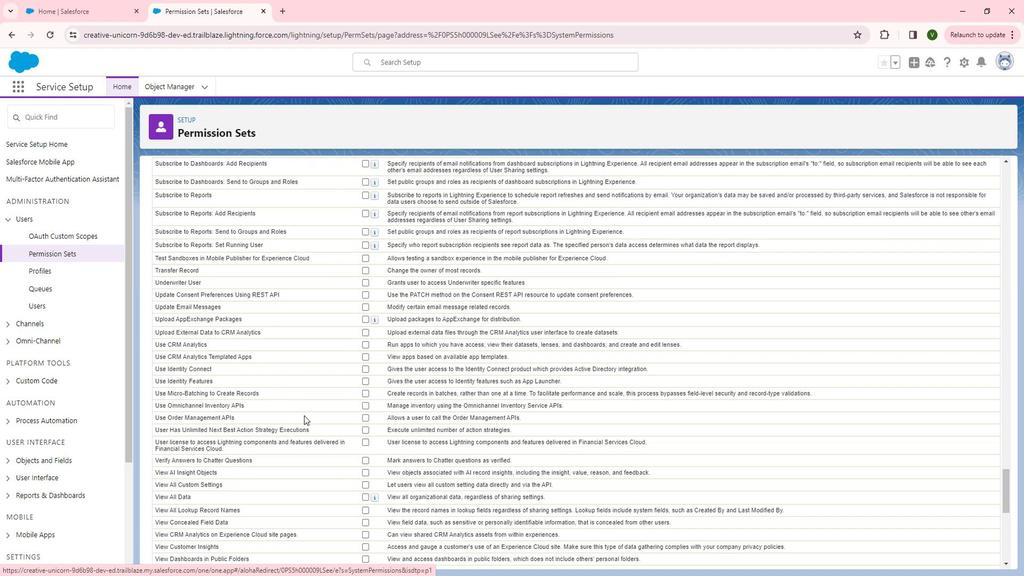 
Action: Mouse scrolled (313, 408) with delta (0, 0)
Screenshot: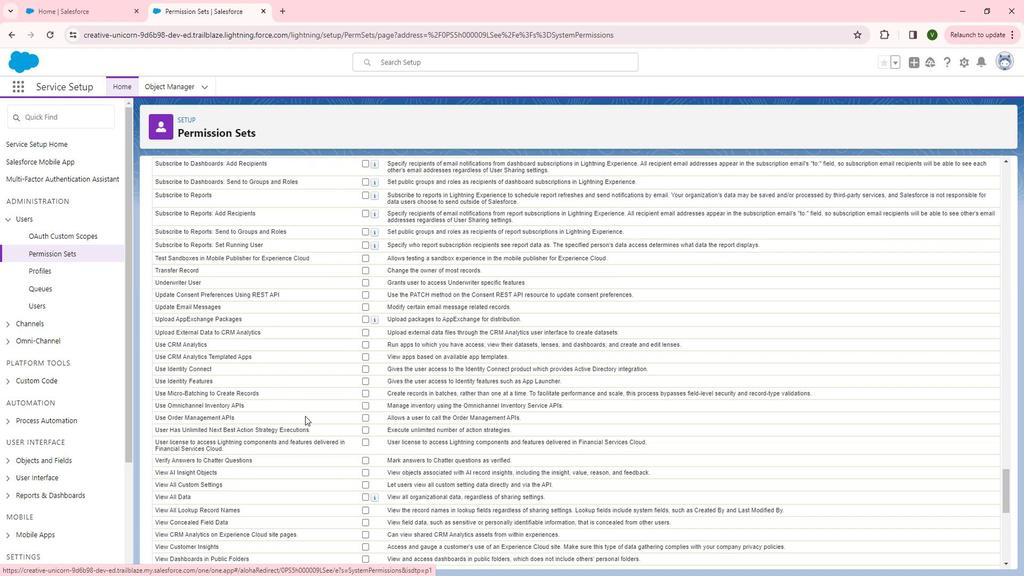 
Action: Mouse moved to (338, 449)
Screenshot: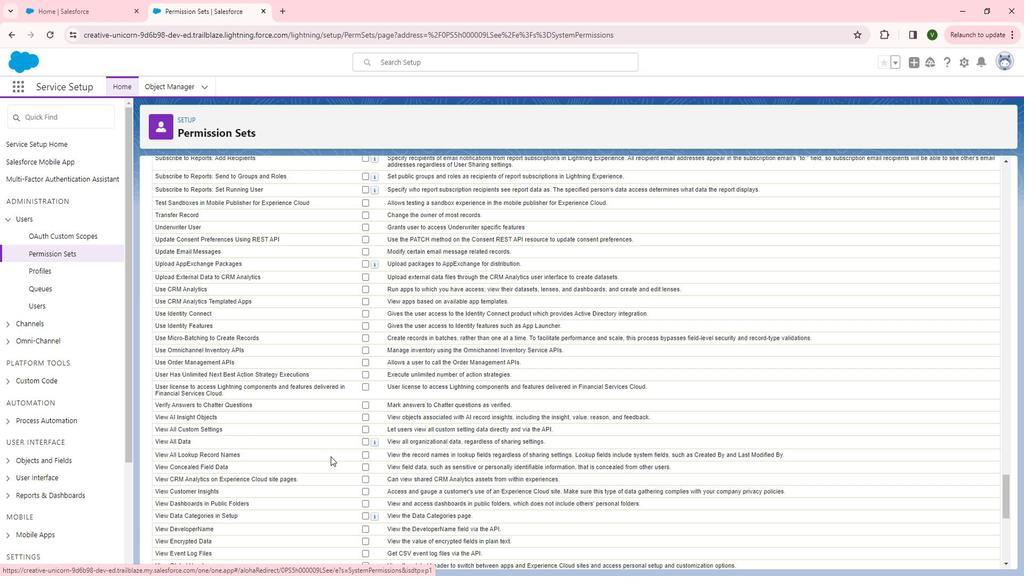 
Action: Mouse scrolled (338, 448) with delta (0, 0)
Screenshot: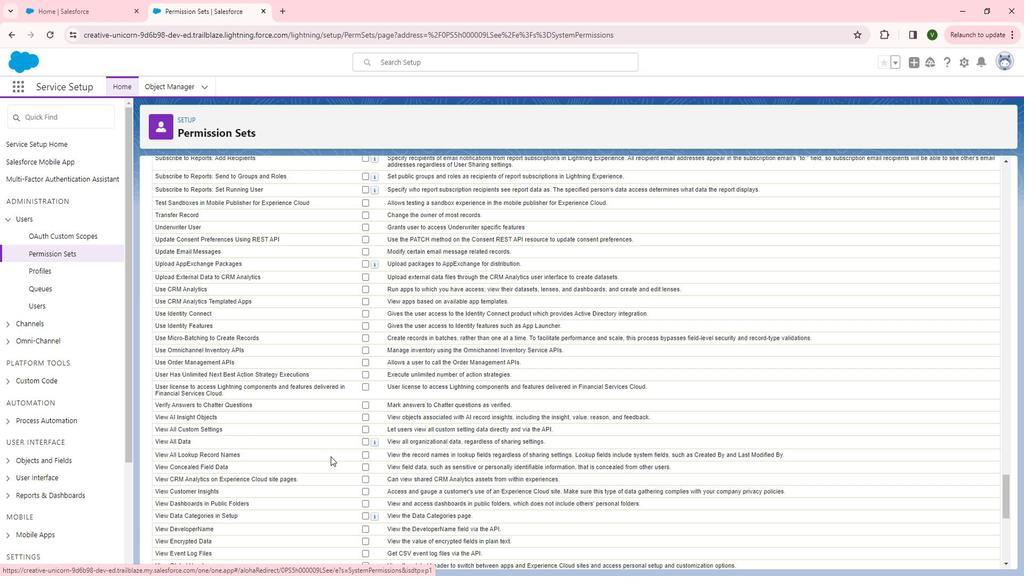 
Action: Mouse scrolled (338, 448) with delta (0, 0)
Screenshot: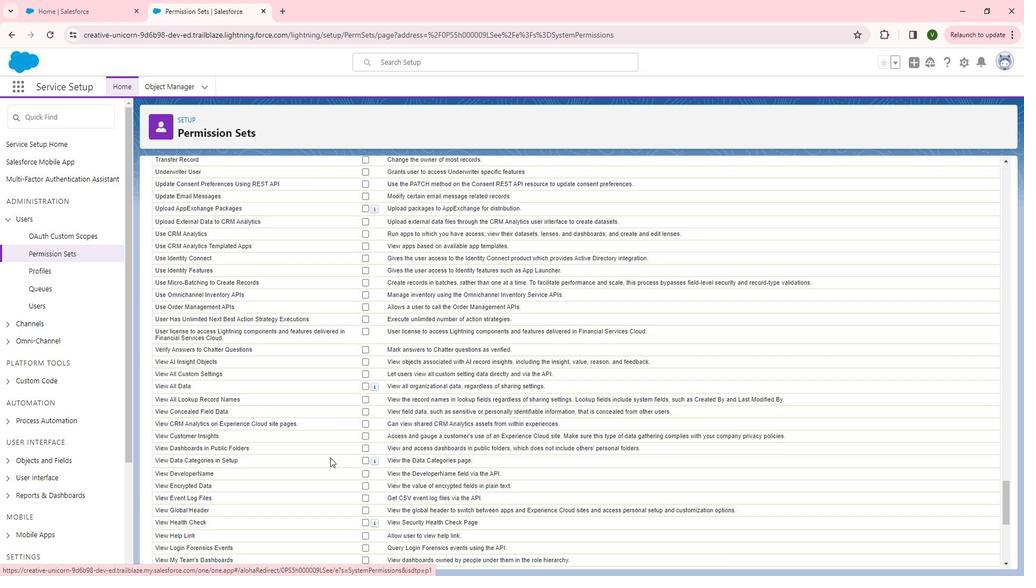 
Action: Mouse scrolled (338, 448) with delta (0, 0)
Screenshot: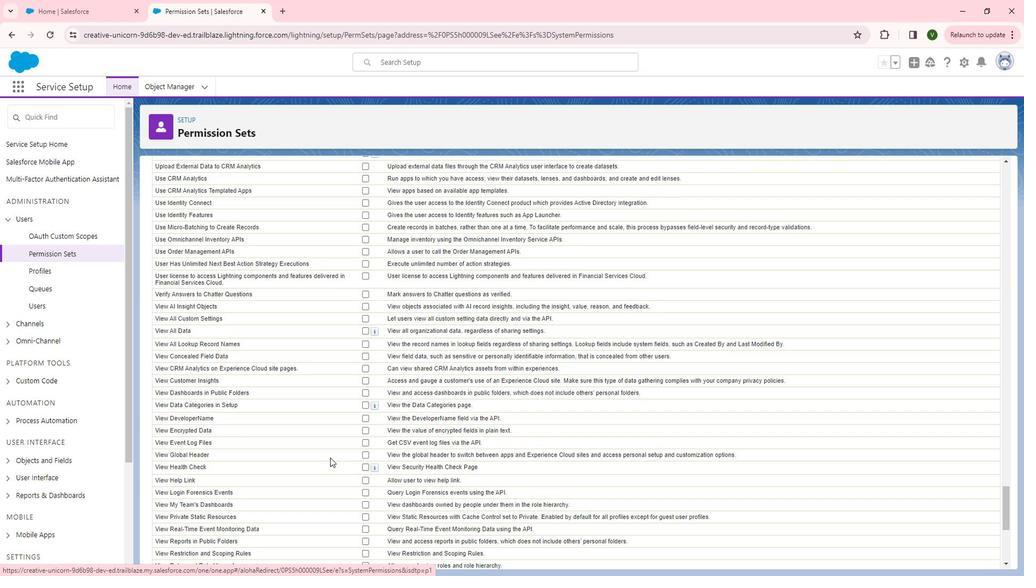 
Action: Mouse scrolled (338, 448) with delta (0, 0)
Screenshot: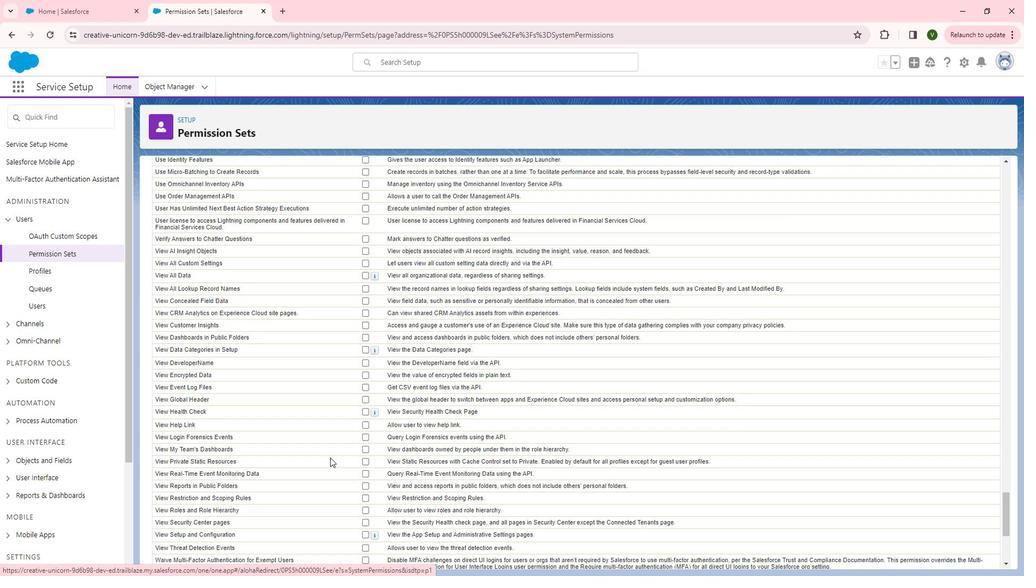 
Action: Mouse moved to (373, 470)
Screenshot: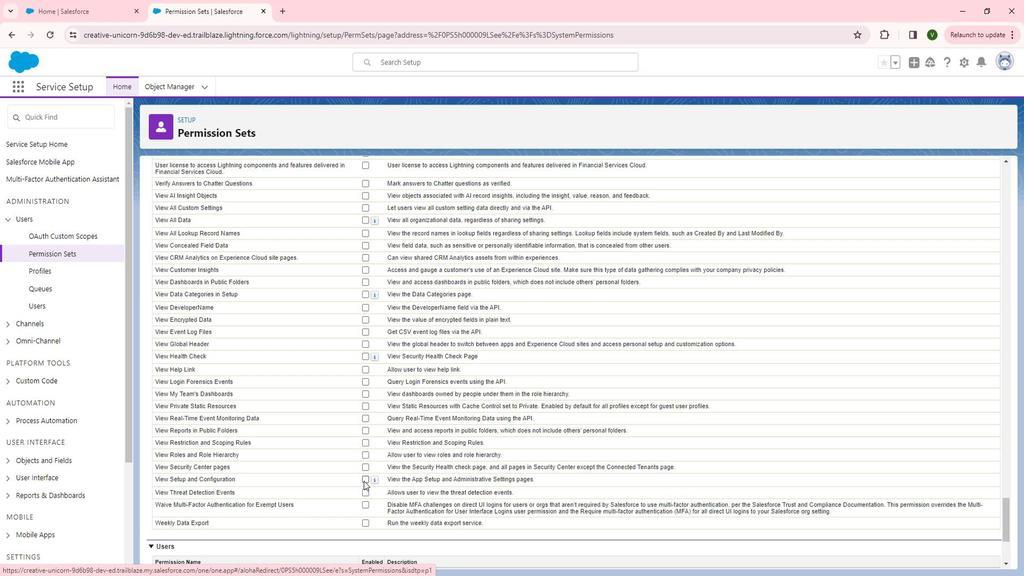
Action: Mouse pressed left at (373, 470)
Screenshot: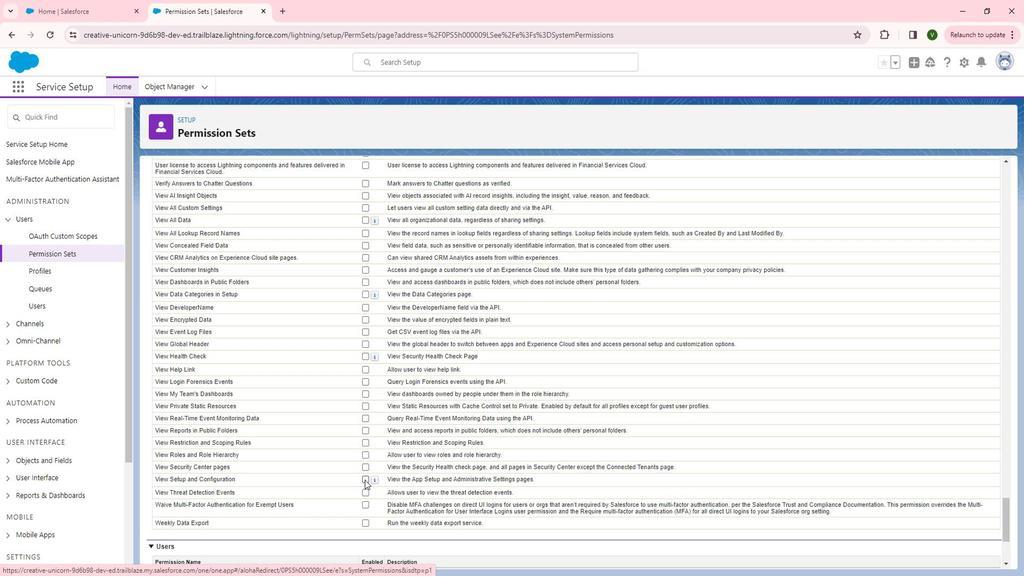 
Action: Mouse moved to (339, 419)
Screenshot: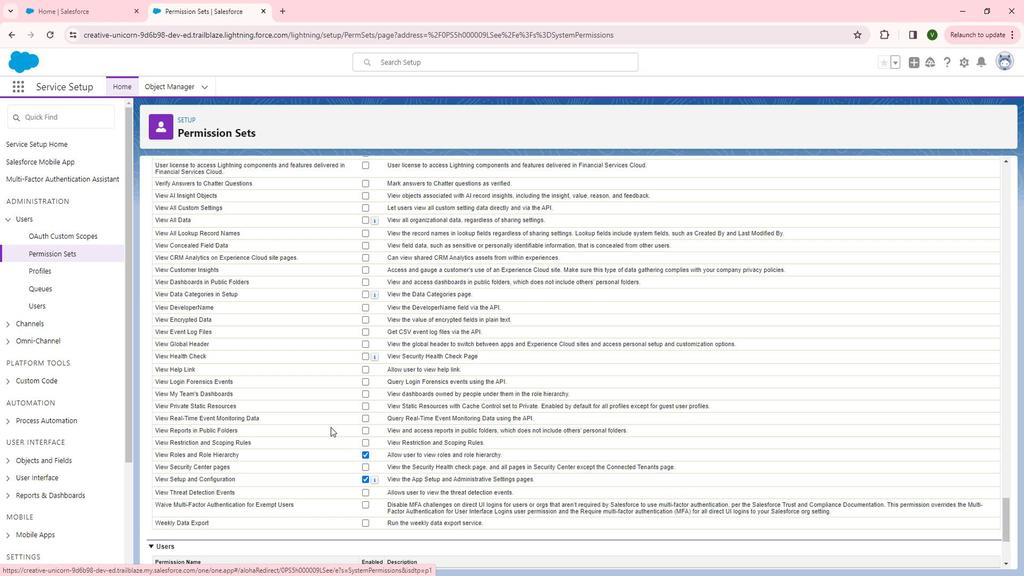 
Action: Mouse scrolled (339, 419) with delta (0, 0)
Screenshot: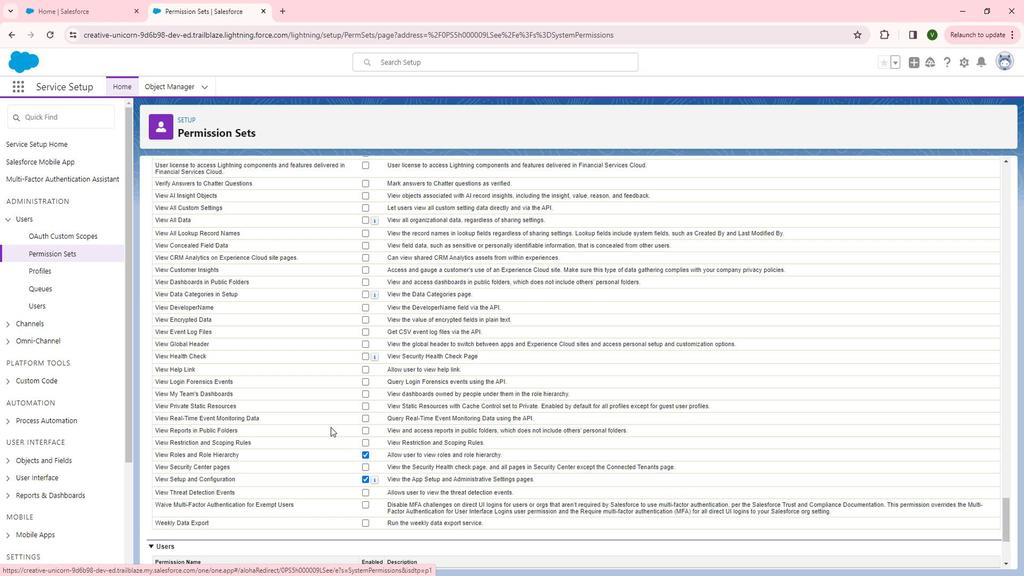 
Action: Mouse scrolled (339, 419) with delta (0, 0)
Screenshot: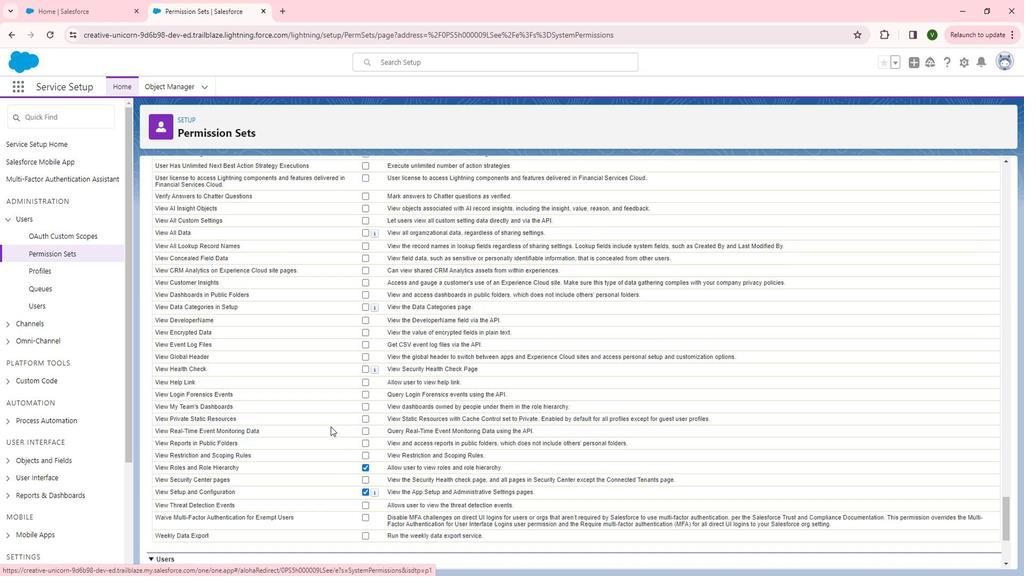 
Action: Mouse scrolled (339, 419) with delta (0, 0)
Screenshot: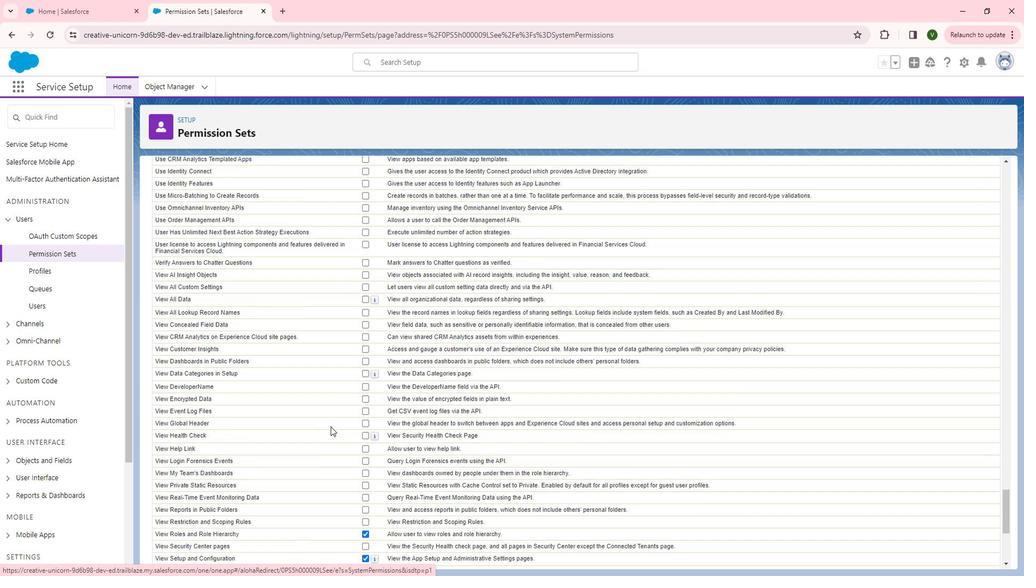 
Action: Mouse scrolled (339, 419) with delta (0, 0)
Screenshot: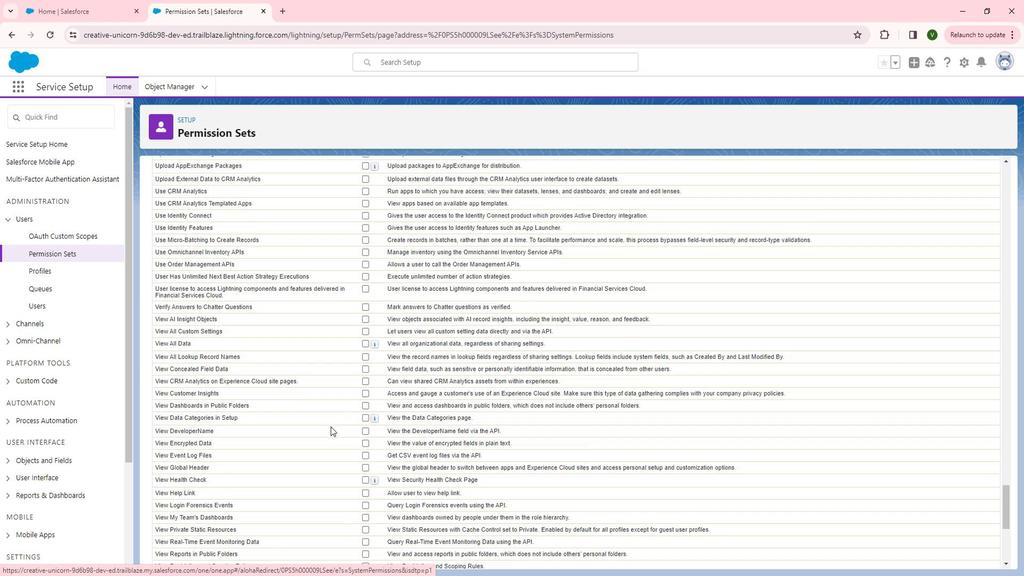 
Action: Mouse moved to (332, 419)
Screenshot: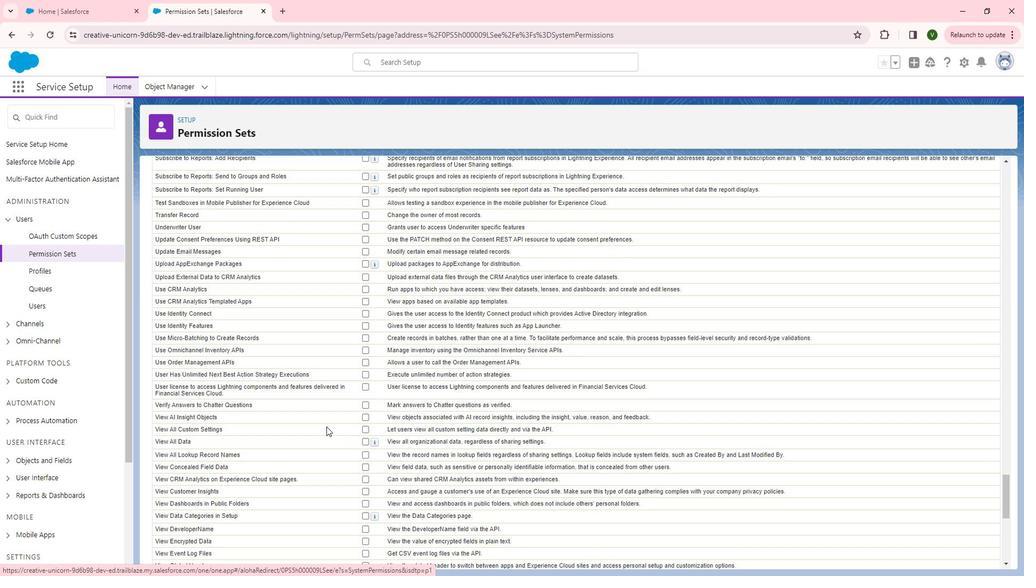 
Action: Mouse scrolled (332, 420) with delta (0, 0)
Screenshot: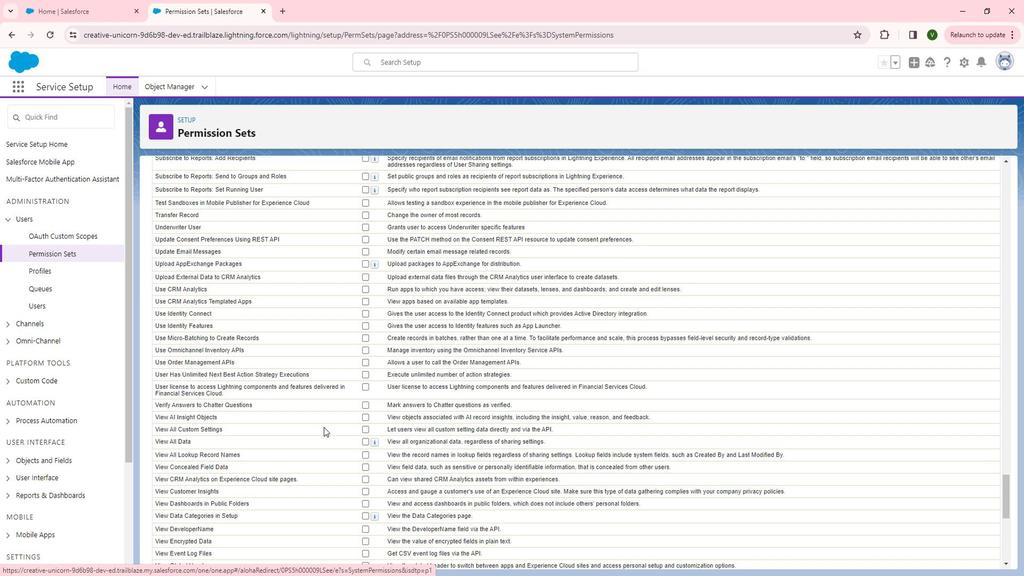 
Action: Mouse scrolled (332, 420) with delta (0, 0)
Screenshot: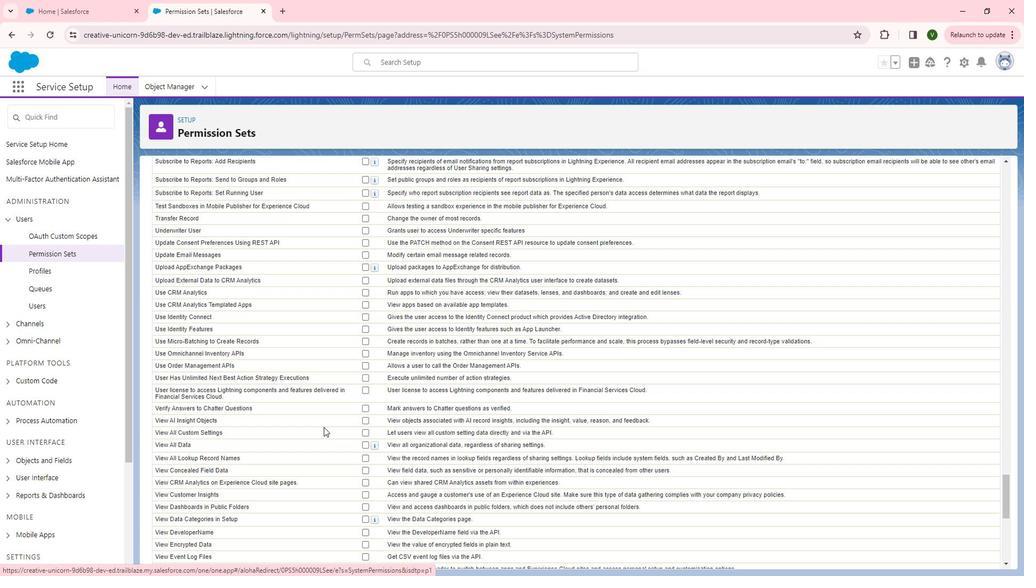 
Action: Mouse scrolled (332, 420) with delta (0, 0)
Screenshot: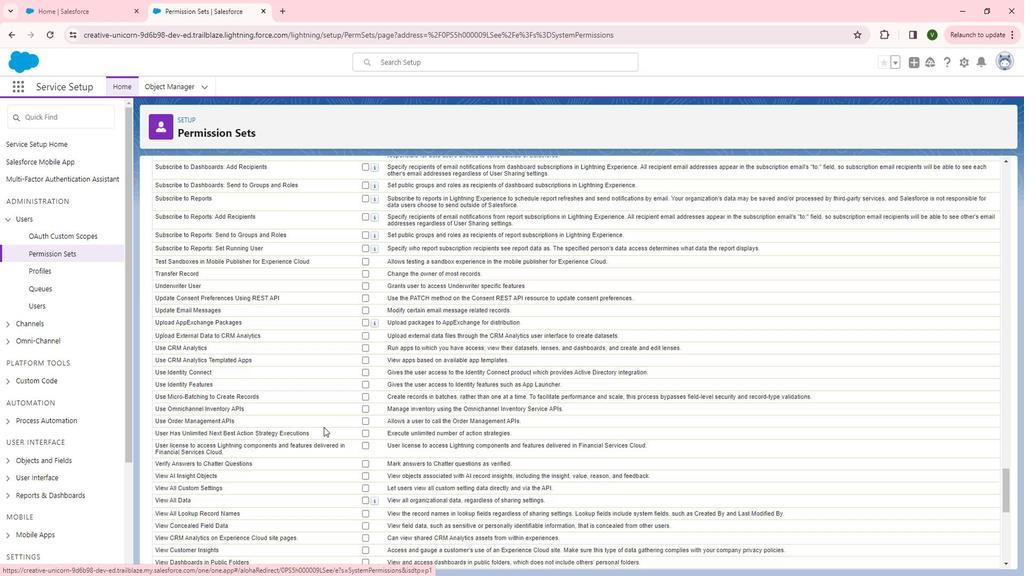 
Action: Mouse moved to (336, 416)
Screenshot: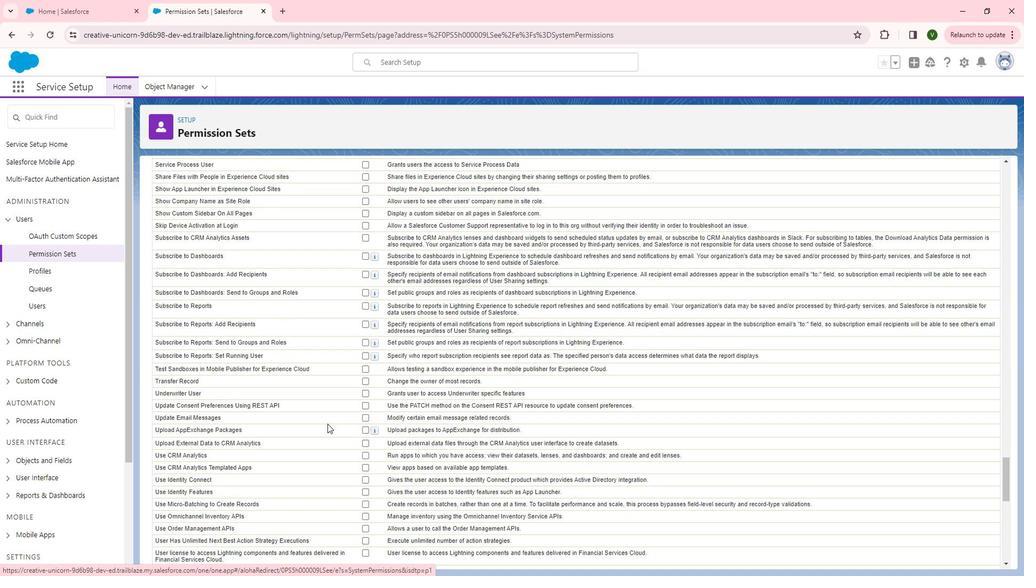 
Action: Mouse scrolled (336, 417) with delta (0, 0)
Screenshot: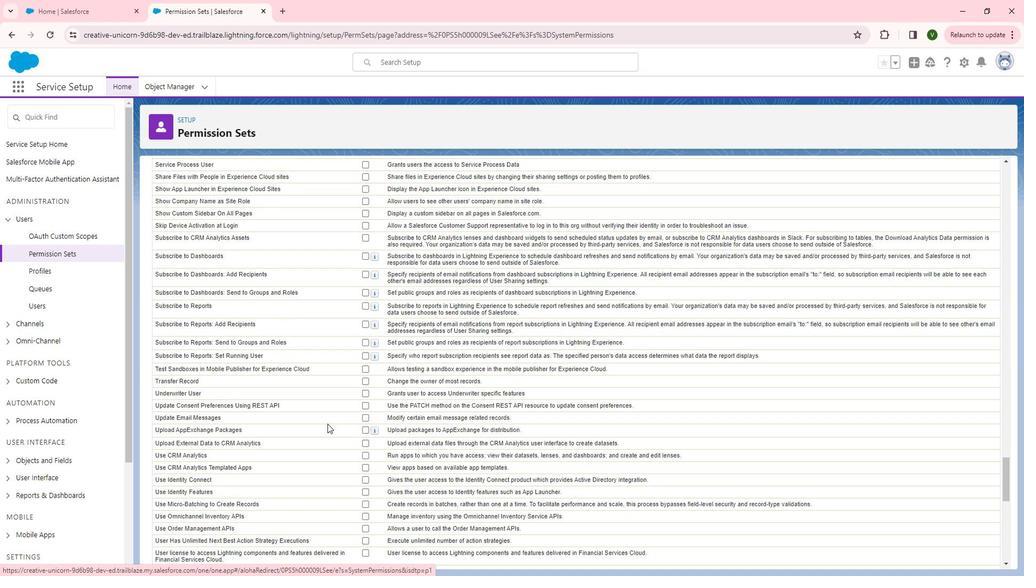 
Action: Mouse scrolled (336, 417) with delta (0, 0)
Screenshot: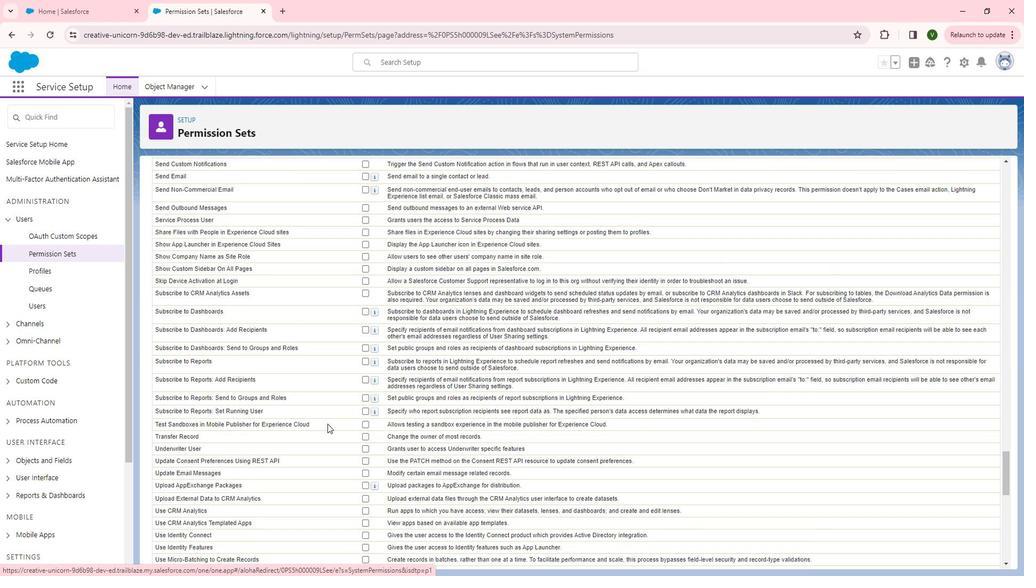 
Action: Mouse scrolled (336, 417) with delta (0, 0)
Screenshot: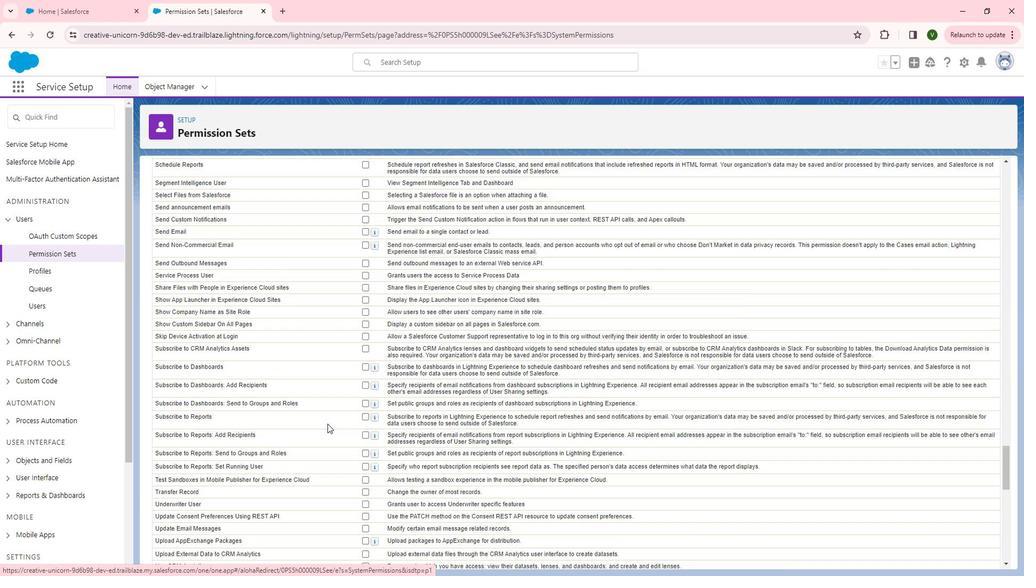 
Action: Mouse scrolled (336, 416) with delta (0, 0)
Screenshot: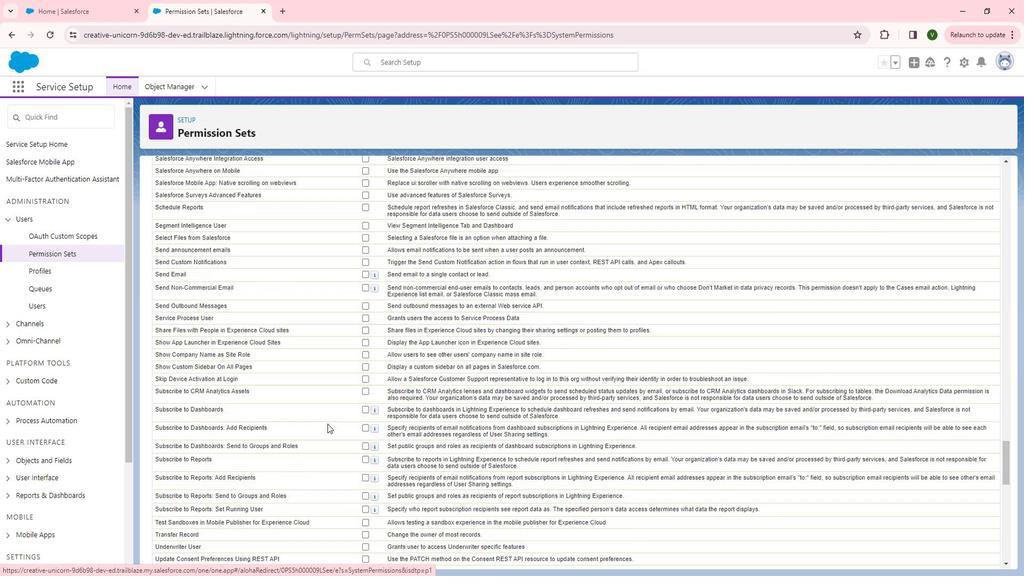
Action: Mouse scrolled (336, 416) with delta (0, 0)
Screenshot: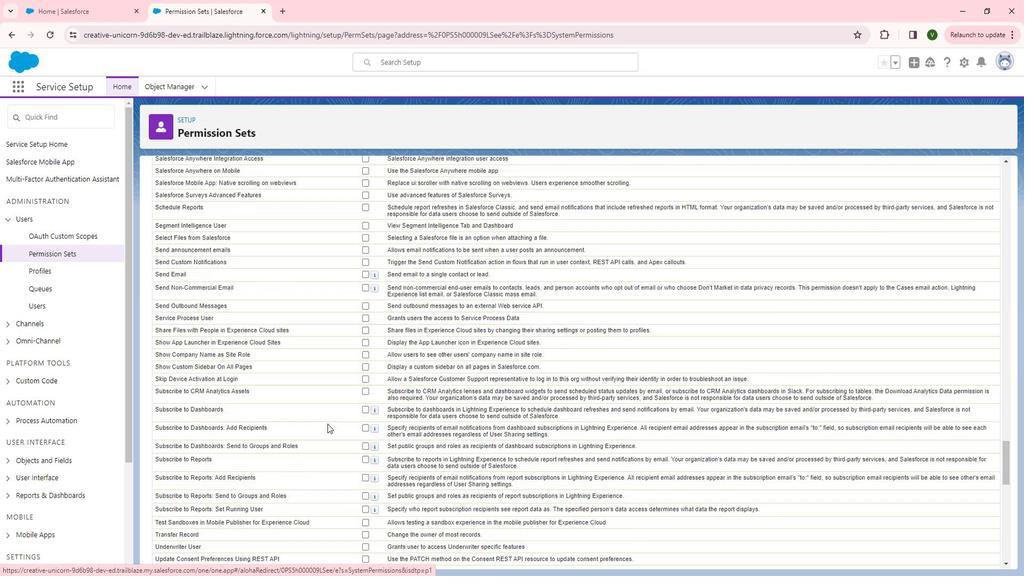 
Action: Mouse scrolled (336, 416) with delta (0, 0)
Screenshot: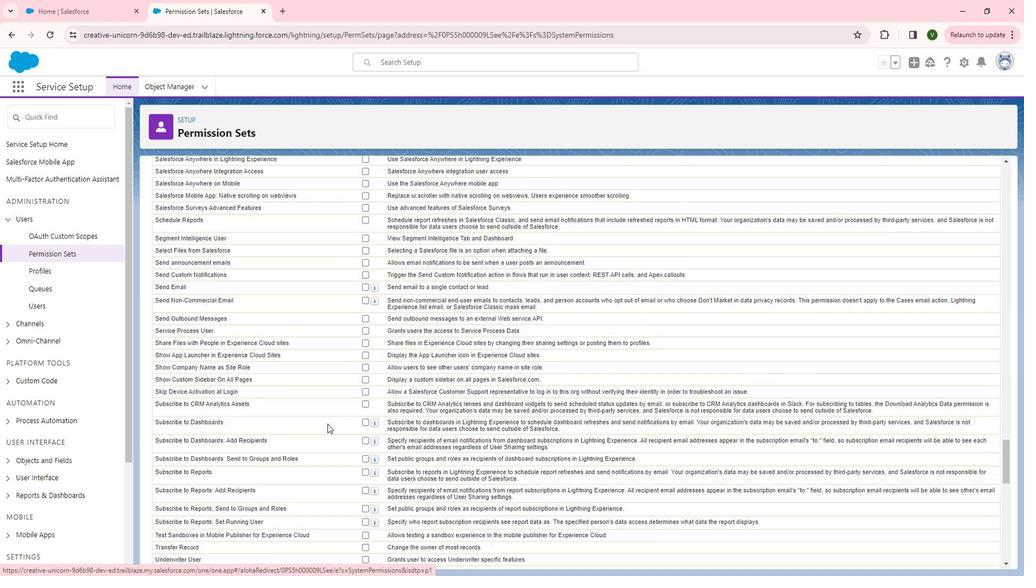 
Action: Mouse scrolled (336, 416) with delta (0, 0)
Screenshot: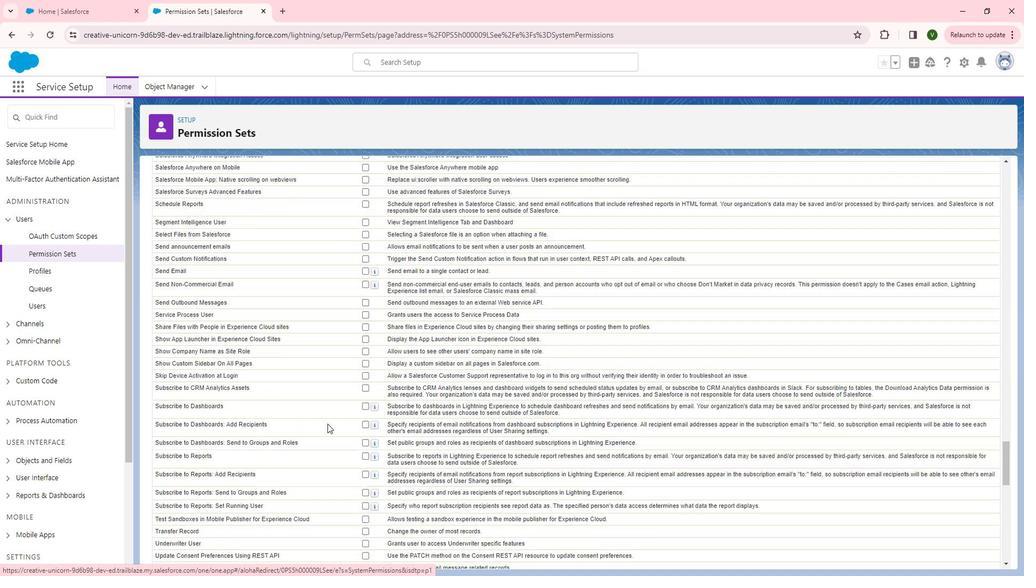 
Action: Mouse moved to (337, 429)
Screenshot: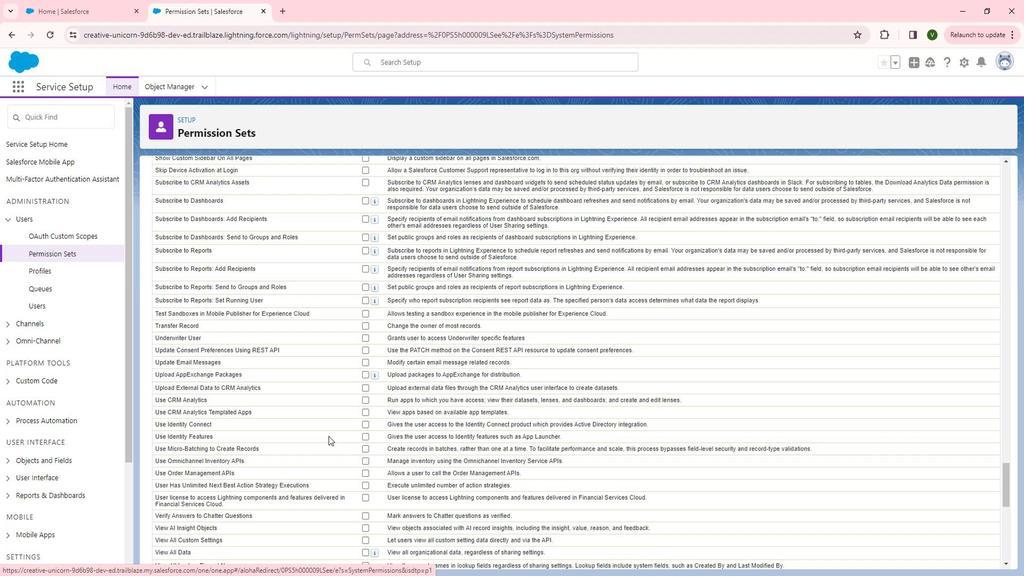 
Action: Mouse scrolled (337, 429) with delta (0, 0)
Screenshot: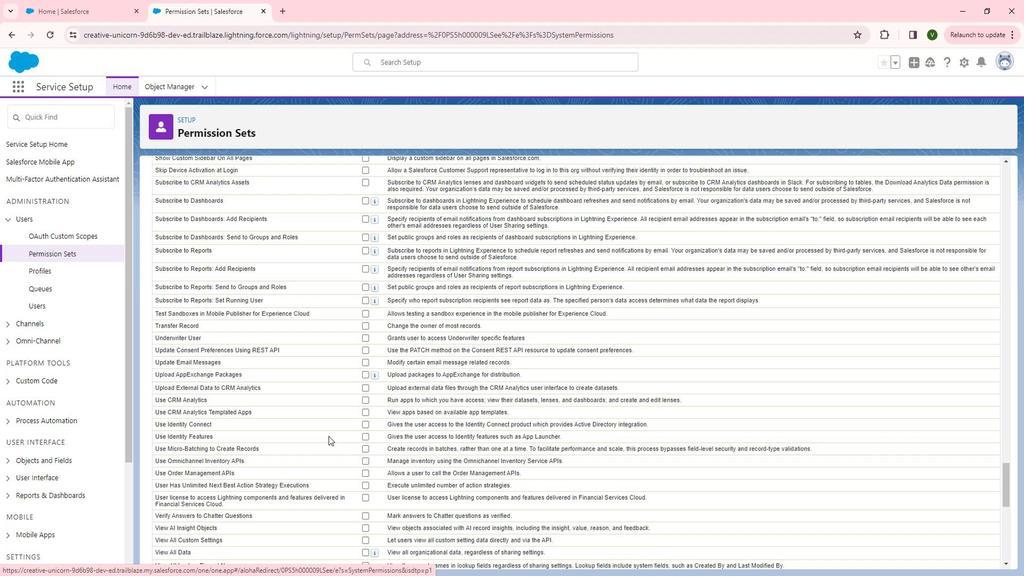 
Action: Mouse scrolled (337, 429) with delta (0, 0)
Screenshot: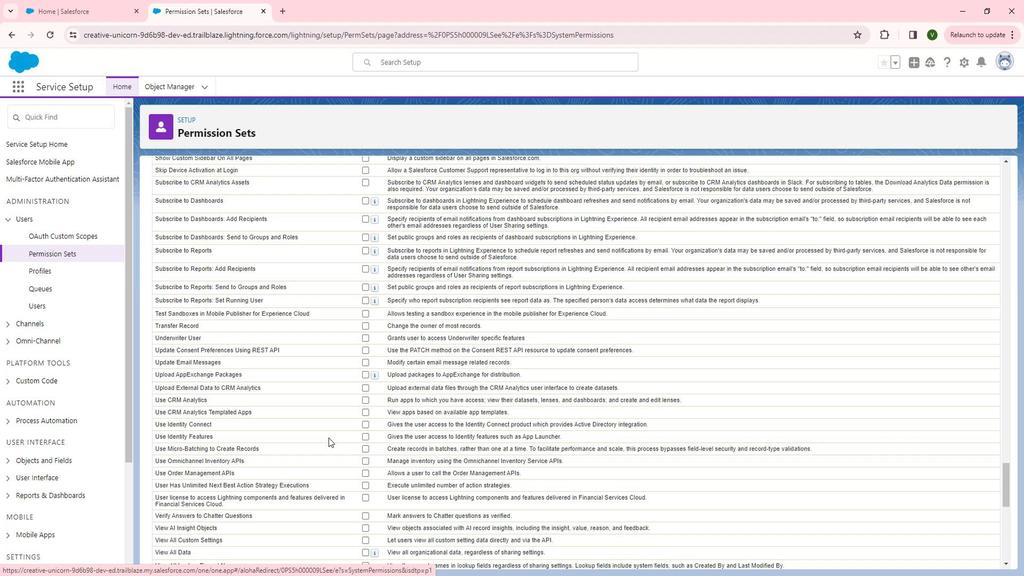 
Action: Mouse moved to (371, 421)
Screenshot: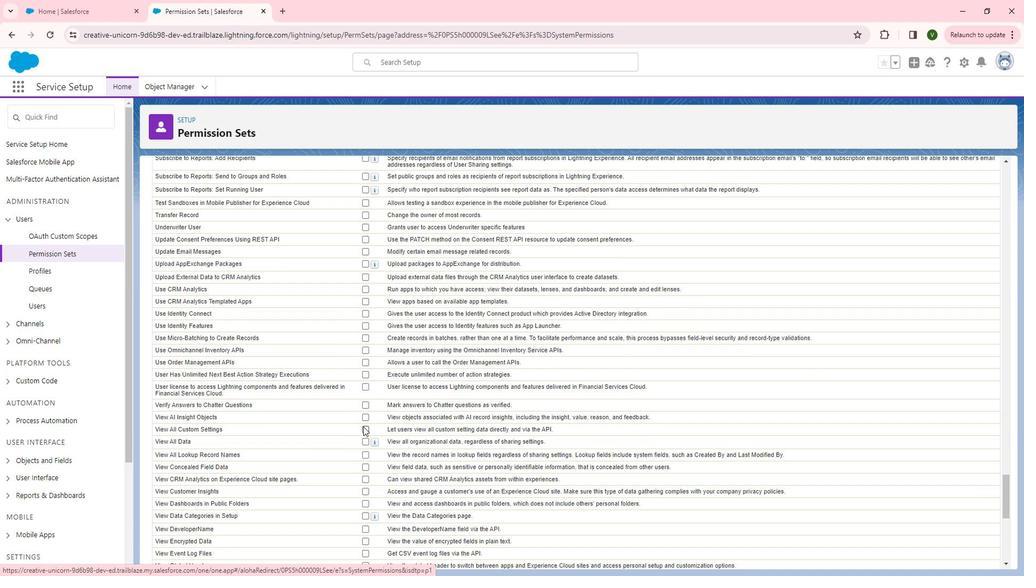
Action: Mouse pressed left at (371, 421)
Screenshot: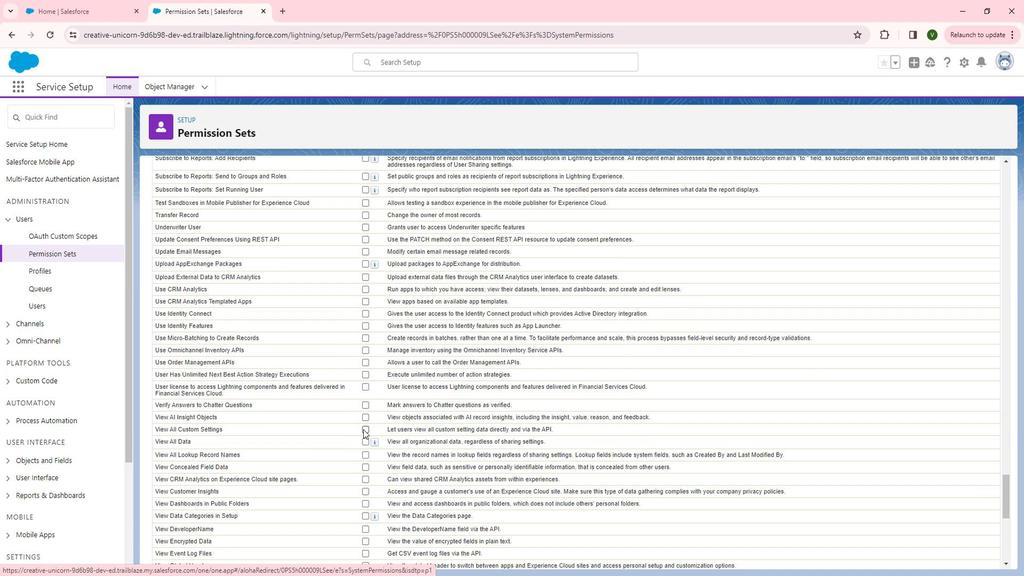 
Action: Mouse moved to (354, 387)
Screenshot: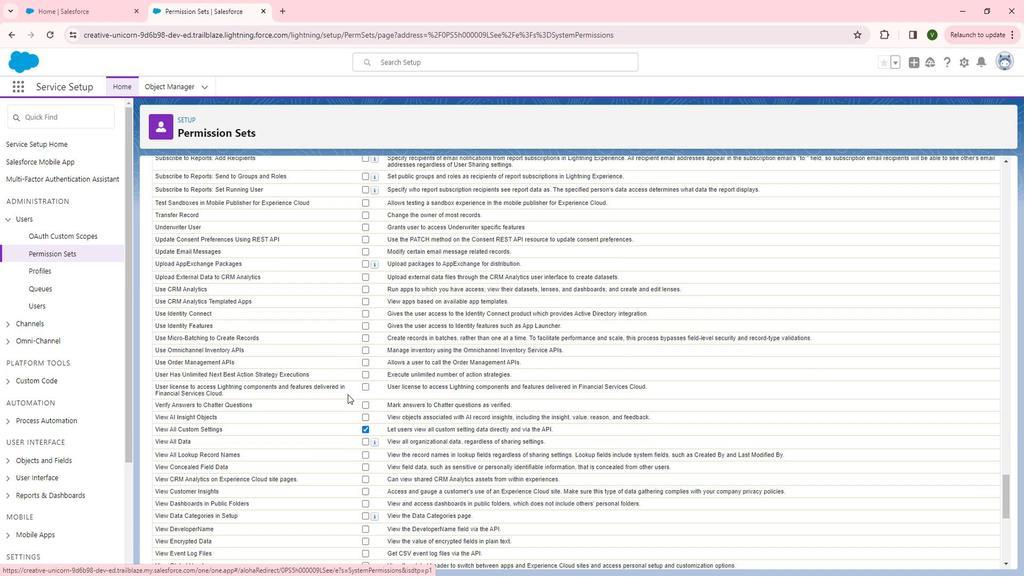 
Action: Mouse scrolled (354, 388) with delta (0, 0)
Screenshot: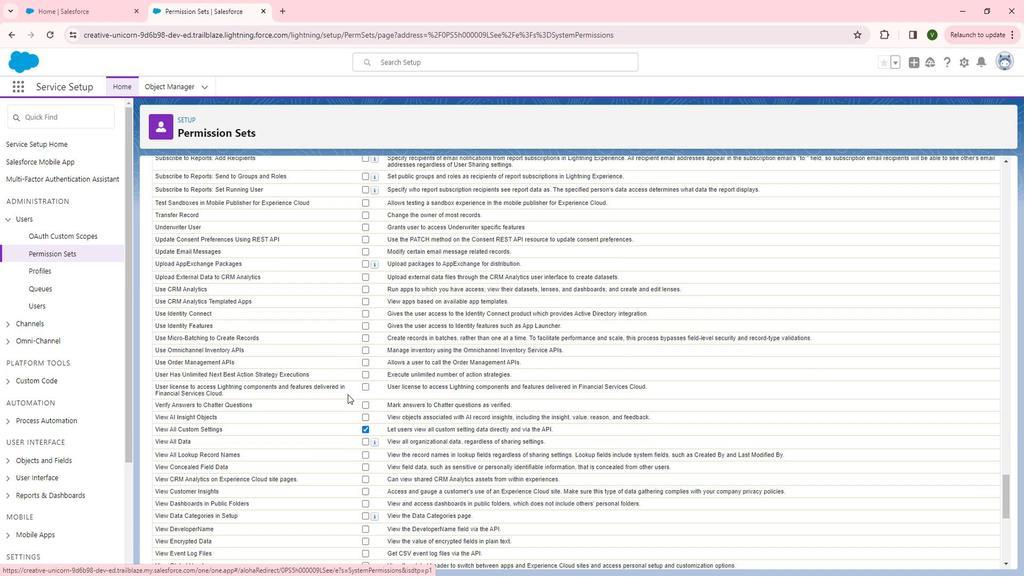 
Action: Mouse moved to (354, 387)
Screenshot: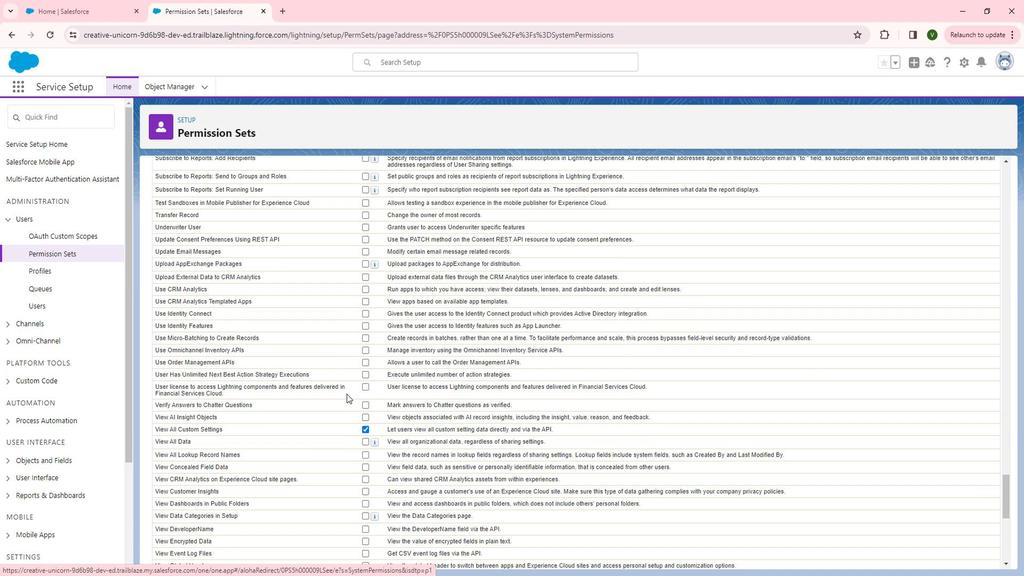 
Action: Mouse scrolled (354, 387) with delta (0, 0)
Screenshot: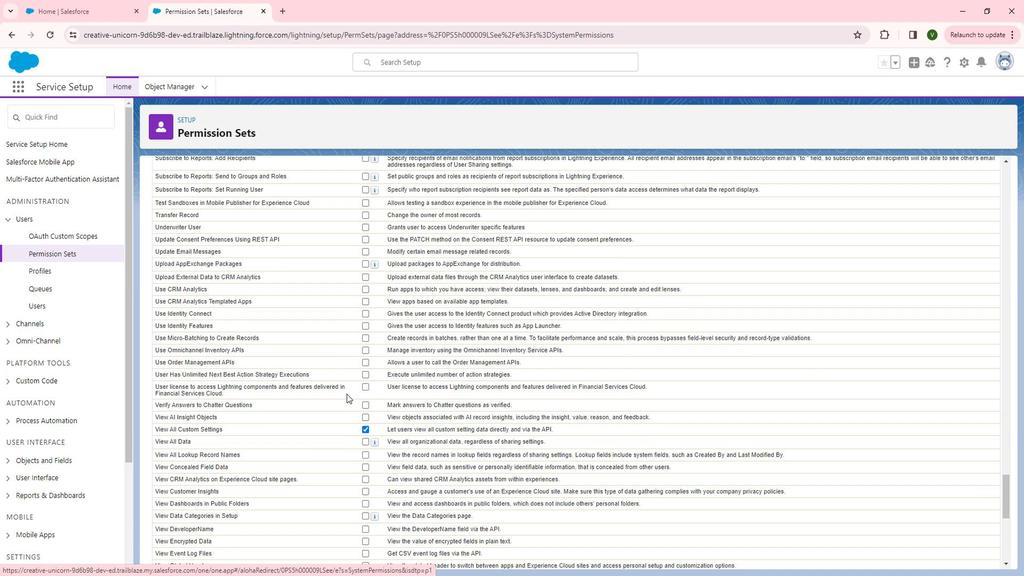 
Action: Mouse scrolled (354, 387) with delta (0, 0)
Screenshot: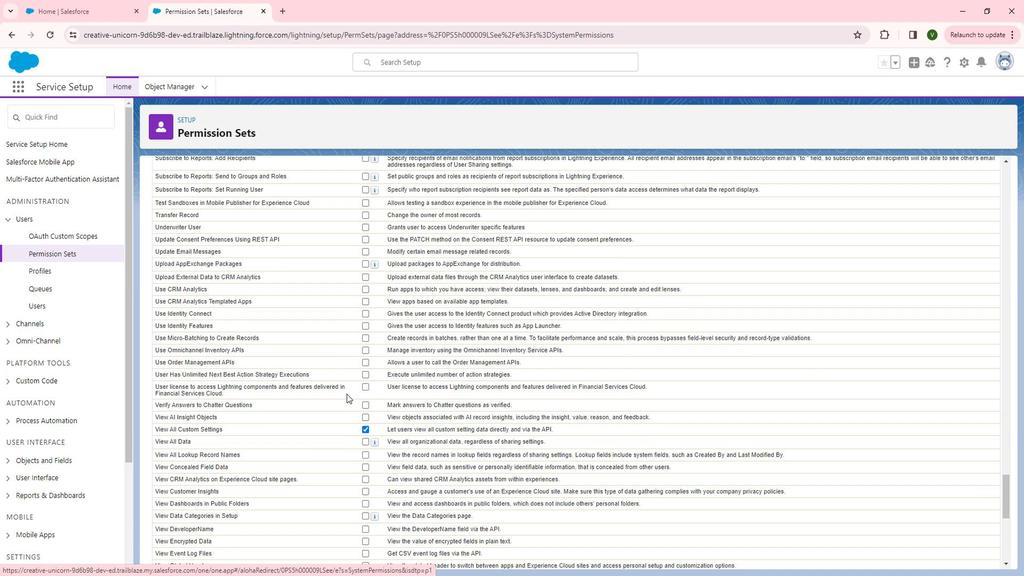 
Action: Mouse scrolled (354, 387) with delta (0, 0)
Screenshot: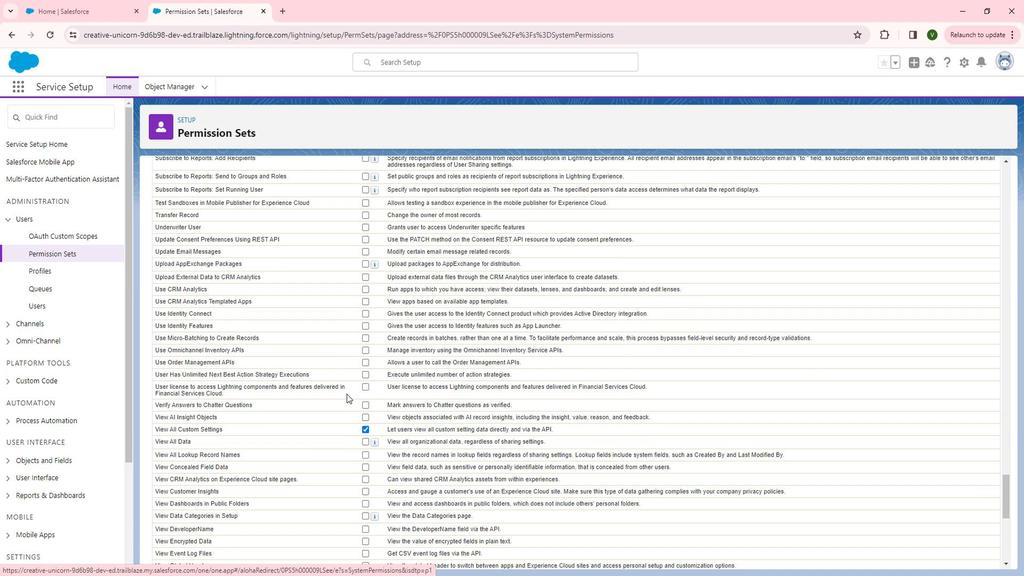 
Action: Mouse scrolled (354, 387) with delta (0, 0)
Screenshot: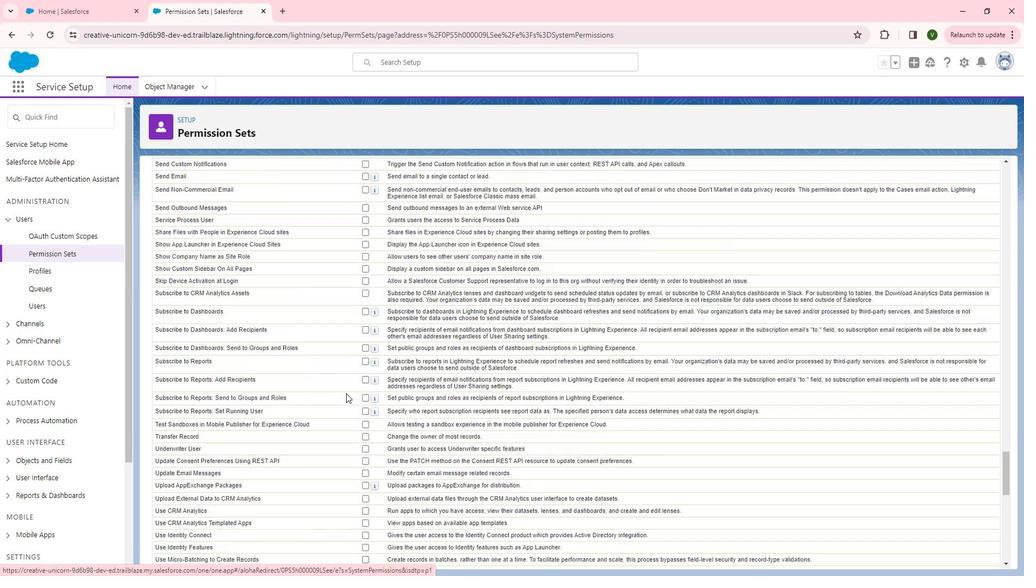 
Action: Mouse scrolled (354, 387) with delta (0, 0)
Screenshot: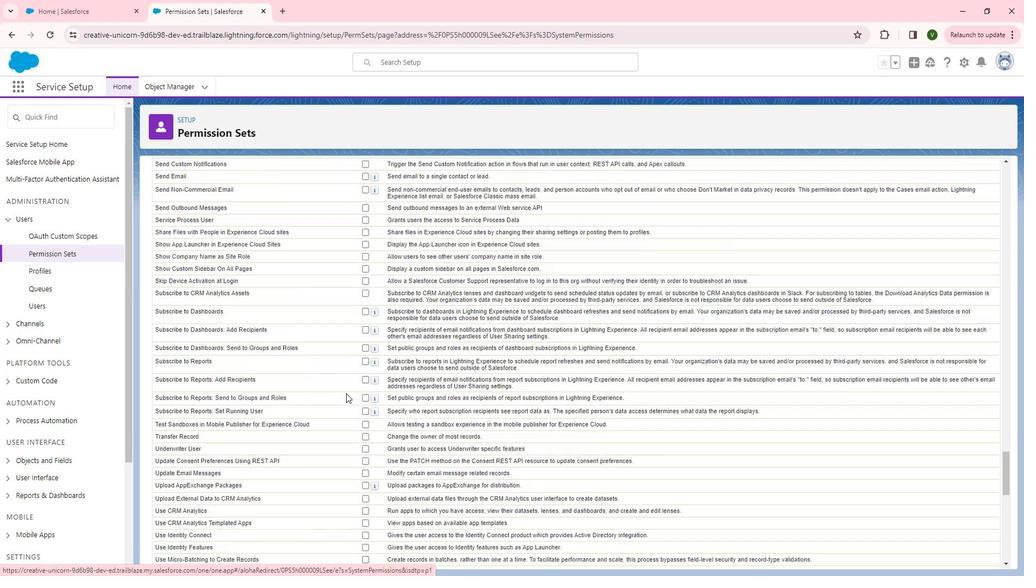 
Action: Mouse scrolled (354, 387) with delta (0, 0)
Screenshot: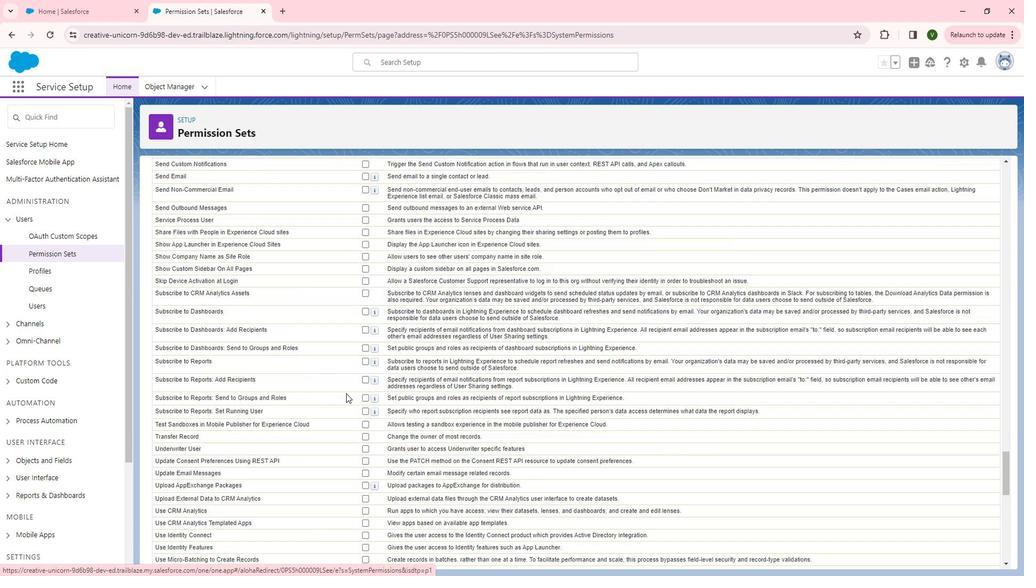
Action: Mouse scrolled (354, 387) with delta (0, 0)
Screenshot: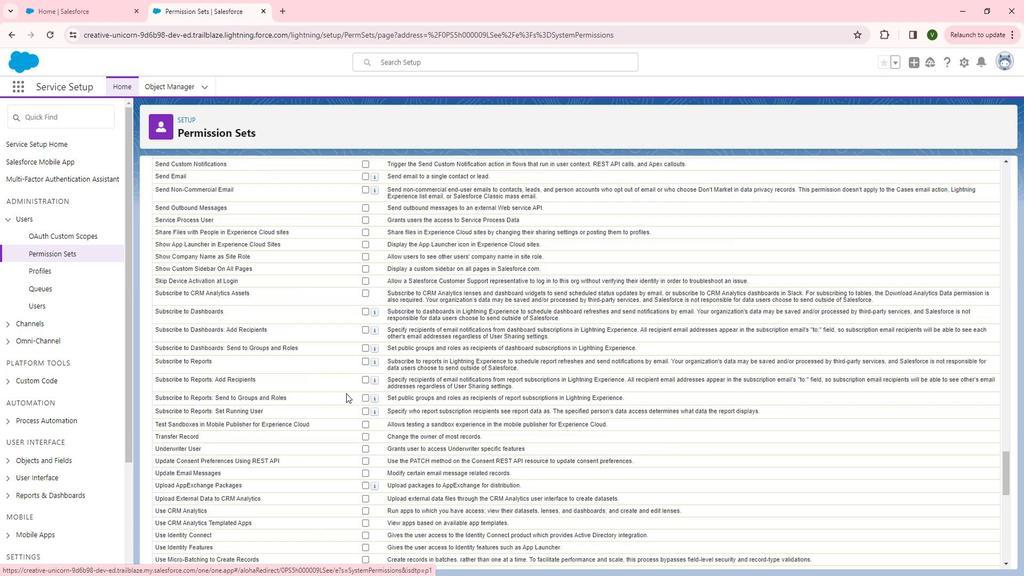 
Action: Mouse scrolled (354, 387) with delta (0, 0)
Screenshot: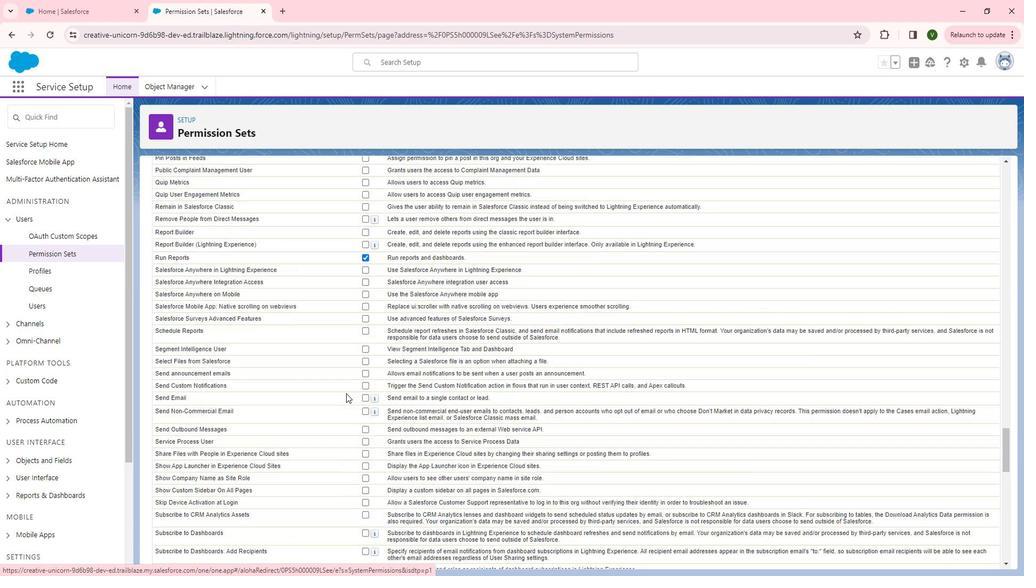 
Action: Mouse scrolled (354, 387) with delta (0, 0)
Screenshot: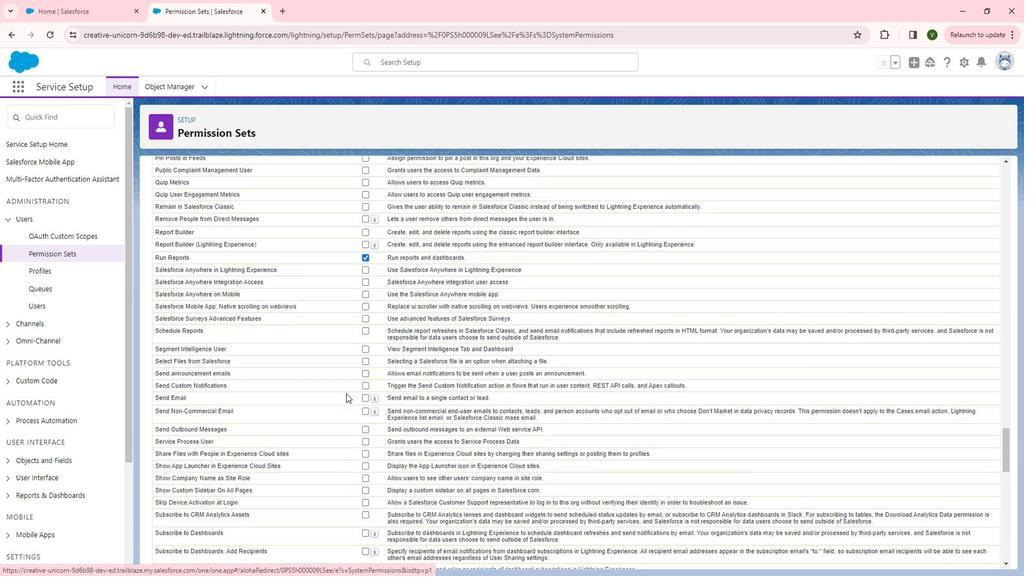 
Action: Mouse scrolled (354, 387) with delta (0, 0)
Screenshot: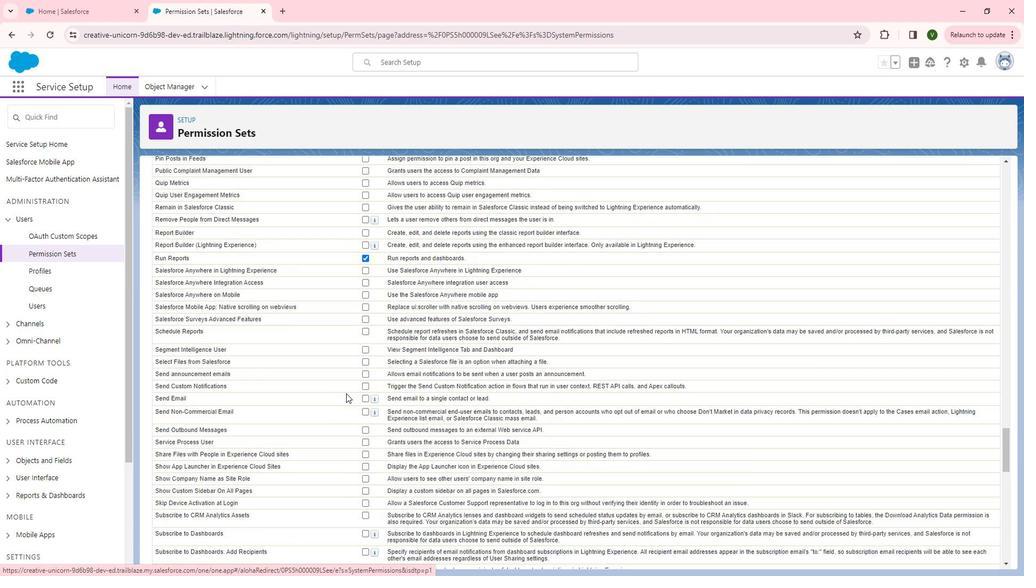 
Action: Mouse scrolled (354, 387) with delta (0, 0)
Screenshot: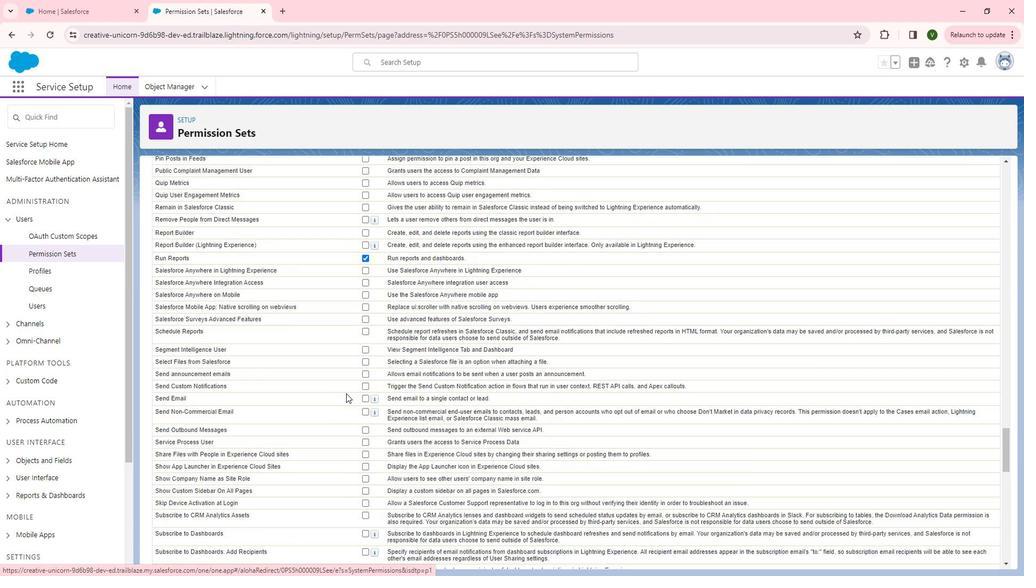 
Action: Mouse scrolled (354, 387) with delta (0, 0)
Screenshot: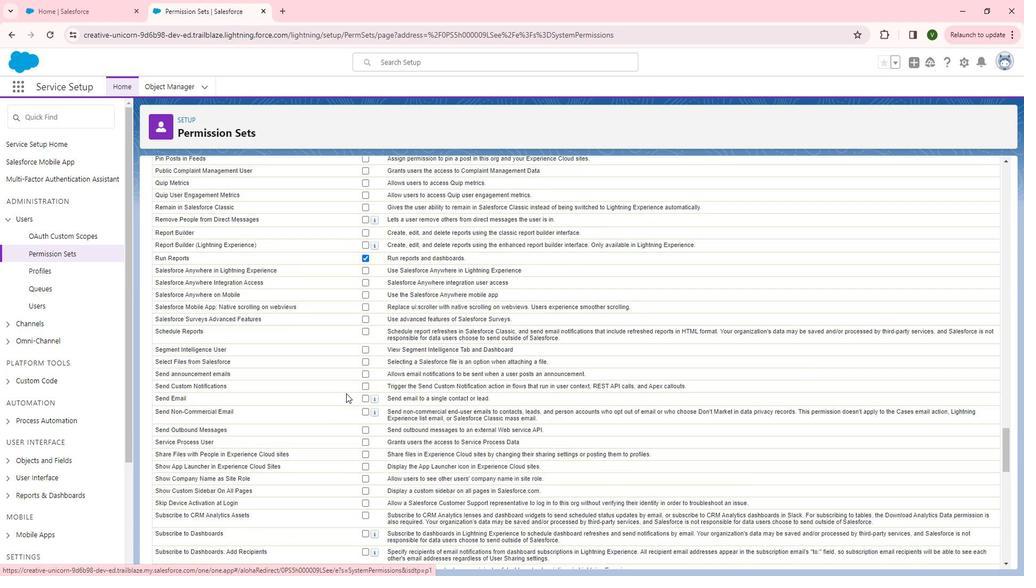 
Action: Mouse scrolled (354, 387) with delta (0, 0)
Screenshot: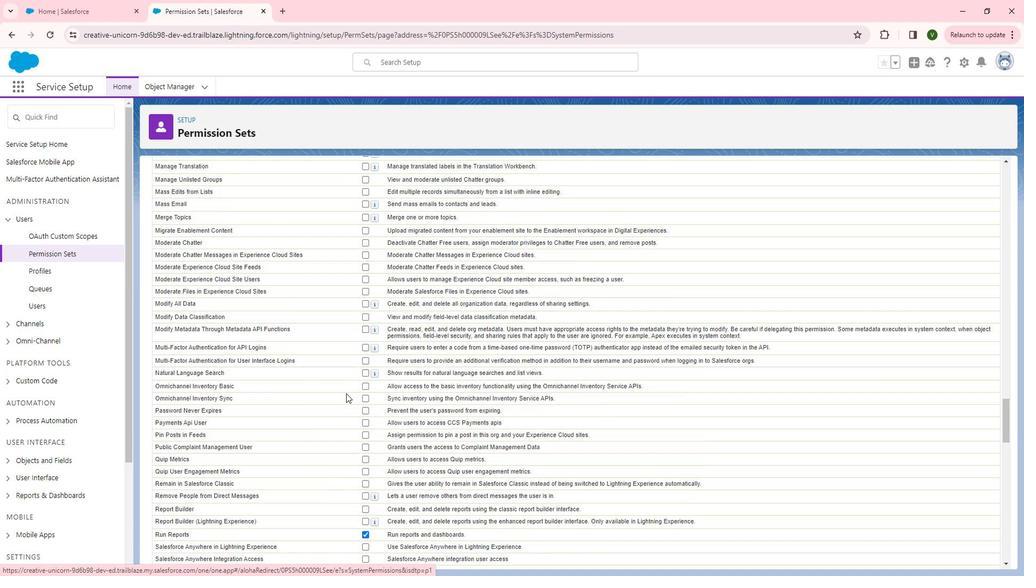
Action: Mouse scrolled (354, 387) with delta (0, 0)
Screenshot: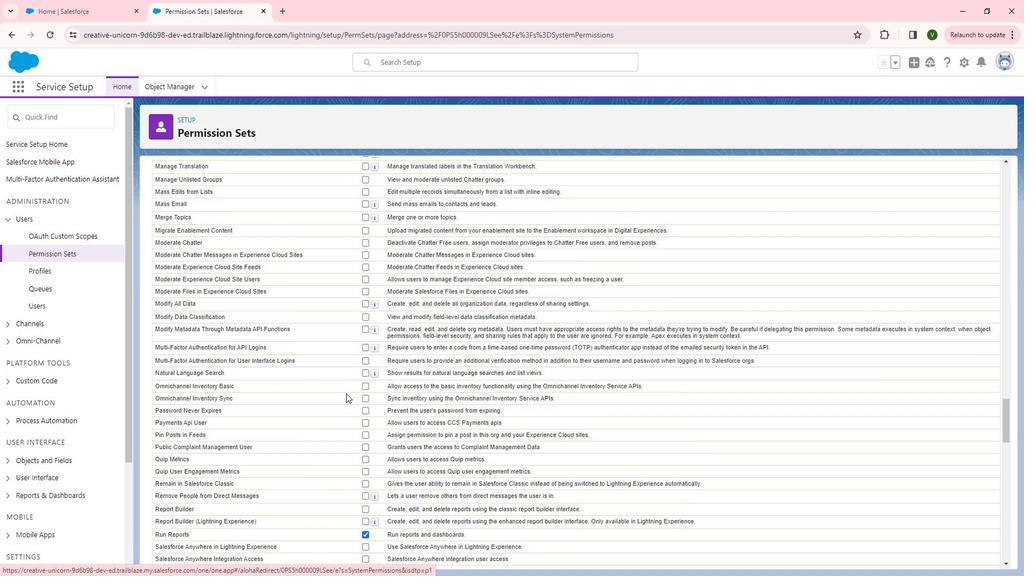 
Action: Mouse scrolled (354, 387) with delta (0, 0)
Screenshot: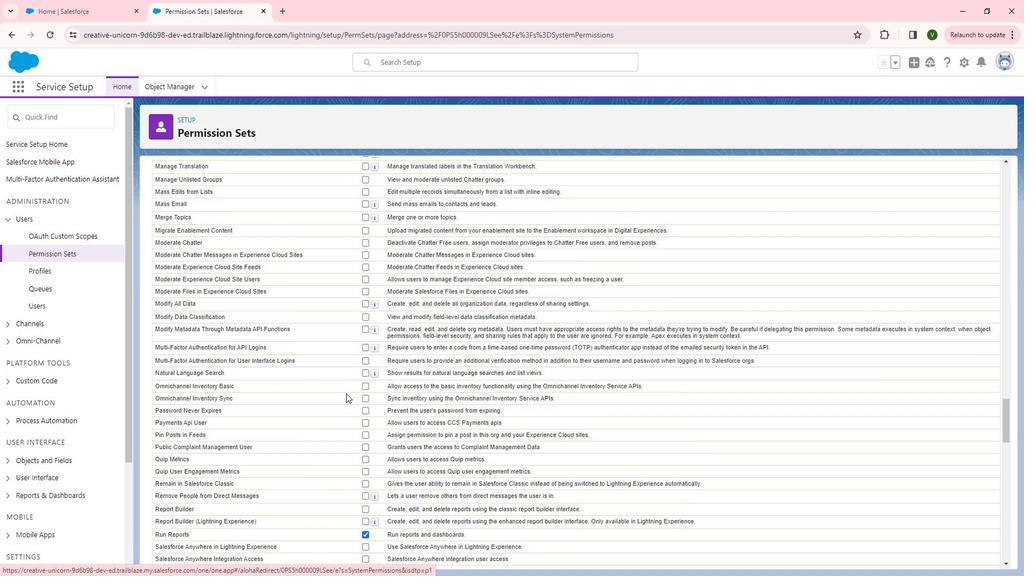 
Action: Mouse scrolled (354, 387) with delta (0, 0)
Screenshot: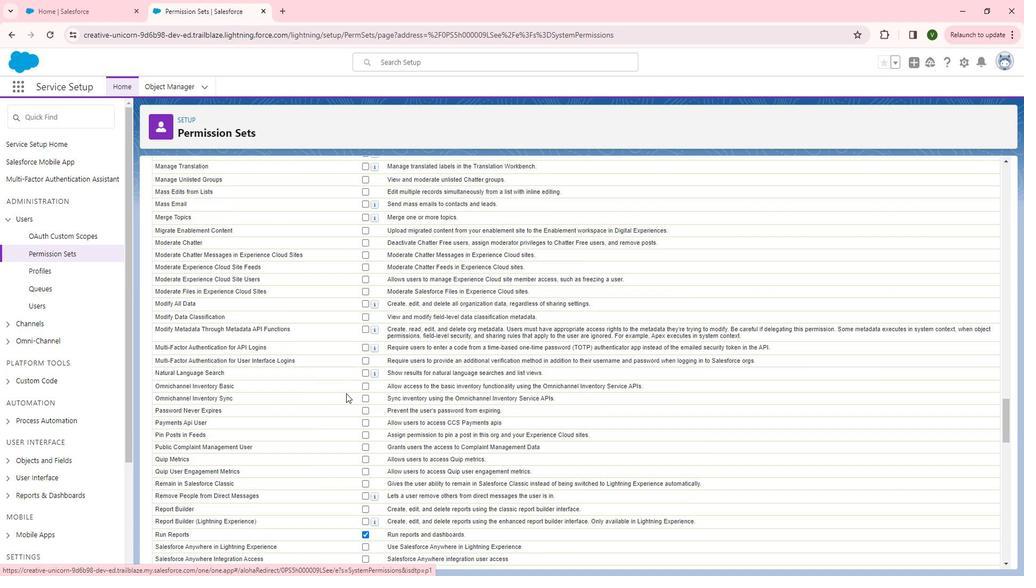
Action: Mouse scrolled (354, 387) with delta (0, 0)
Screenshot: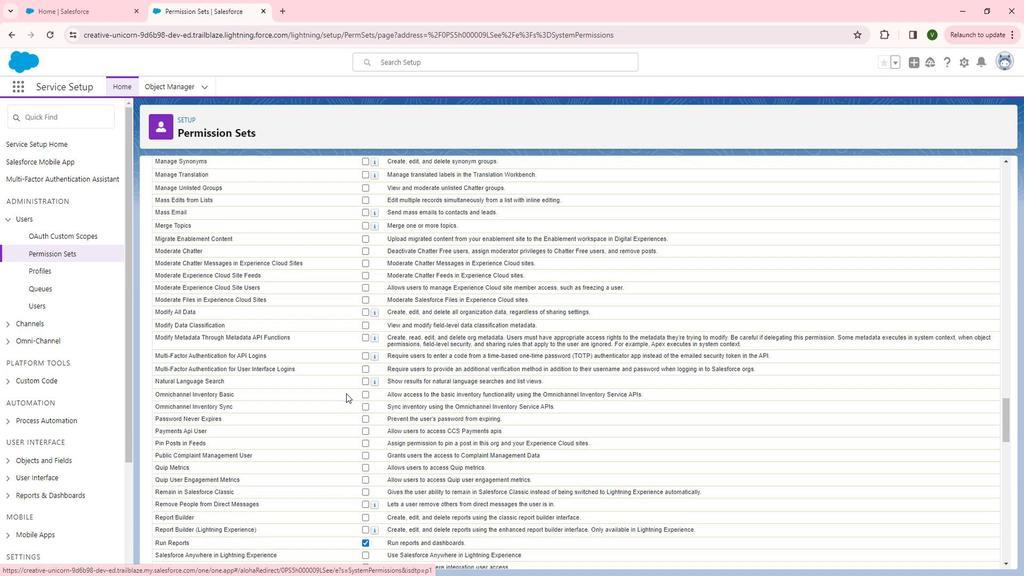 
Action: Mouse scrolled (354, 387) with delta (0, 0)
Screenshot: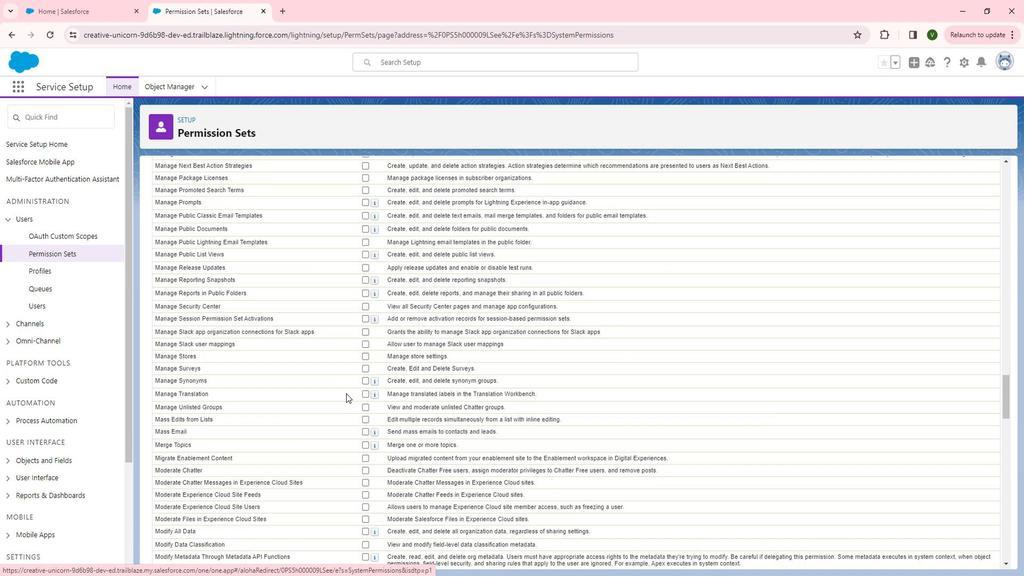 
Action: Mouse scrolled (354, 387) with delta (0, 0)
Screenshot: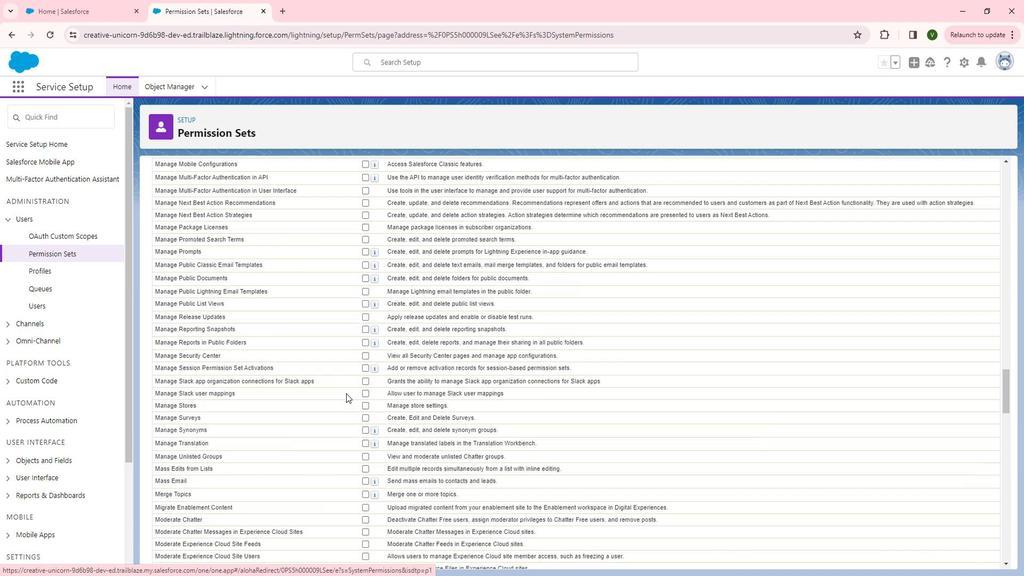 
Action: Mouse scrolled (354, 387) with delta (0, 0)
Screenshot: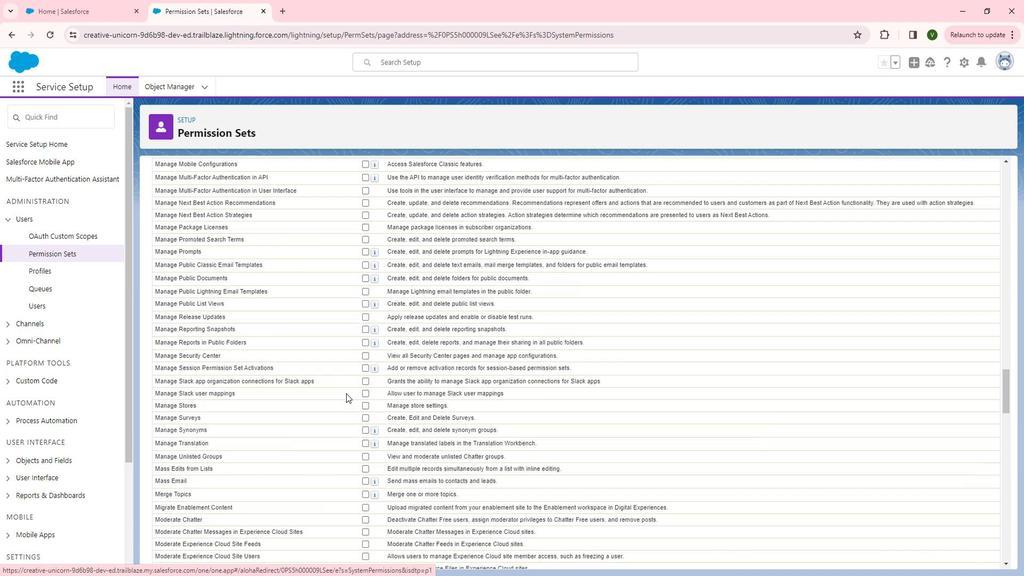 
Action: Mouse scrolled (354, 387) with delta (0, 0)
Screenshot: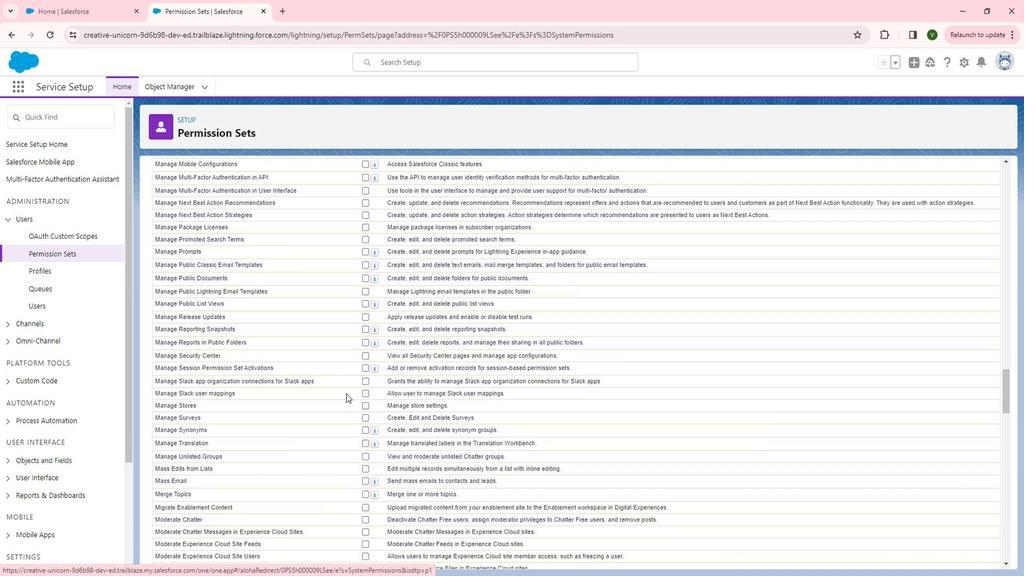 
Action: Mouse scrolled (354, 387) with delta (0, 0)
Screenshot: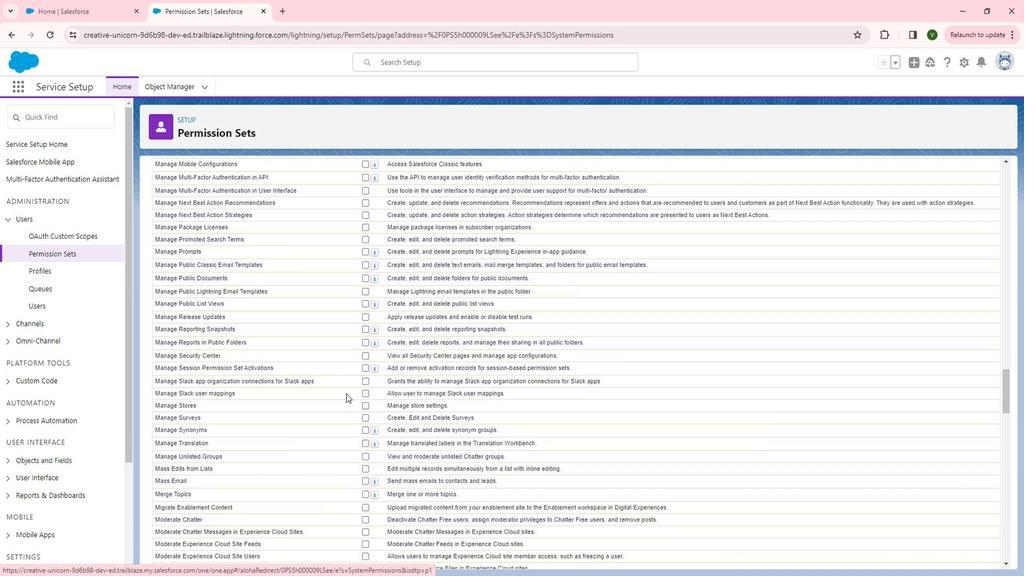 
Action: Mouse scrolled (354, 387) with delta (0, 0)
Screenshot: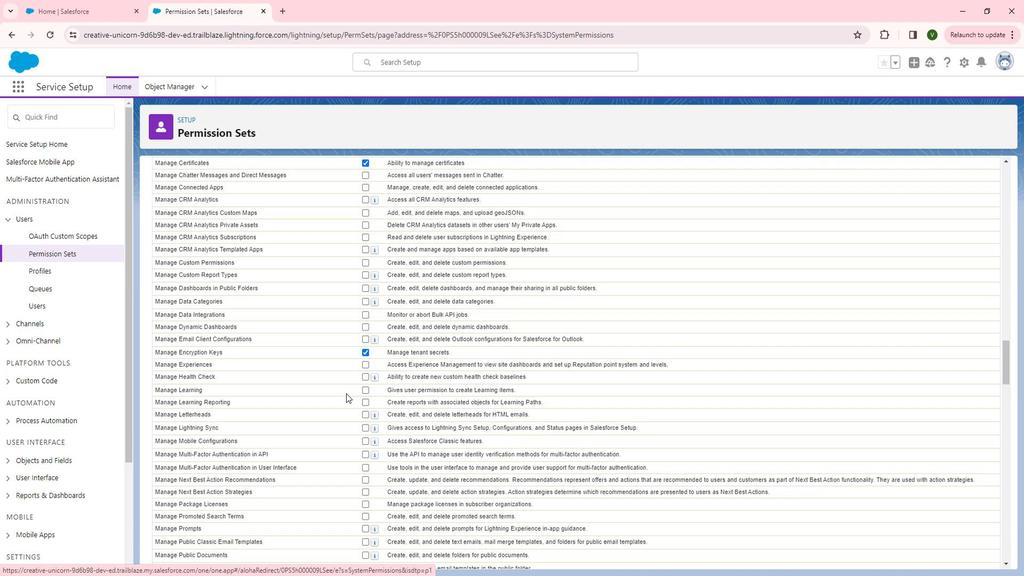 
Action: Mouse scrolled (354, 387) with delta (0, 0)
Screenshot: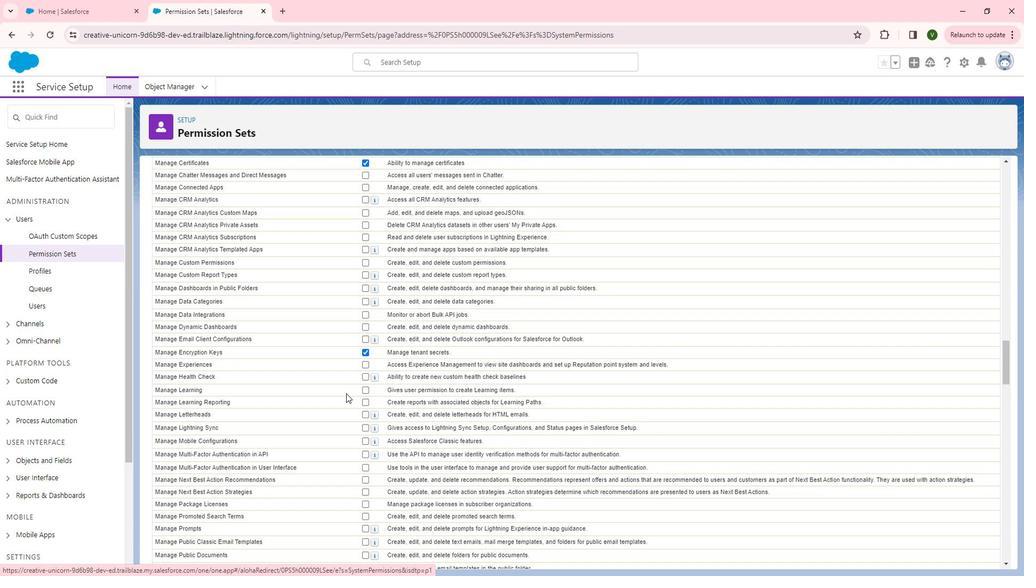 
Action: Mouse scrolled (354, 387) with delta (0, 0)
Screenshot: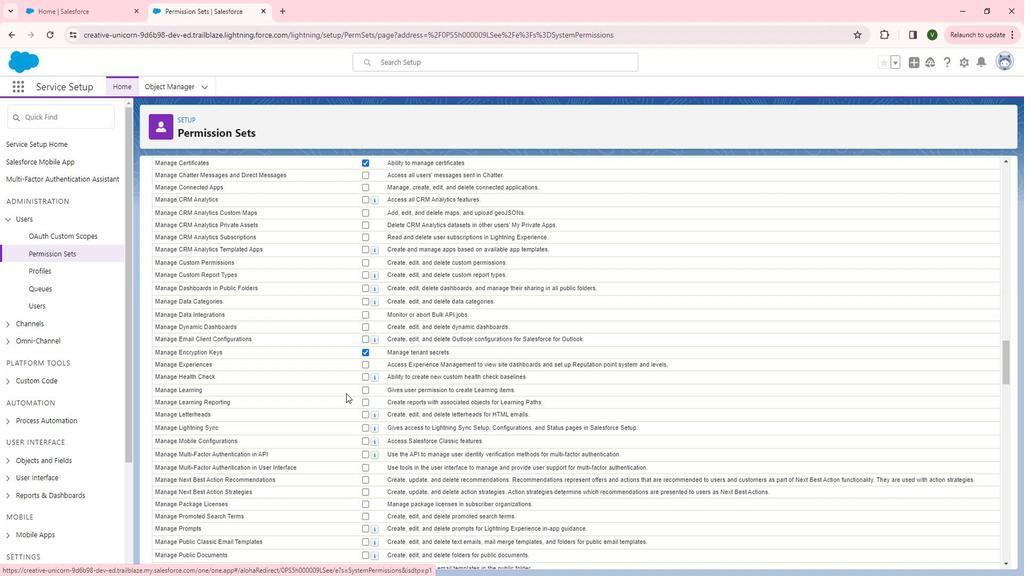
Action: Mouse scrolled (354, 387) with delta (0, 0)
Screenshot: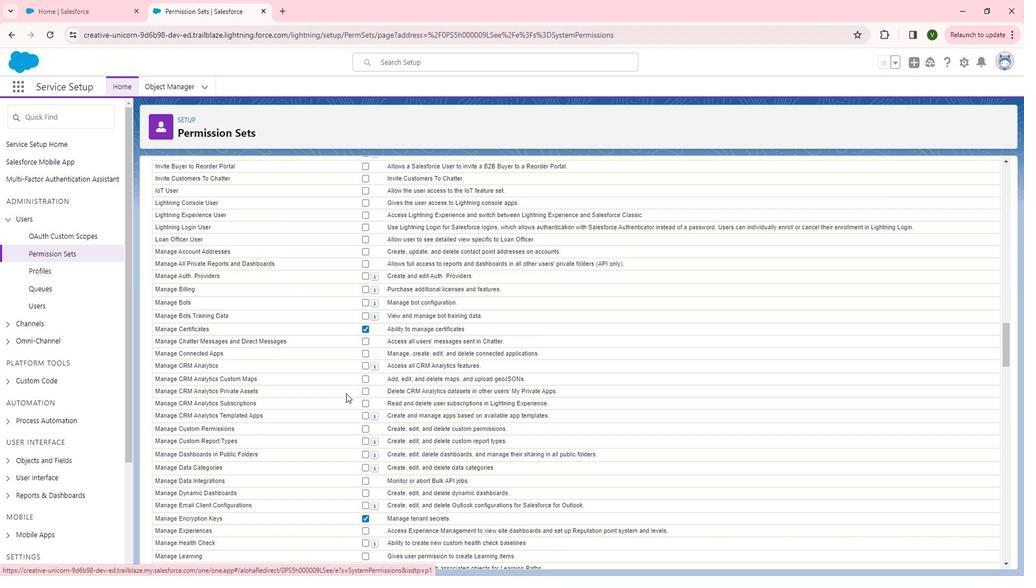 
Action: Mouse scrolled (354, 387) with delta (0, 0)
Screenshot: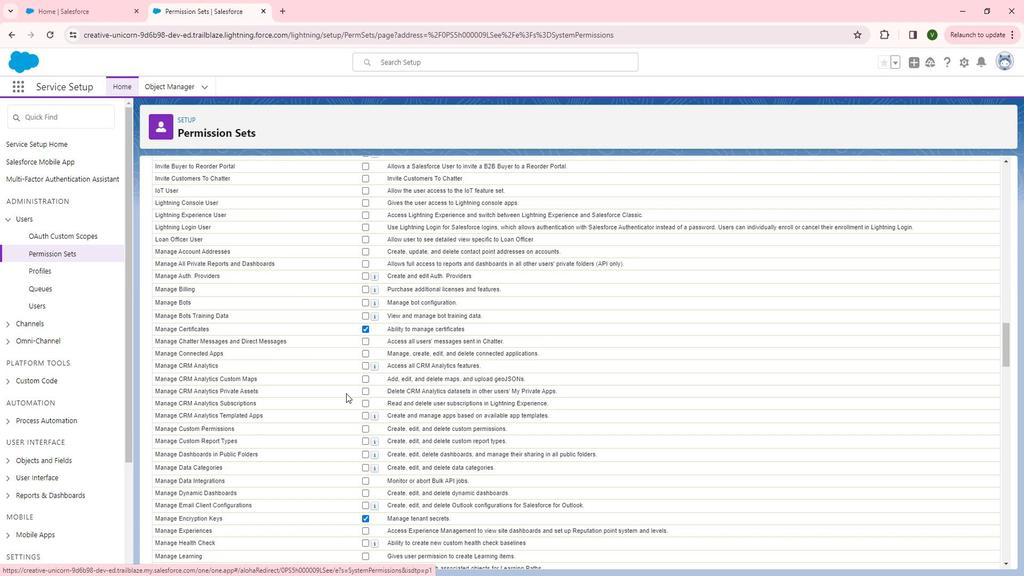 
Action: Mouse scrolled (354, 387) with delta (0, 0)
Screenshot: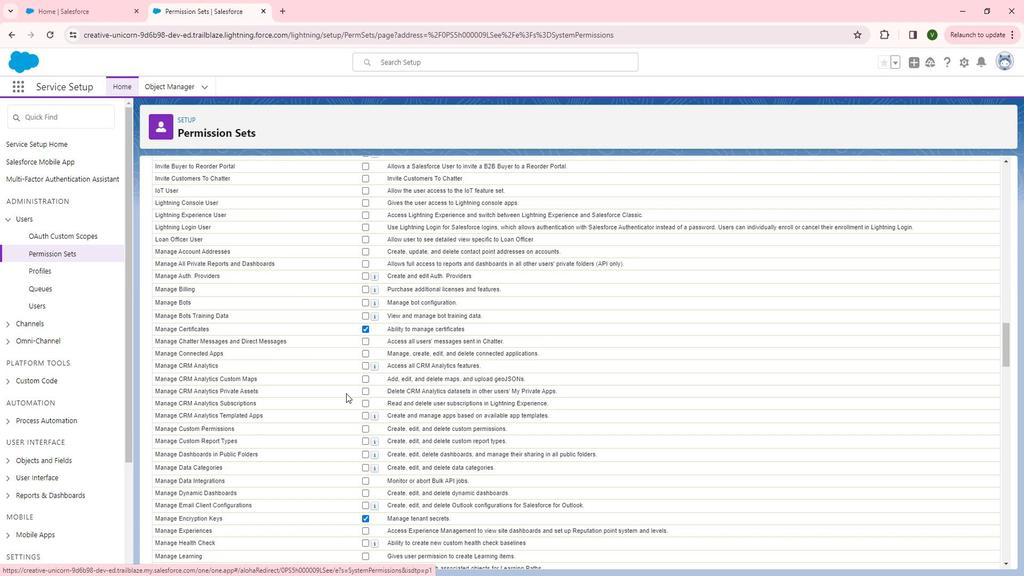 
Action: Mouse scrolled (354, 387) with delta (0, 0)
Screenshot: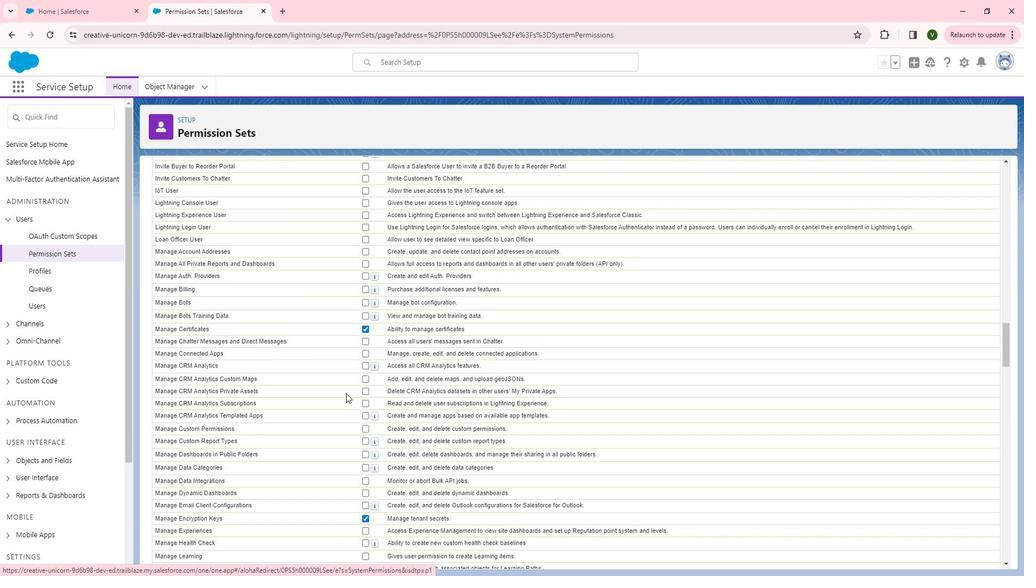 
Action: Mouse scrolled (354, 387) with delta (0, 0)
Screenshot: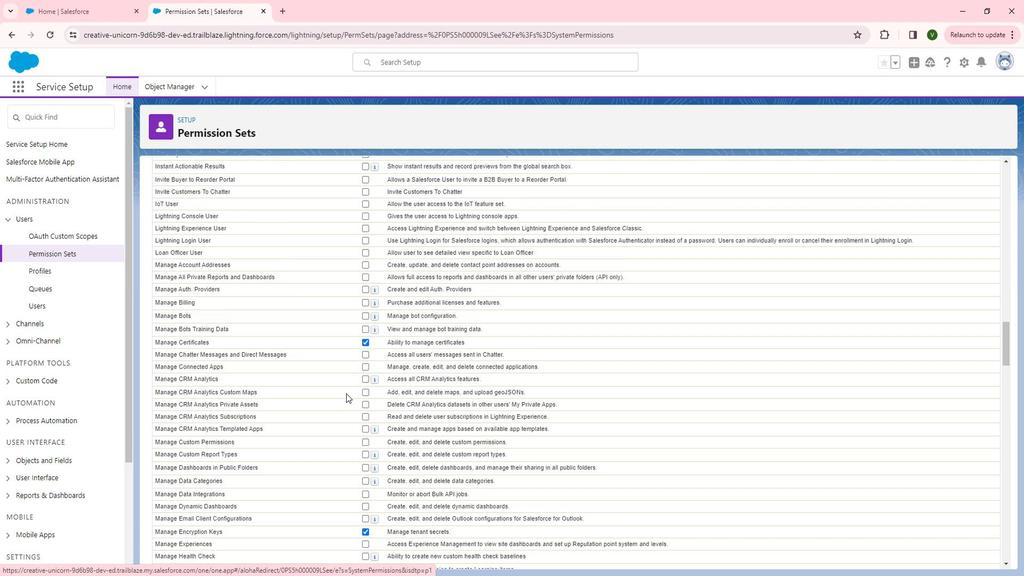 
Action: Mouse scrolled (354, 387) with delta (0, 0)
Screenshot: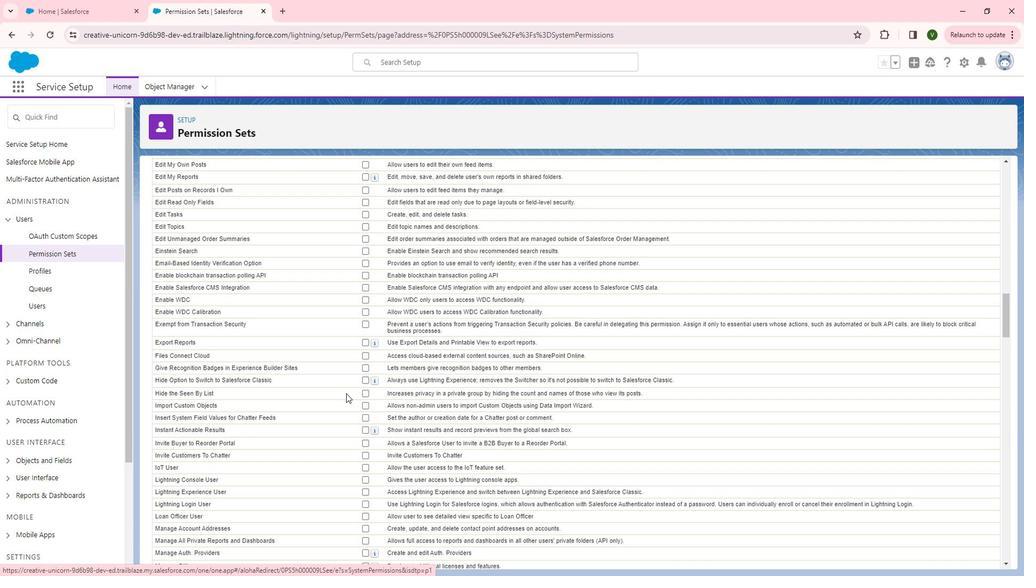 
Action: Mouse scrolled (354, 387) with delta (0, 0)
Screenshot: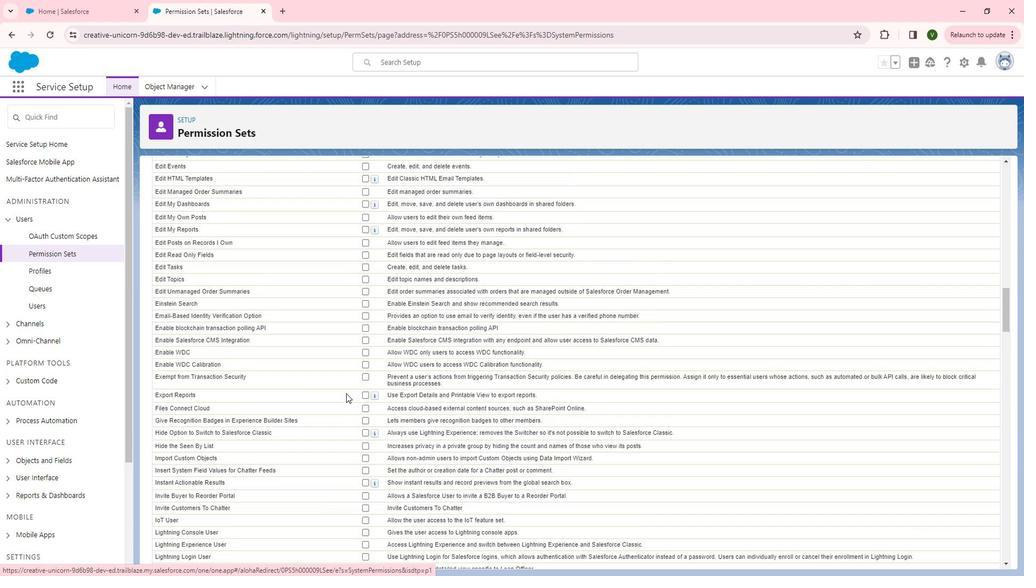 
Action: Mouse scrolled (354, 387) with delta (0, 0)
Screenshot: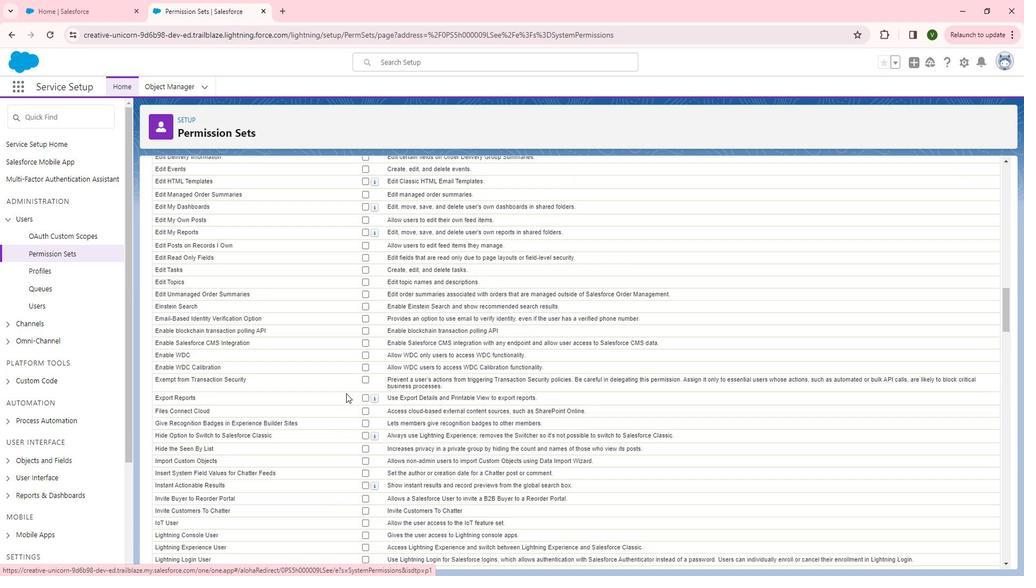 
Action: Mouse scrolled (354, 387) with delta (0, 0)
Screenshot: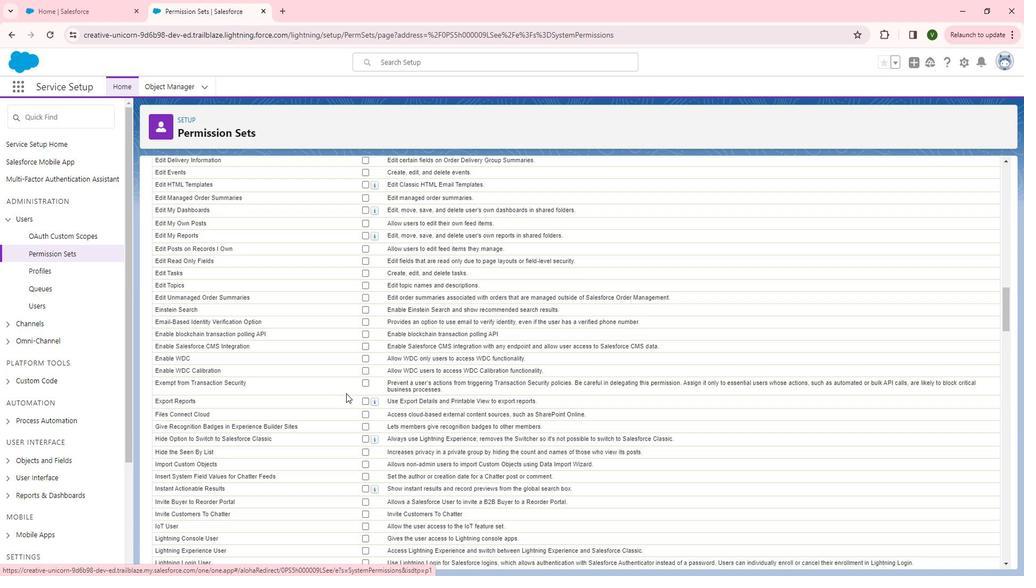
Action: Mouse scrolled (354, 387) with delta (0, 0)
Screenshot: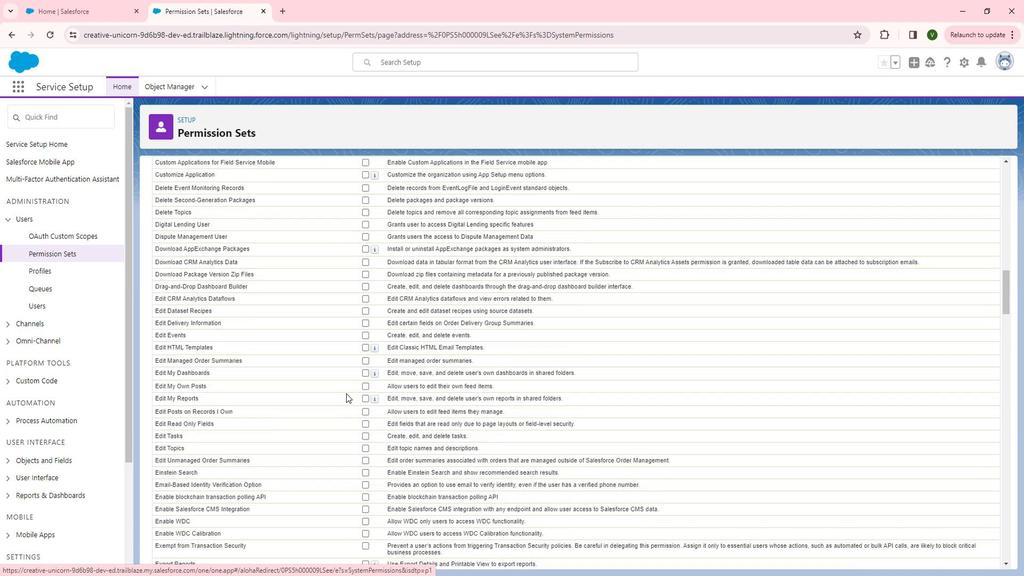 
Action: Mouse scrolled (354, 387) with delta (0, 0)
Screenshot: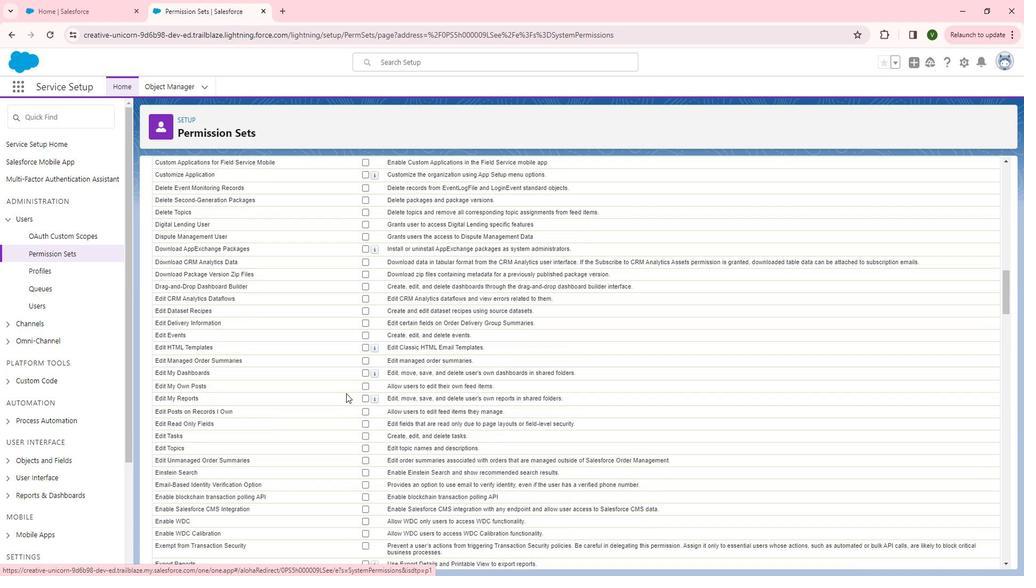 
Action: Mouse scrolled (354, 387) with delta (0, 0)
Screenshot: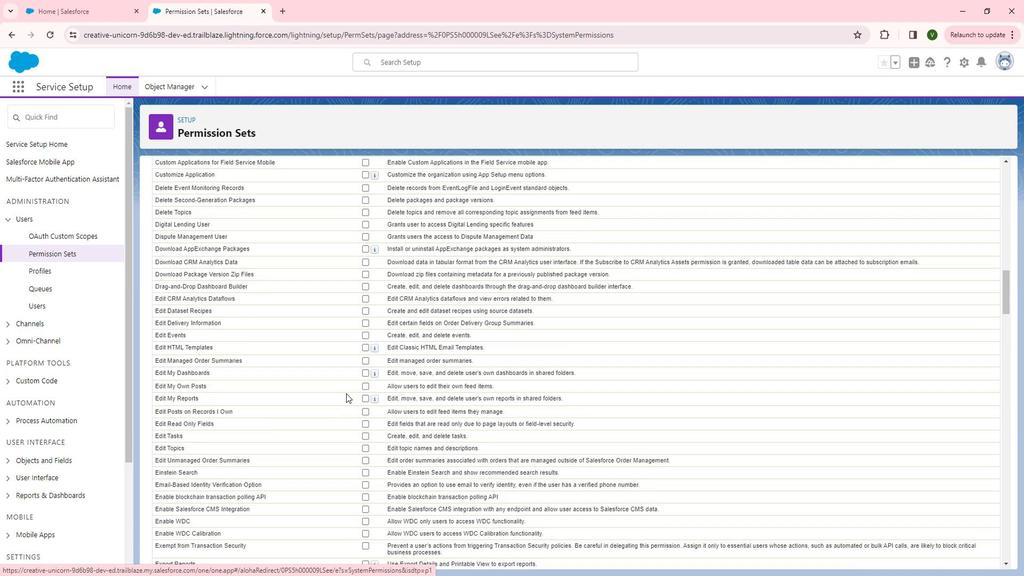 
Action: Mouse scrolled (354, 387) with delta (0, 0)
Screenshot: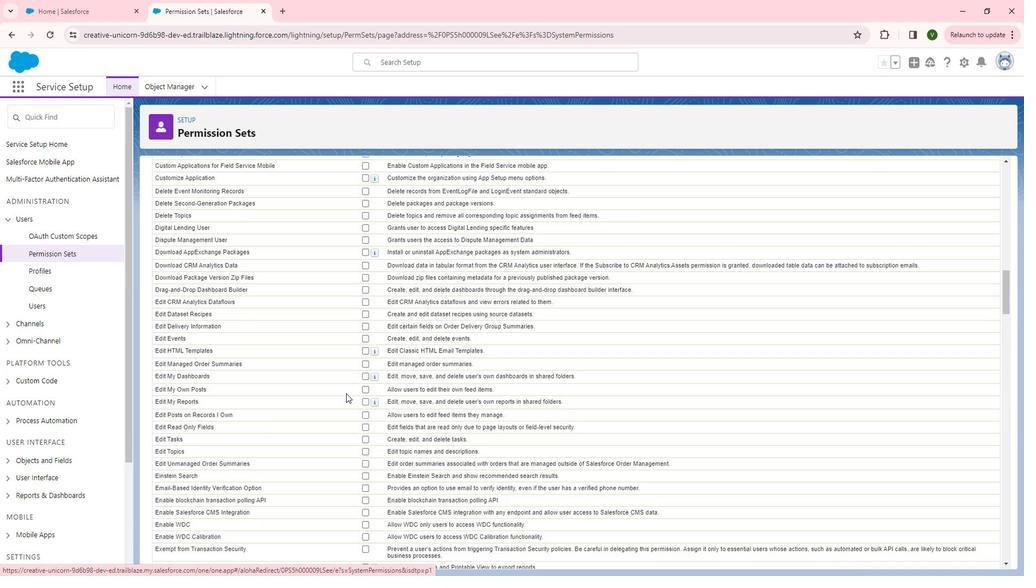 
Action: Mouse scrolled (354, 387) with delta (0, 0)
Screenshot: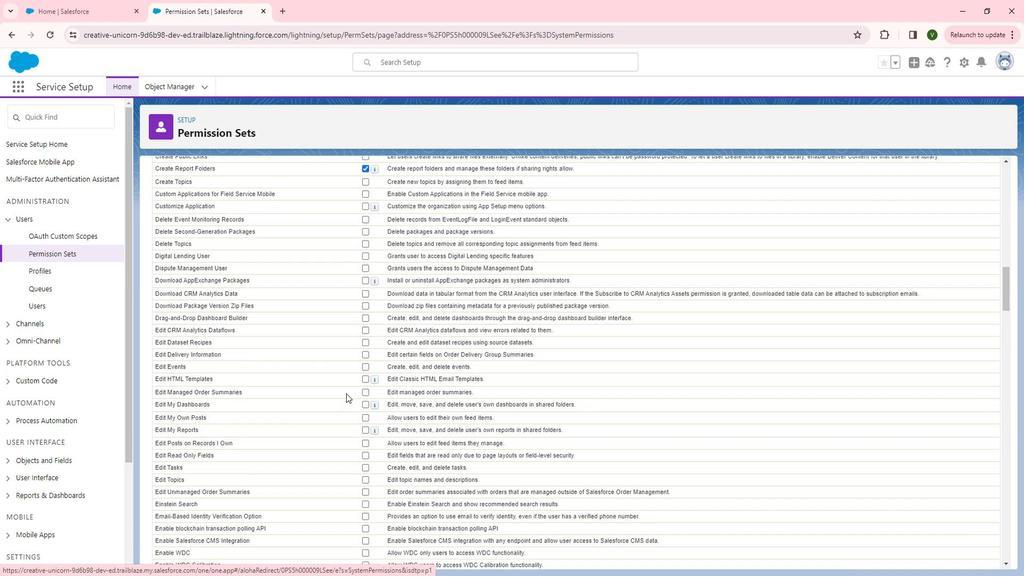
Action: Mouse moved to (373, 441)
Screenshot: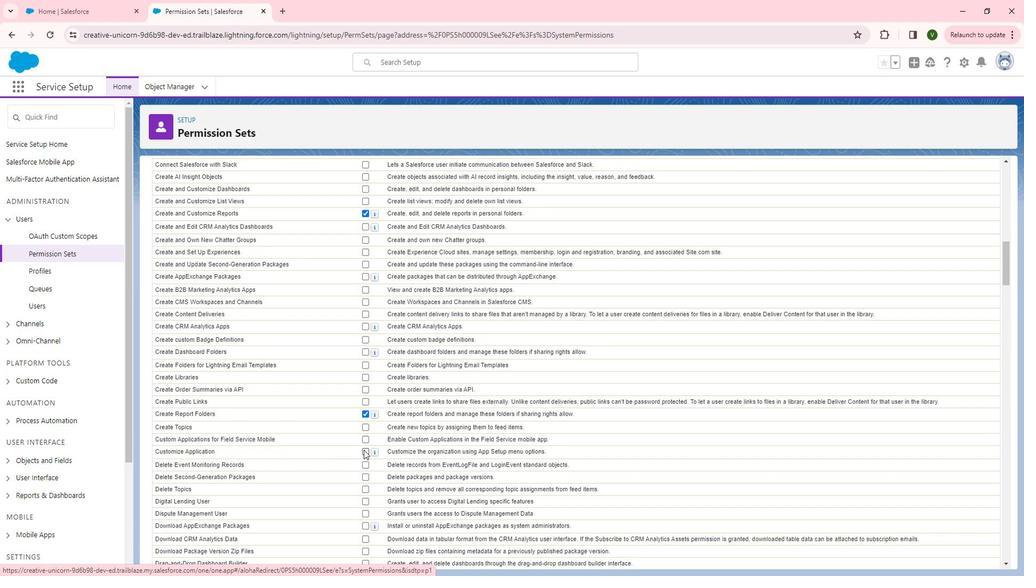 
Action: Mouse pressed left at (373, 441)
Screenshot: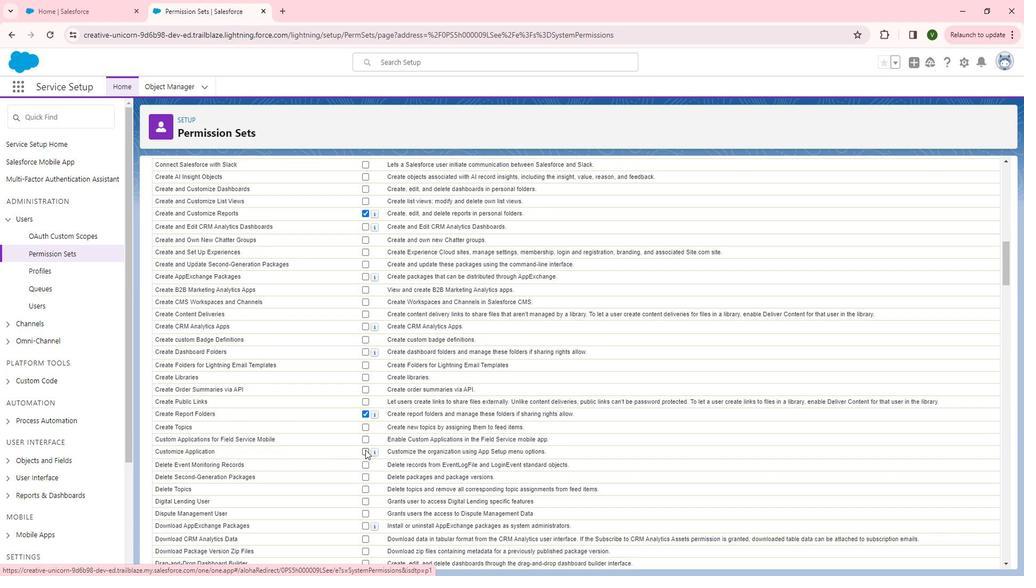 
Action: Mouse moved to (334, 428)
Screenshot: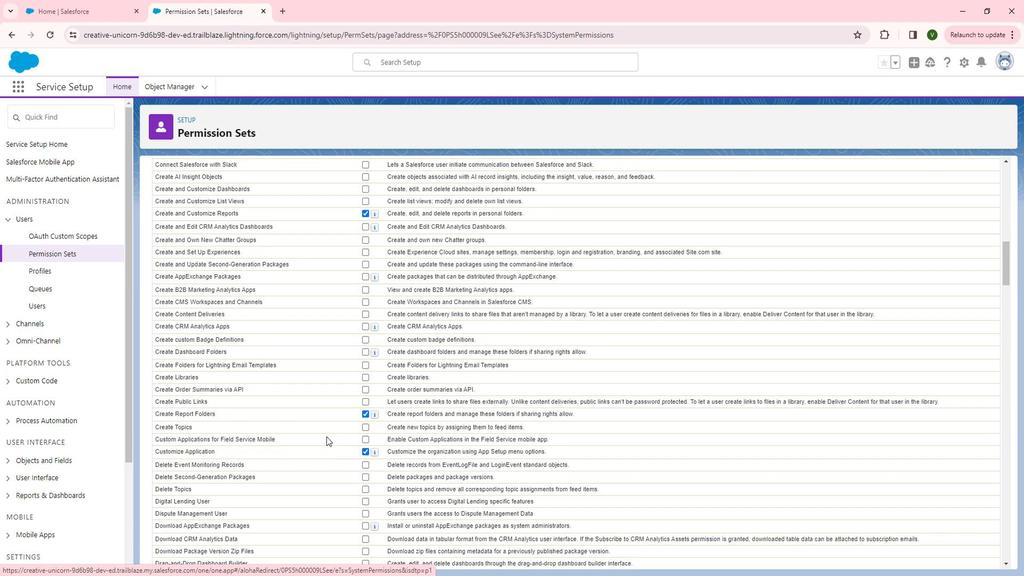 
Action: Mouse scrolled (334, 428) with delta (0, 0)
Screenshot: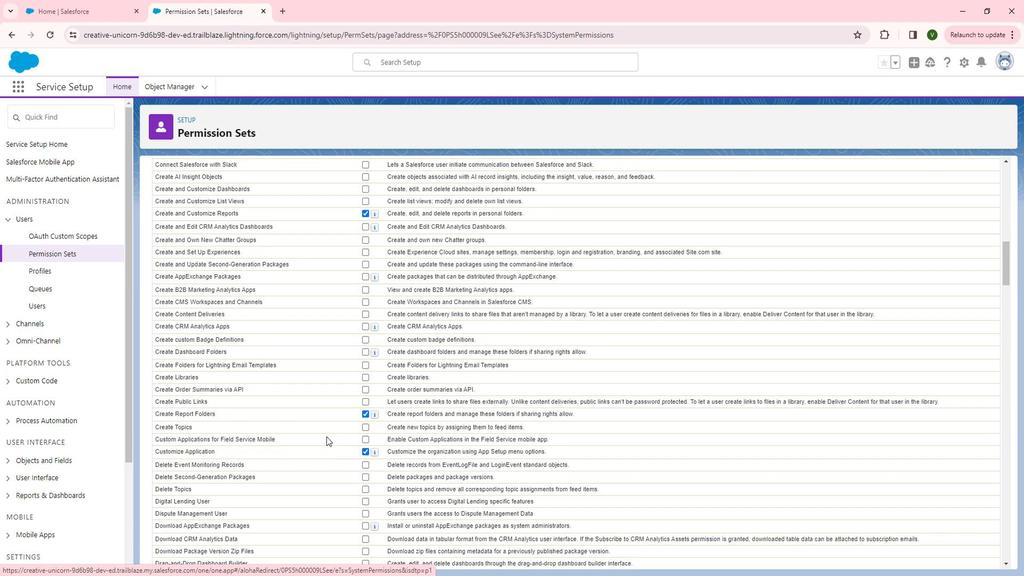 
Action: Mouse scrolled (334, 428) with delta (0, 0)
Screenshot: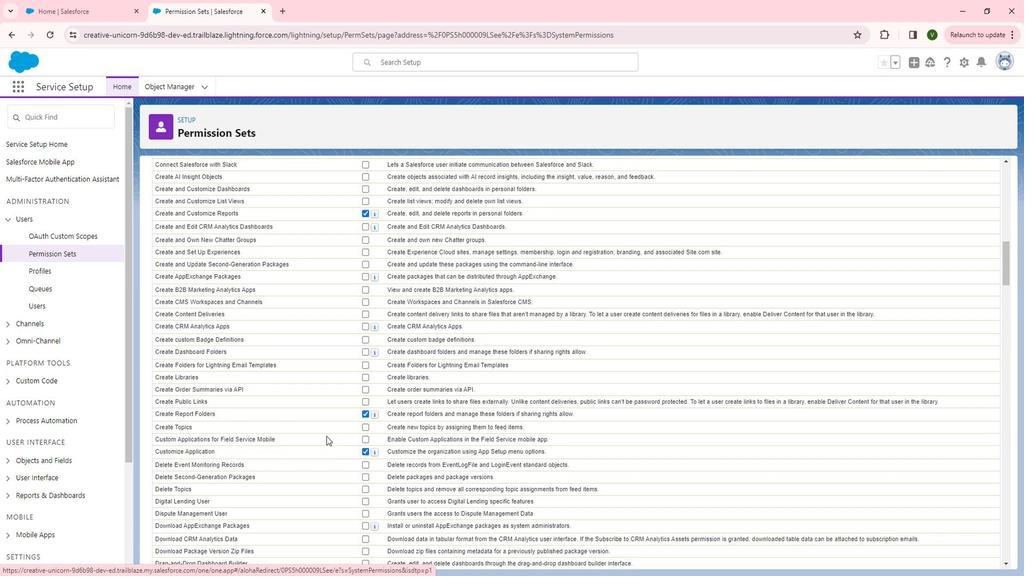 
Action: Mouse scrolled (334, 428) with delta (0, 0)
Screenshot: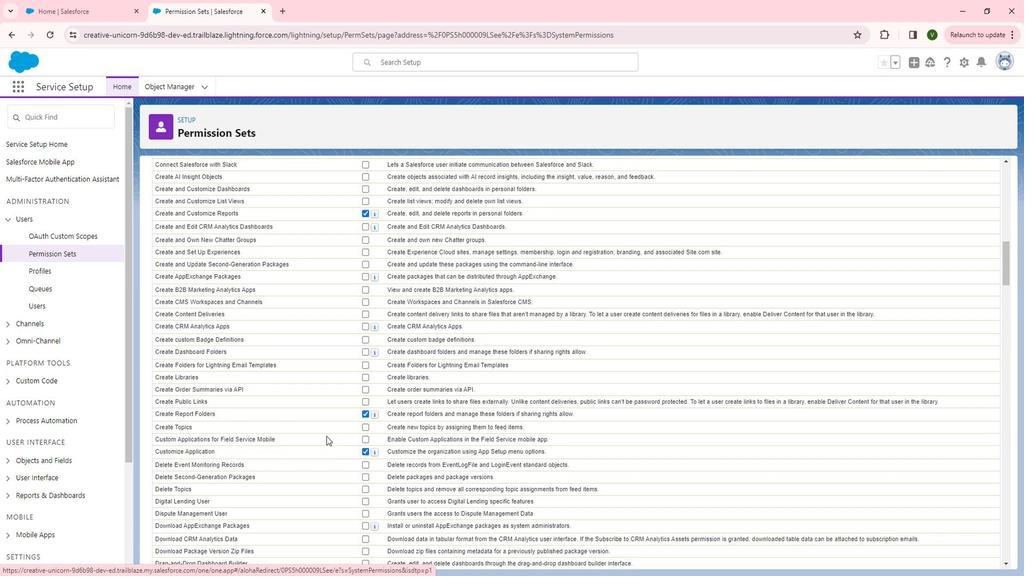 
Action: Mouse scrolled (334, 428) with delta (0, 0)
Screenshot: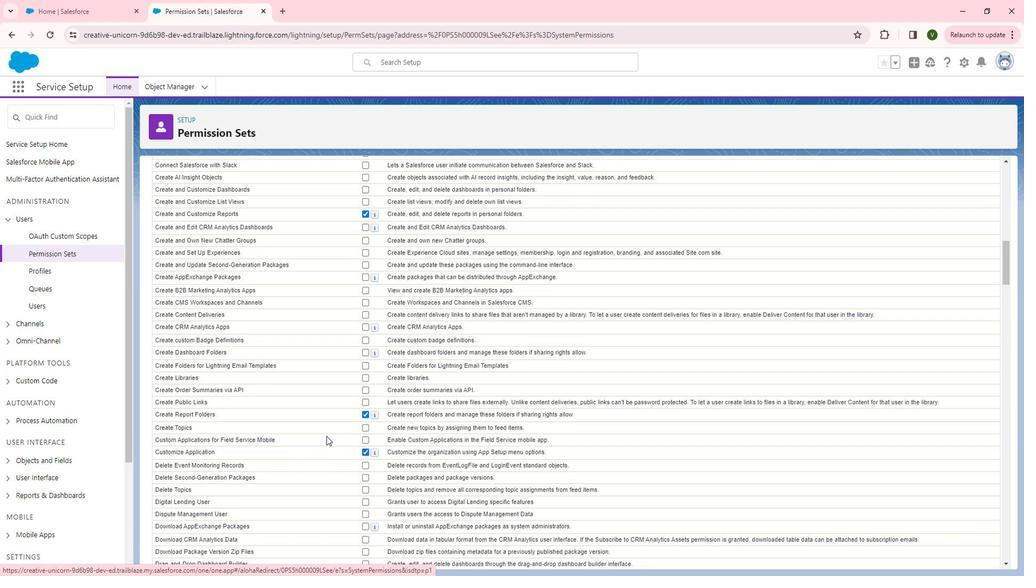 
Action: Mouse scrolled (334, 428) with delta (0, 0)
Screenshot: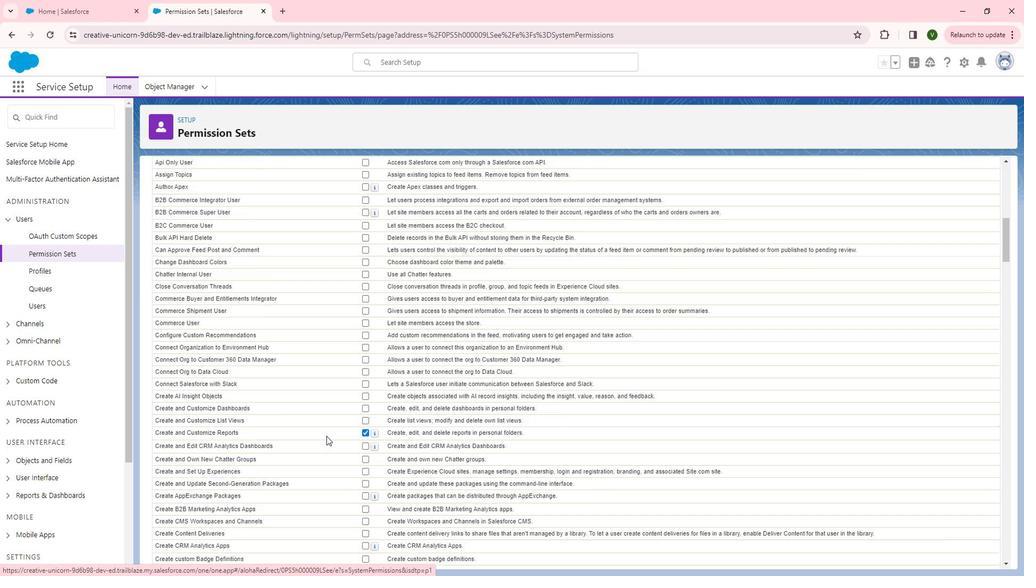 
Action: Mouse scrolled (334, 428) with delta (0, 0)
Screenshot: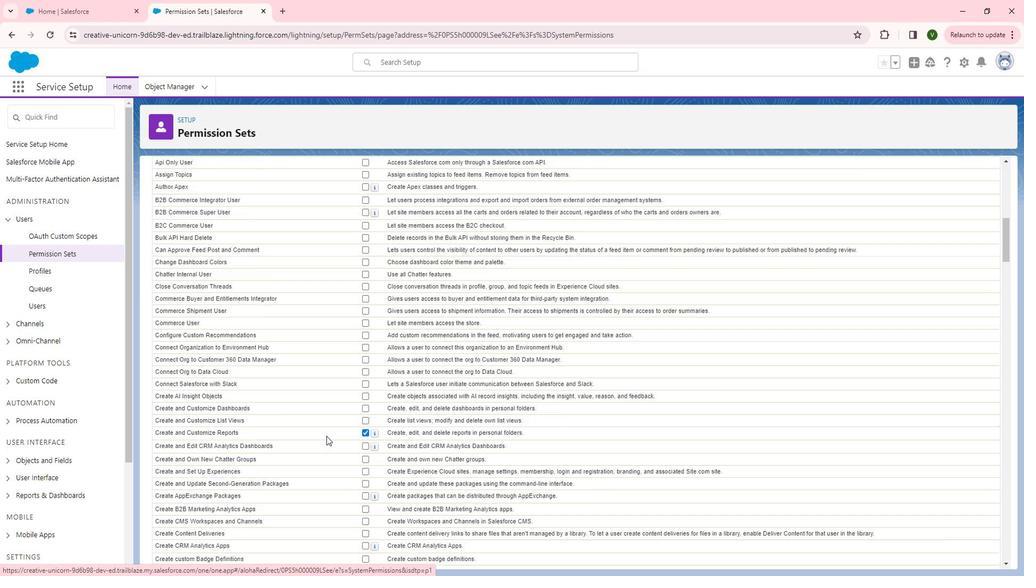 
Action: Mouse scrolled (334, 428) with delta (0, 0)
Screenshot: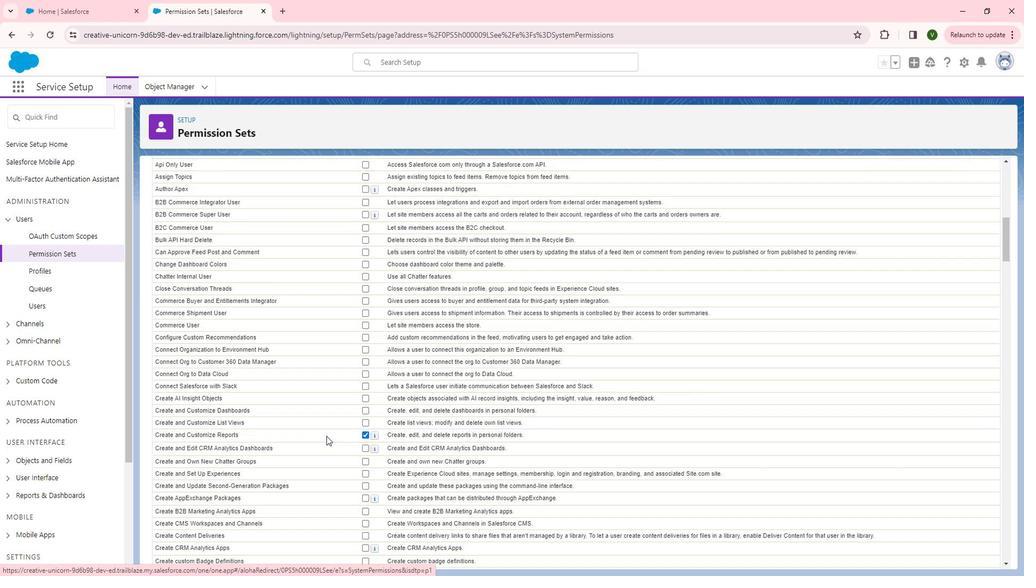 
Action: Mouse scrolled (334, 428) with delta (0, 0)
Screenshot: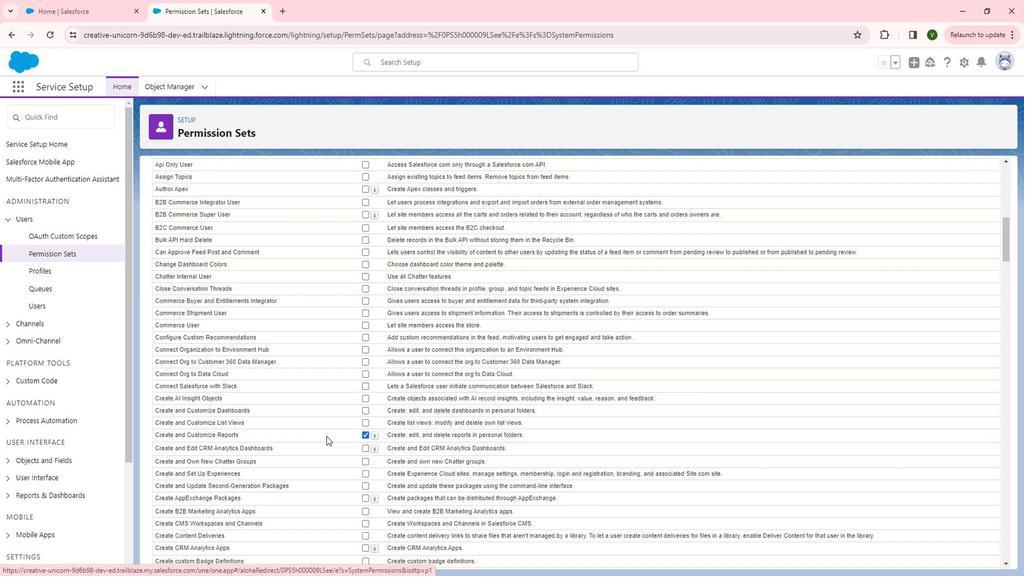 
Action: Mouse moved to (334, 427)
Screenshot: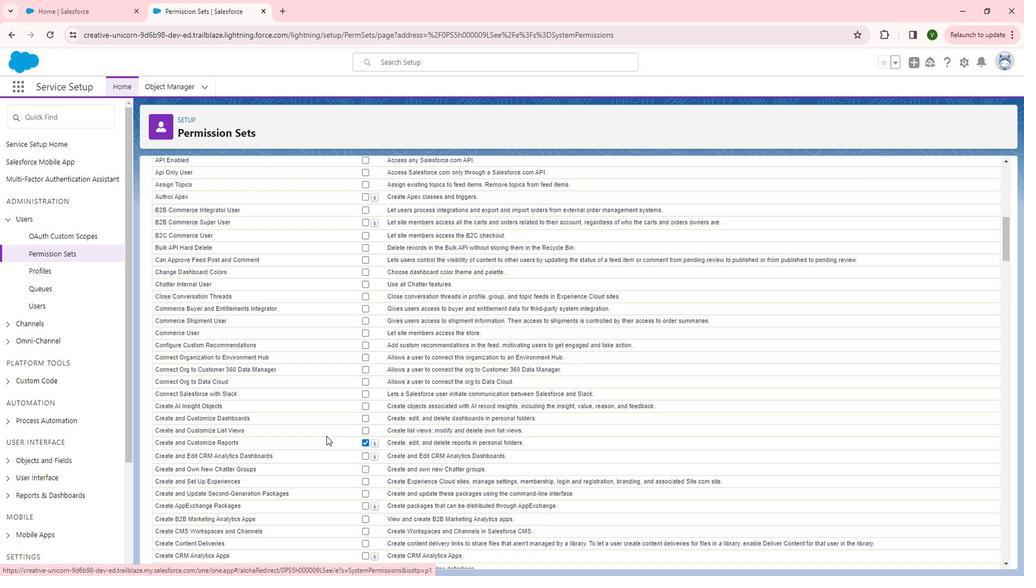 
Action: Mouse scrolled (334, 428) with delta (0, 0)
Screenshot: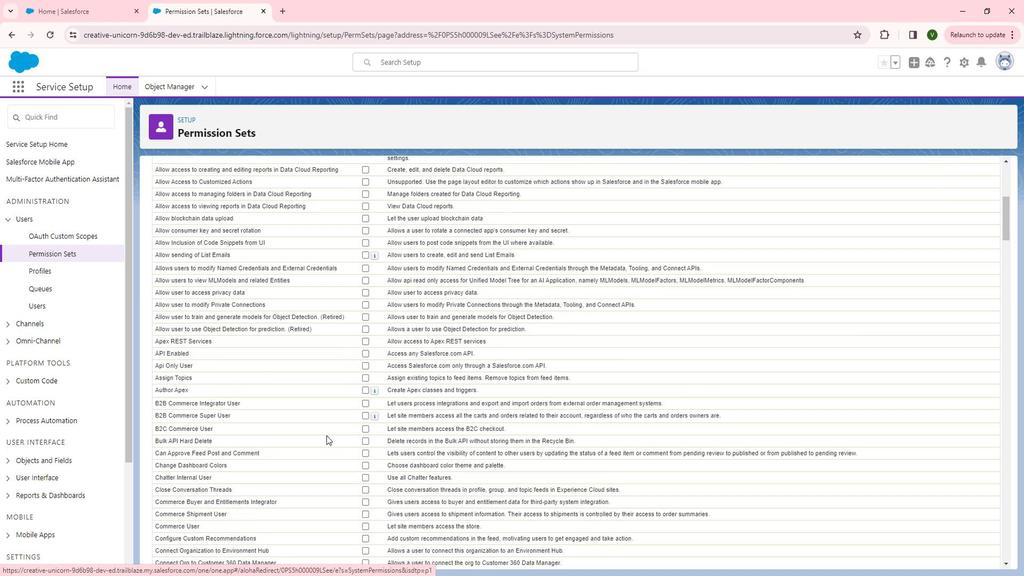
Action: Mouse scrolled (334, 428) with delta (0, 0)
Screenshot: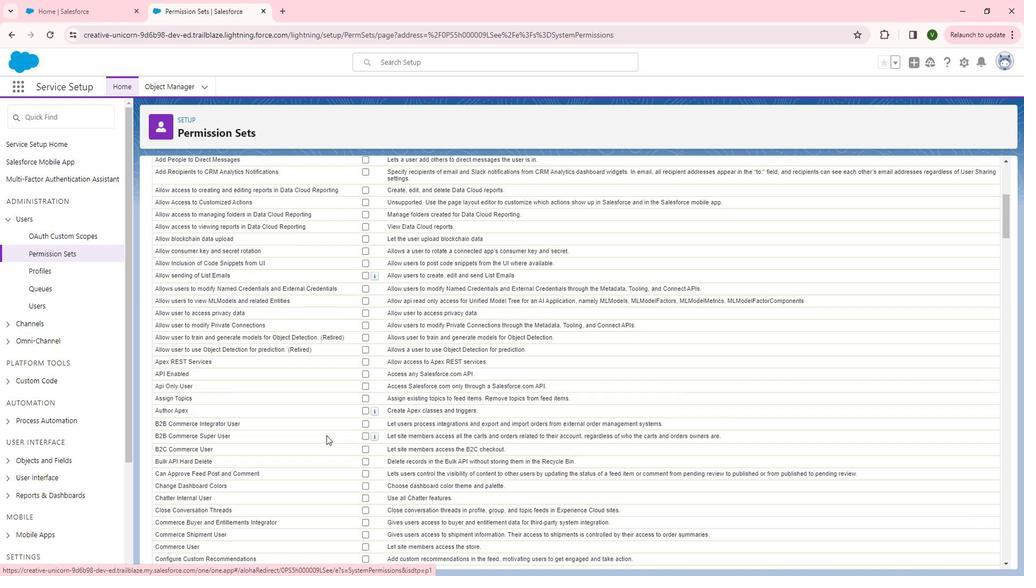 
Action: Mouse scrolled (334, 428) with delta (0, 0)
Screenshot: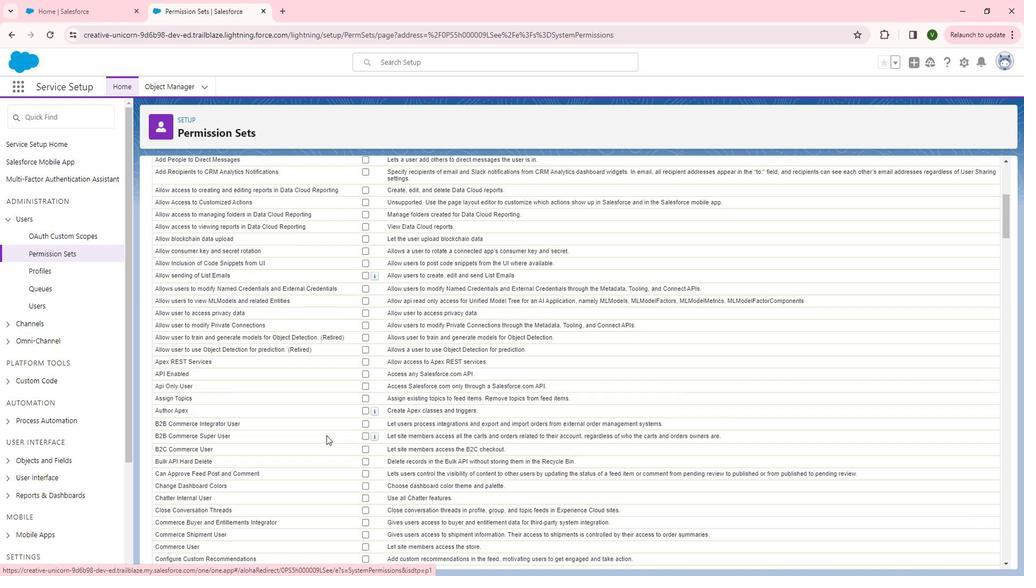 
Action: Mouse scrolled (334, 428) with delta (0, 0)
Screenshot: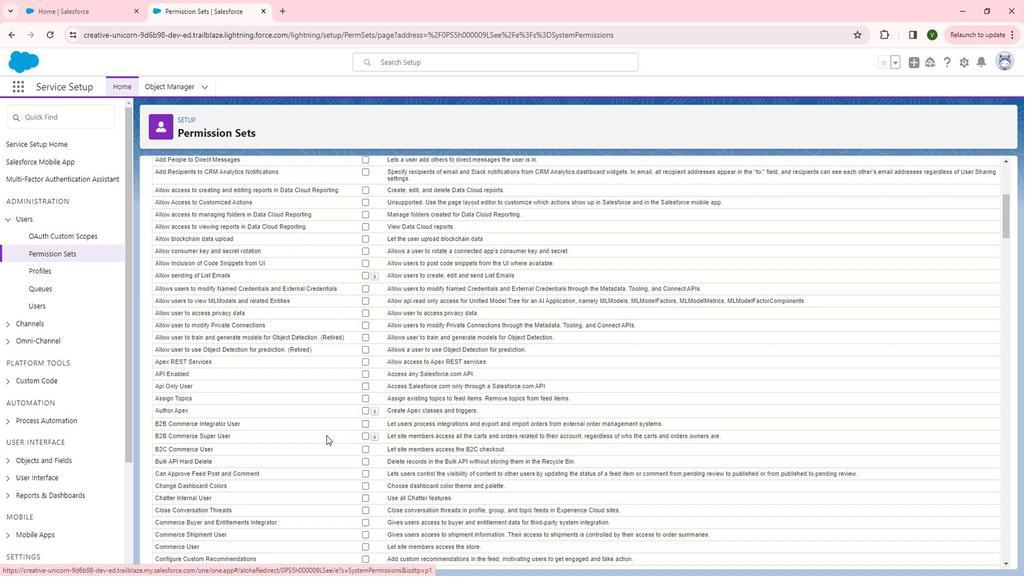 
Action: Mouse scrolled (334, 428) with delta (0, 0)
Screenshot: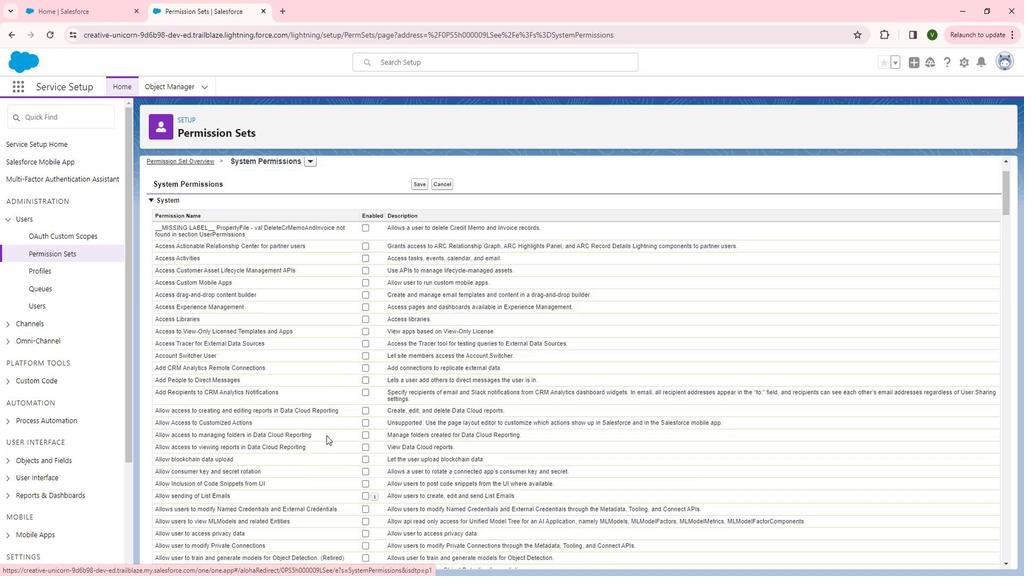 
Action: Mouse scrolled (334, 428) with delta (0, 0)
Screenshot: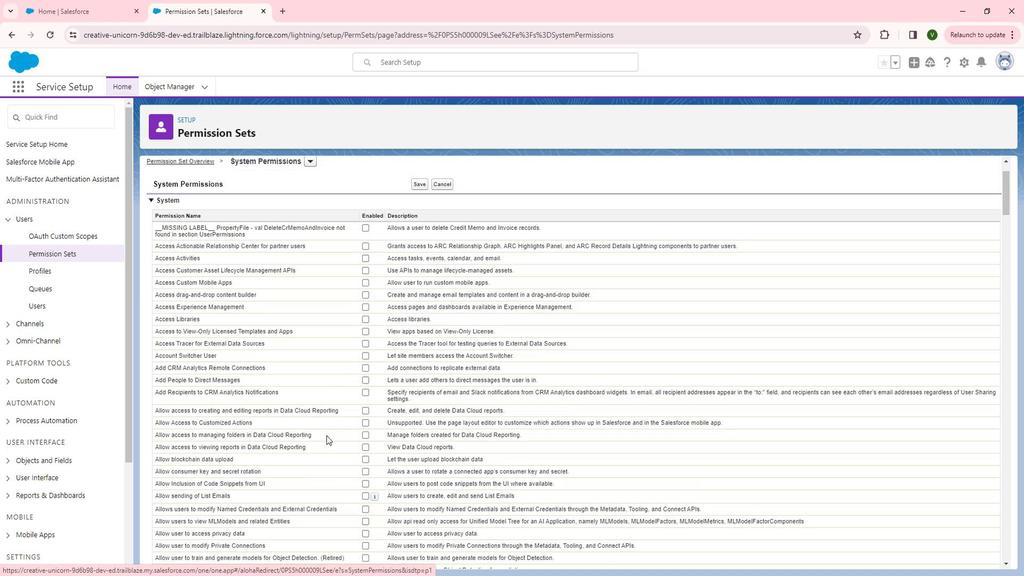 
Action: Mouse scrolled (334, 428) with delta (0, 0)
Screenshot: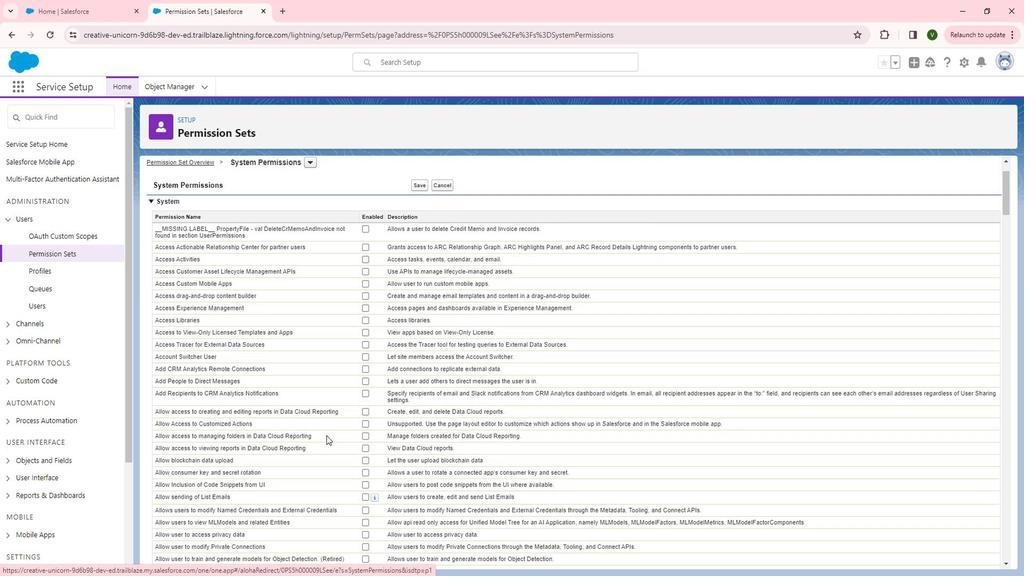 
Action: Mouse moved to (428, 243)
Screenshot: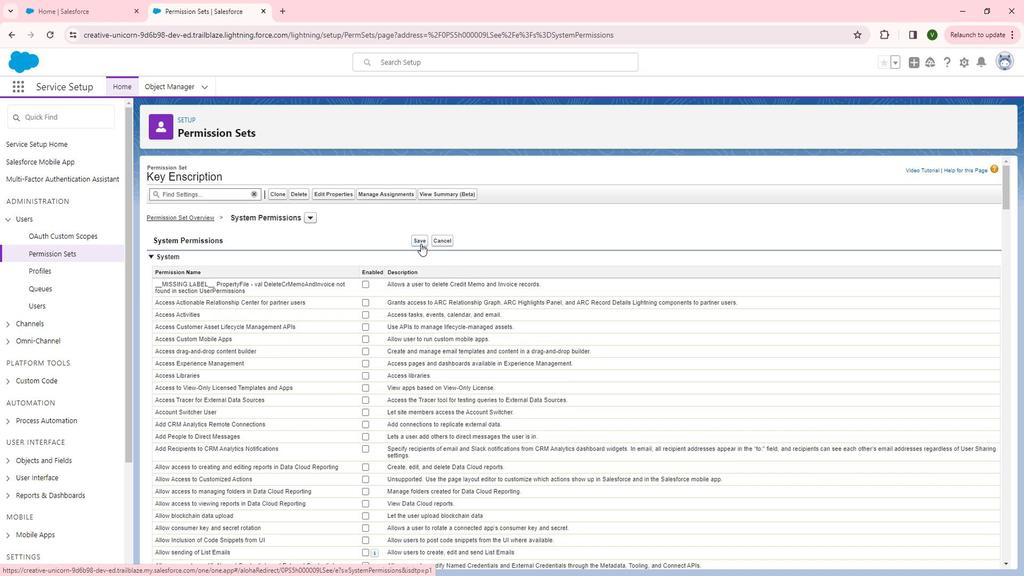 
Action: Mouse pressed left at (428, 243)
Screenshot: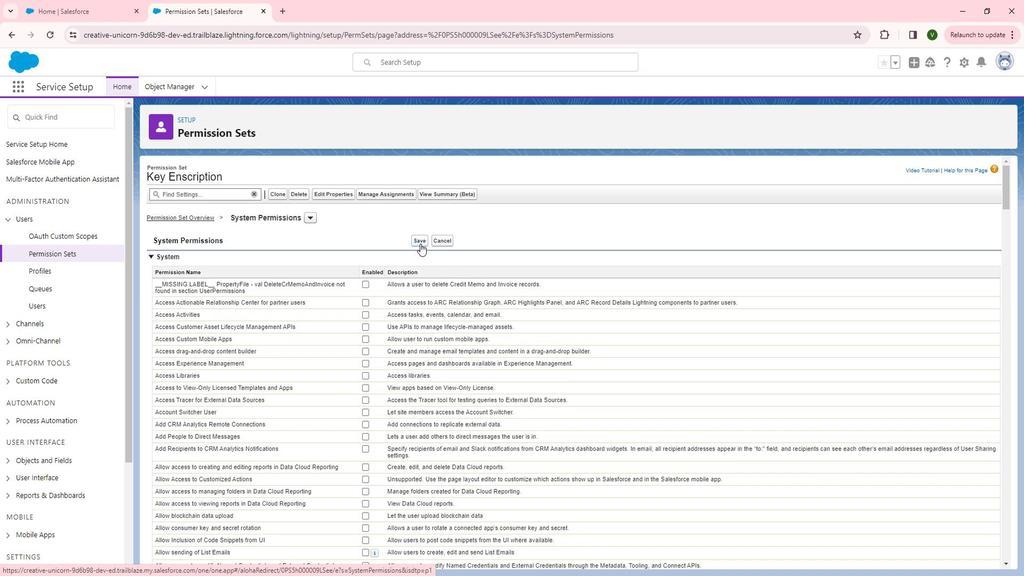 
Action: Mouse moved to (573, 483)
Screenshot: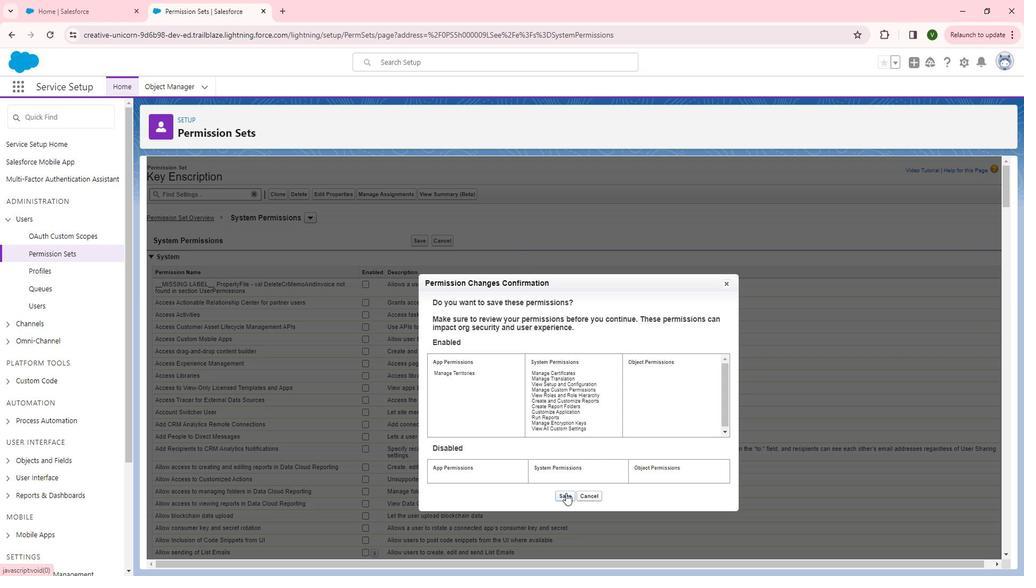 
Action: Mouse pressed left at (573, 483)
Screenshot: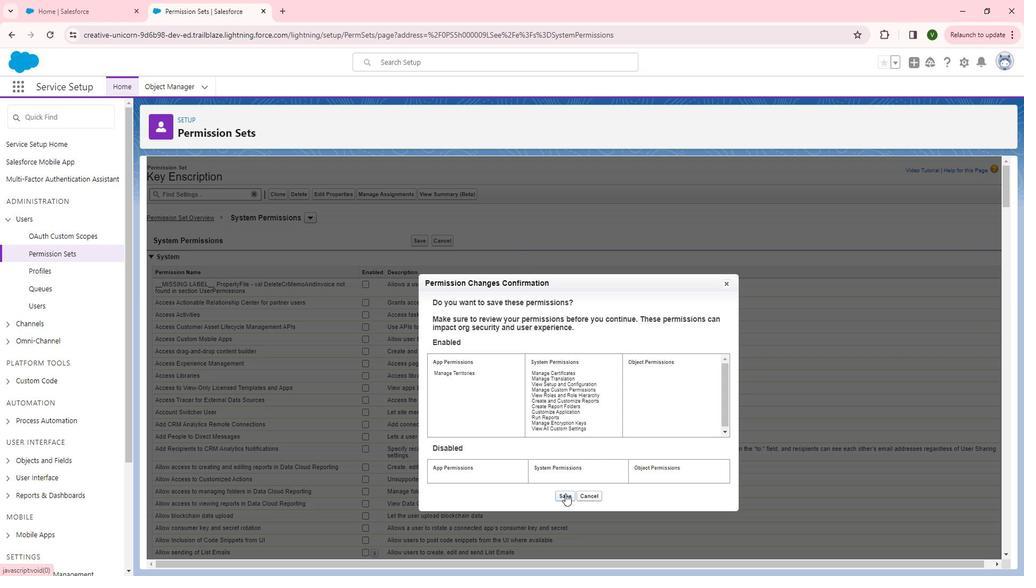 
Action: Mouse moved to (513, 304)
Screenshot: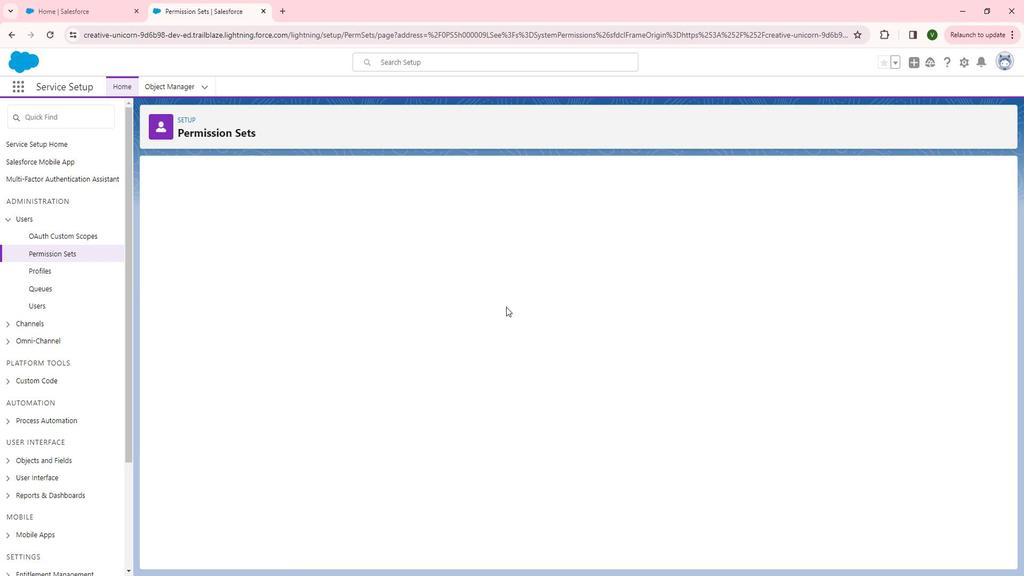 
Action: Mouse scrolled (513, 303) with delta (0, 0)
Screenshot: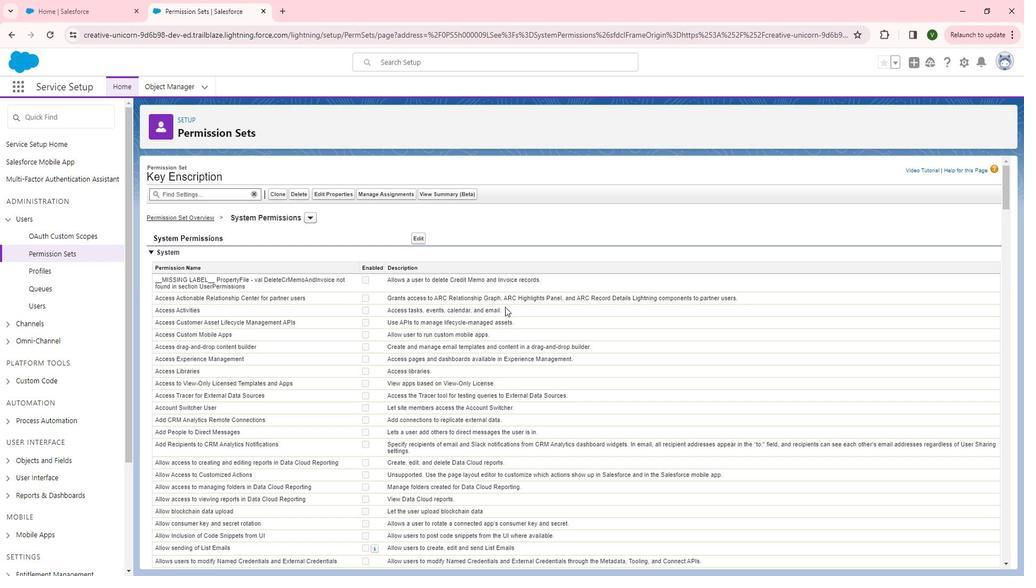
Action: Mouse scrolled (513, 303) with delta (0, 0)
Screenshot: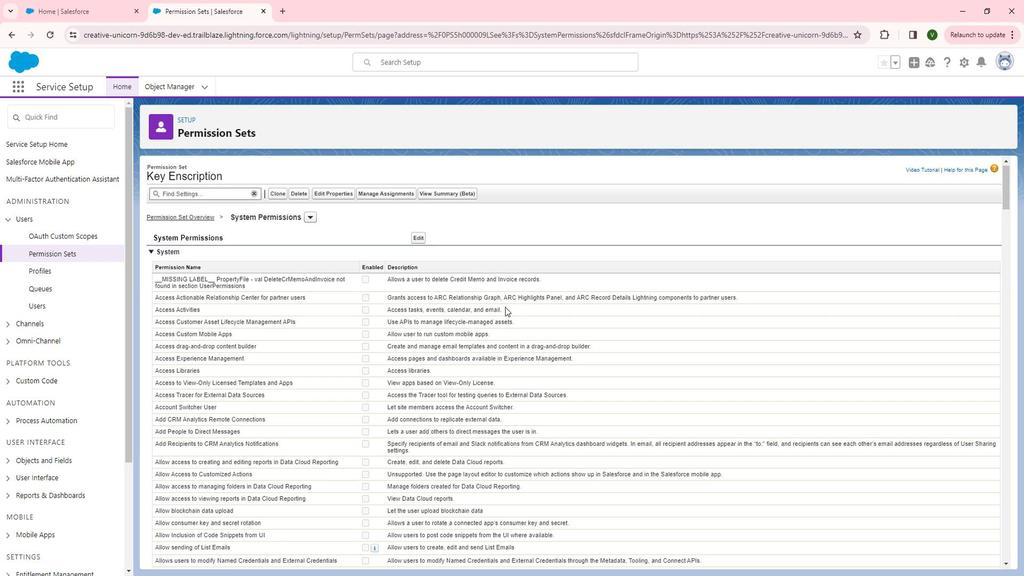 
Action: Mouse scrolled (513, 304) with delta (0, 0)
Screenshot: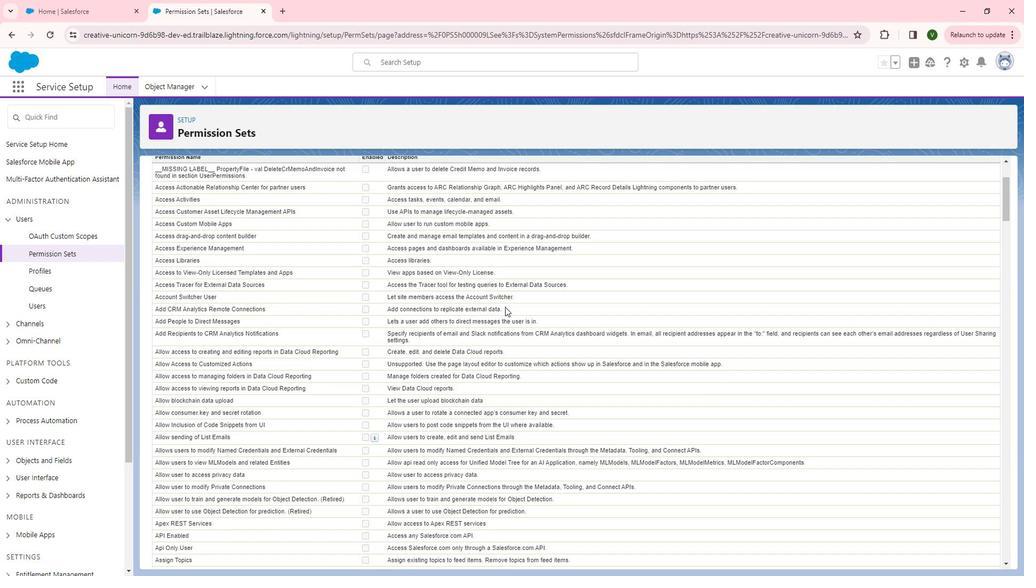 
Action: Mouse scrolled (513, 304) with delta (0, 0)
Screenshot: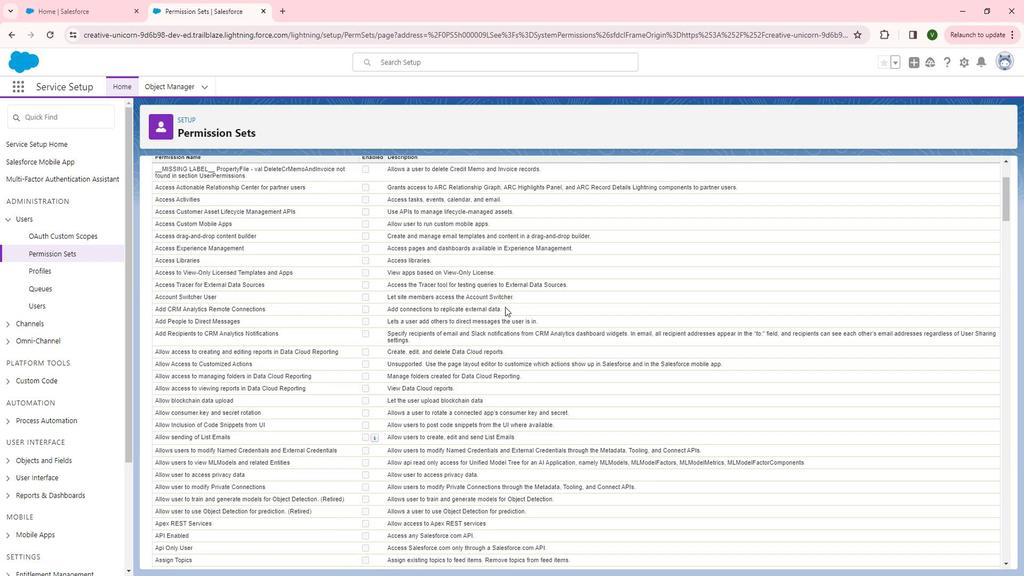 
Action: Mouse scrolled (513, 304) with delta (0, 0)
Screenshot: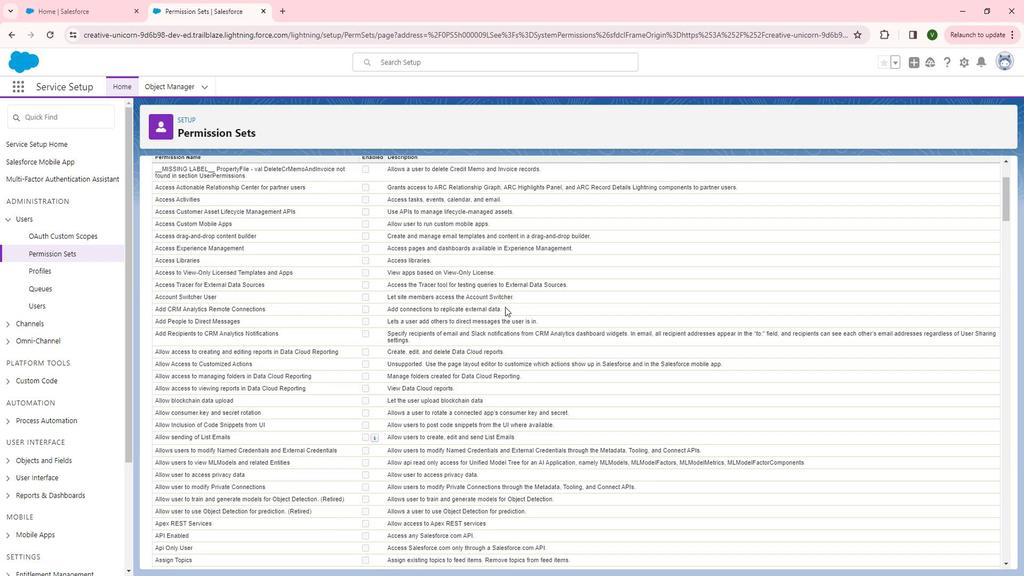 
Action: Mouse moved to (80, 251)
Screenshot: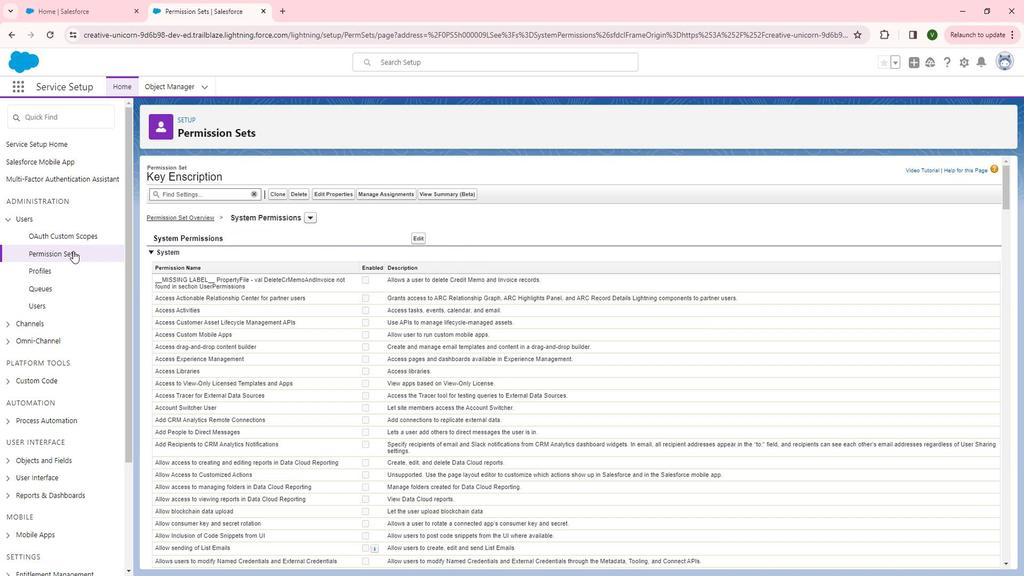 
Action: Mouse pressed left at (80, 251)
Screenshot: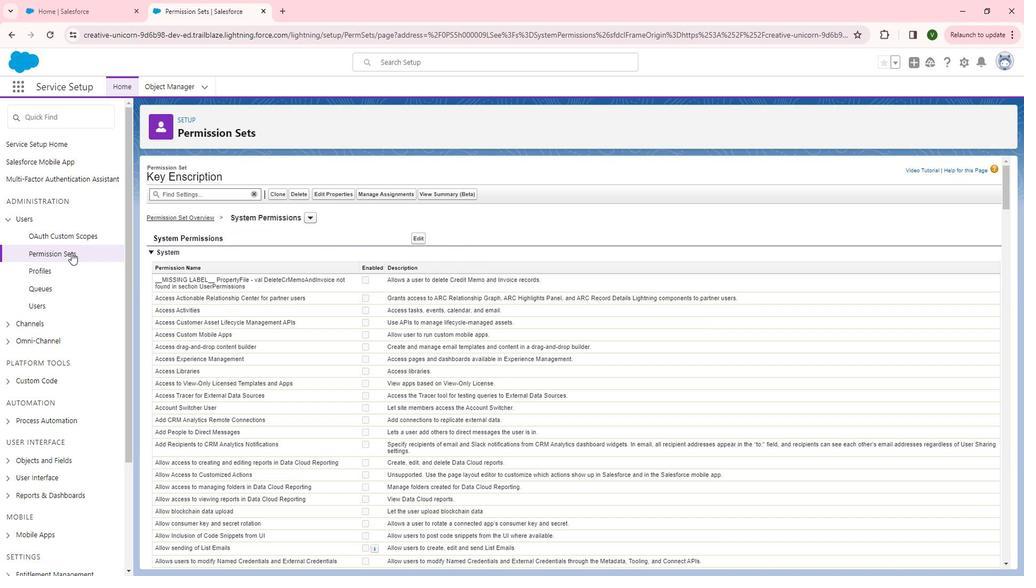 
Action: Mouse moved to (510, 368)
Screenshot: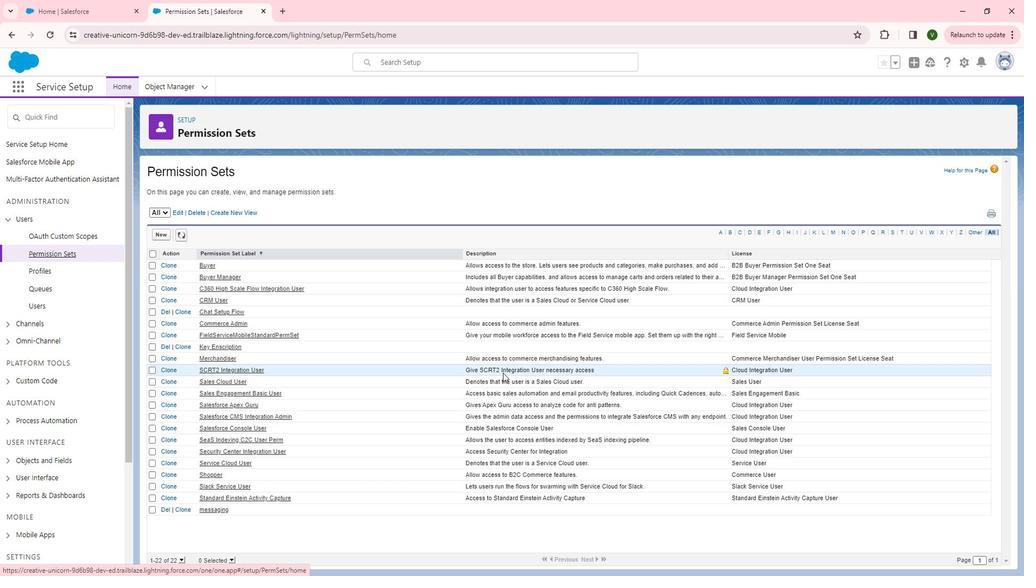 
Action: Mouse scrolled (510, 367) with delta (0, 0)
Screenshot: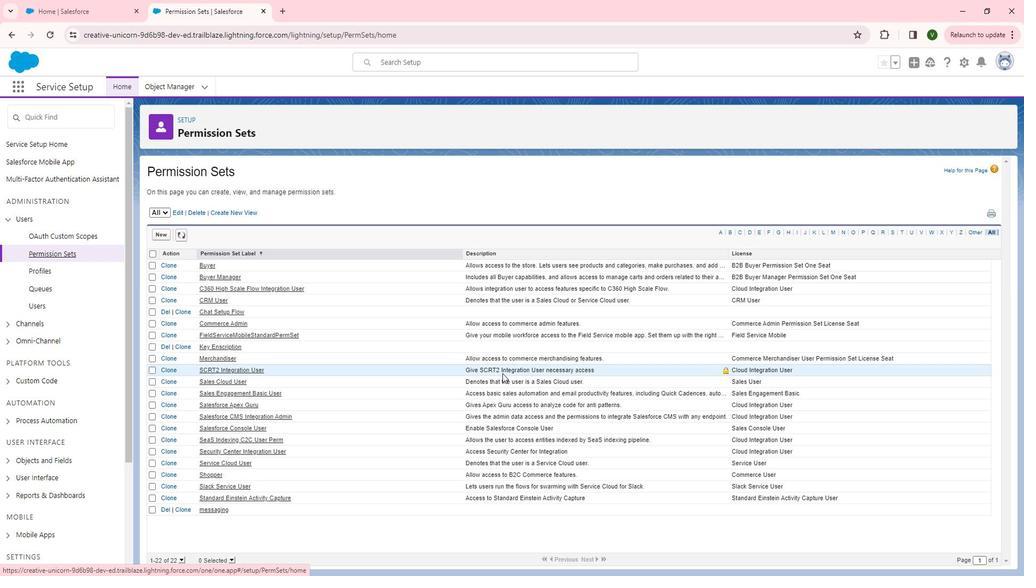 
Action: Mouse scrolled (510, 367) with delta (0, 0)
Screenshot: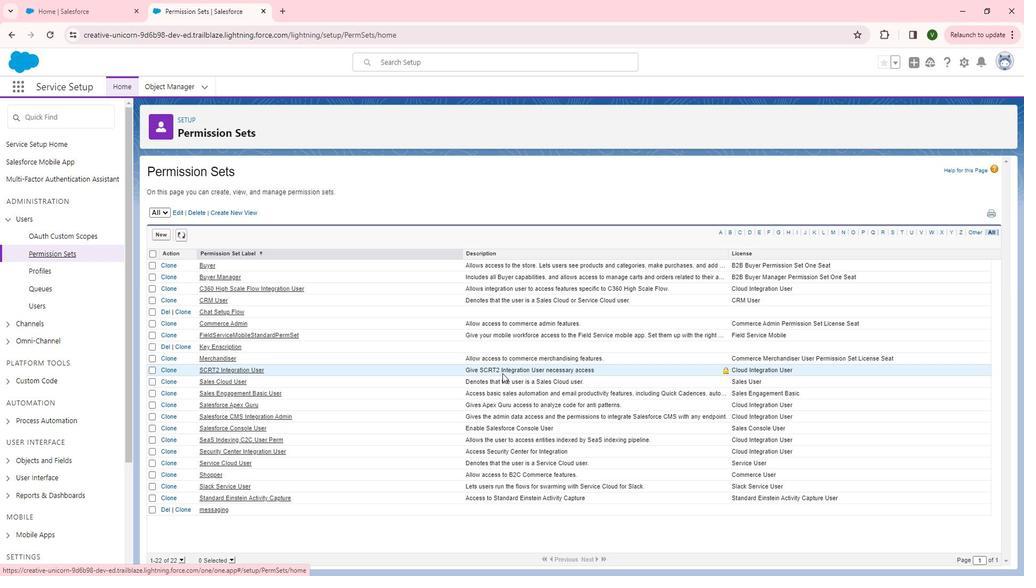
Action: Mouse moved to (310, 343)
Screenshot: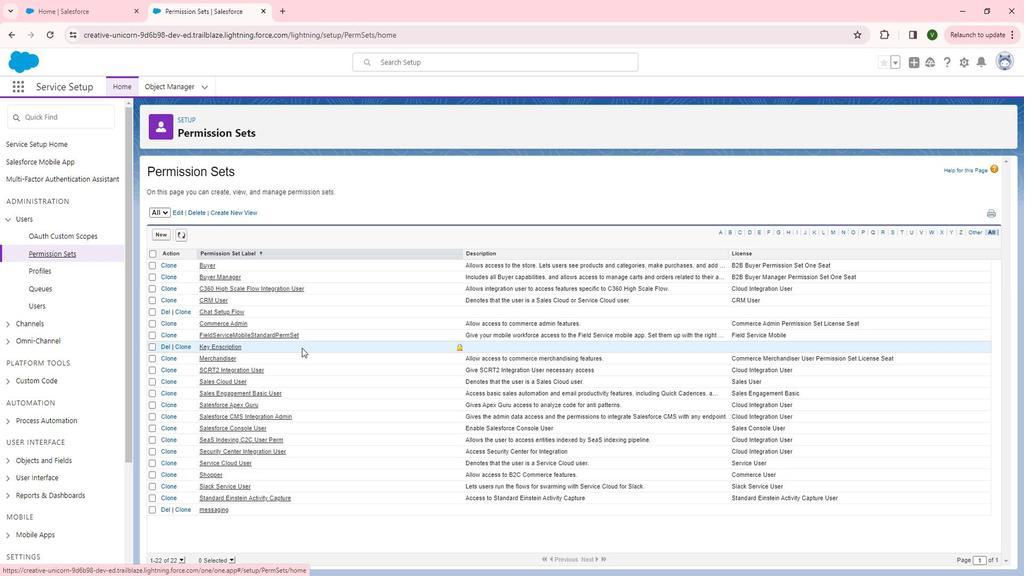 
Action: Mouse pressed left at (310, 343)
Screenshot: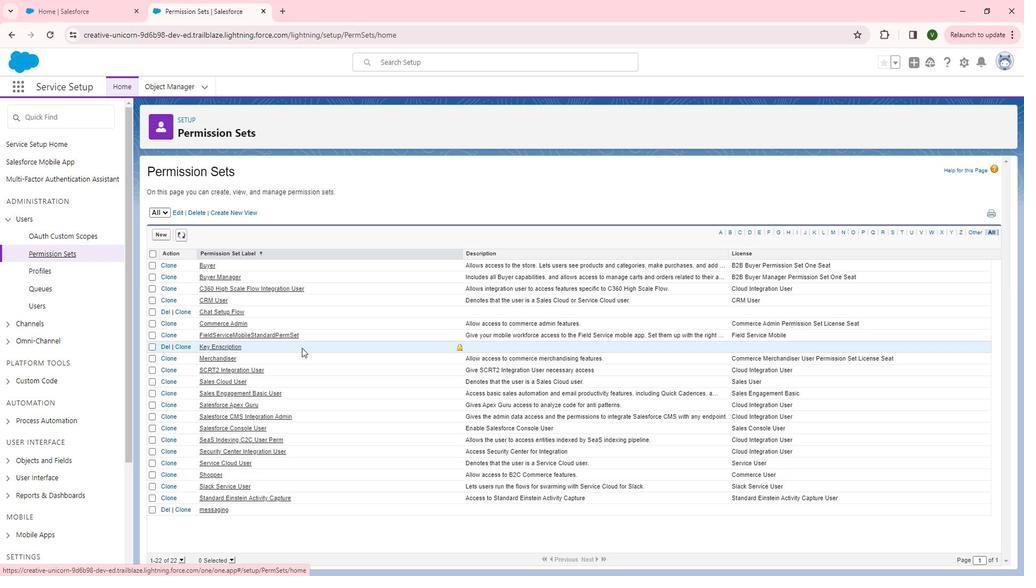 
